 Task: Use LinkedIn's search filters to find people associated with Gujarat University, who speak Spanish, work in Management Consulting, and are interested in mentorship.
Action: Mouse moved to (679, 92)
Screenshot: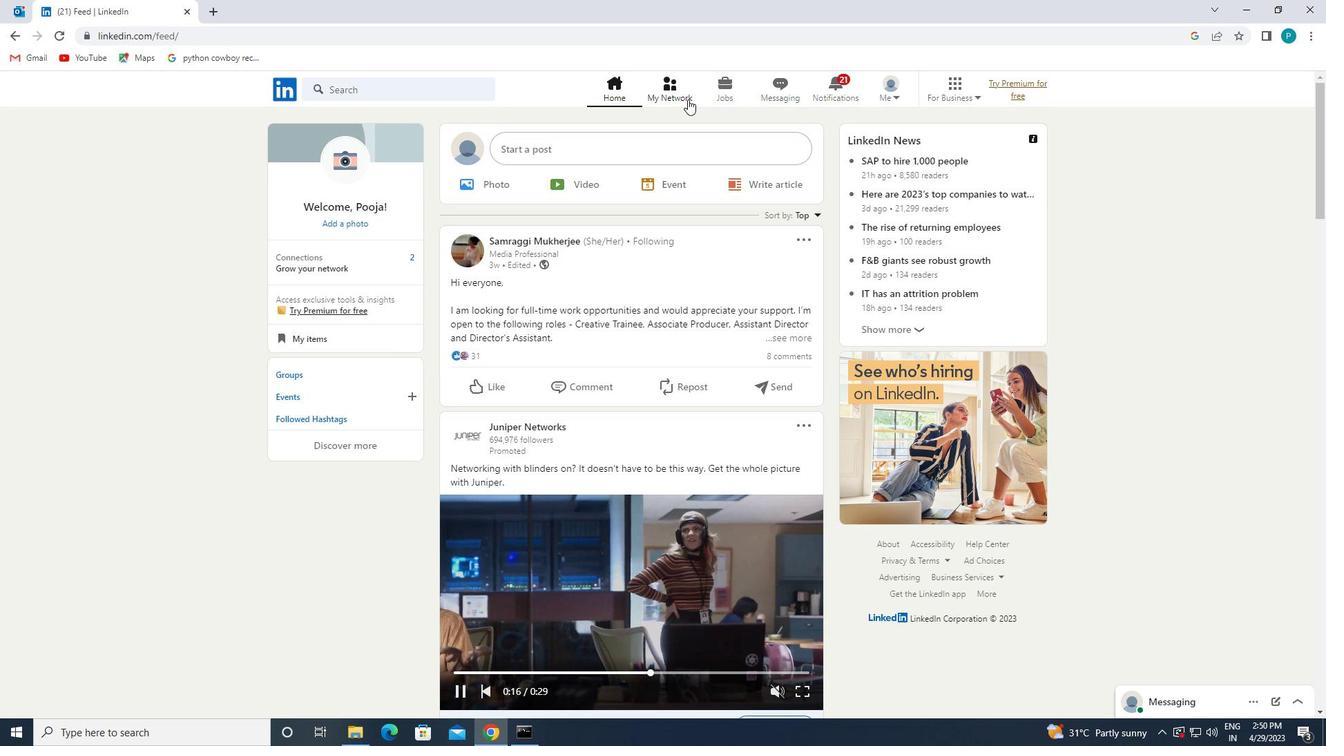 
Action: Mouse pressed left at (679, 92)
Screenshot: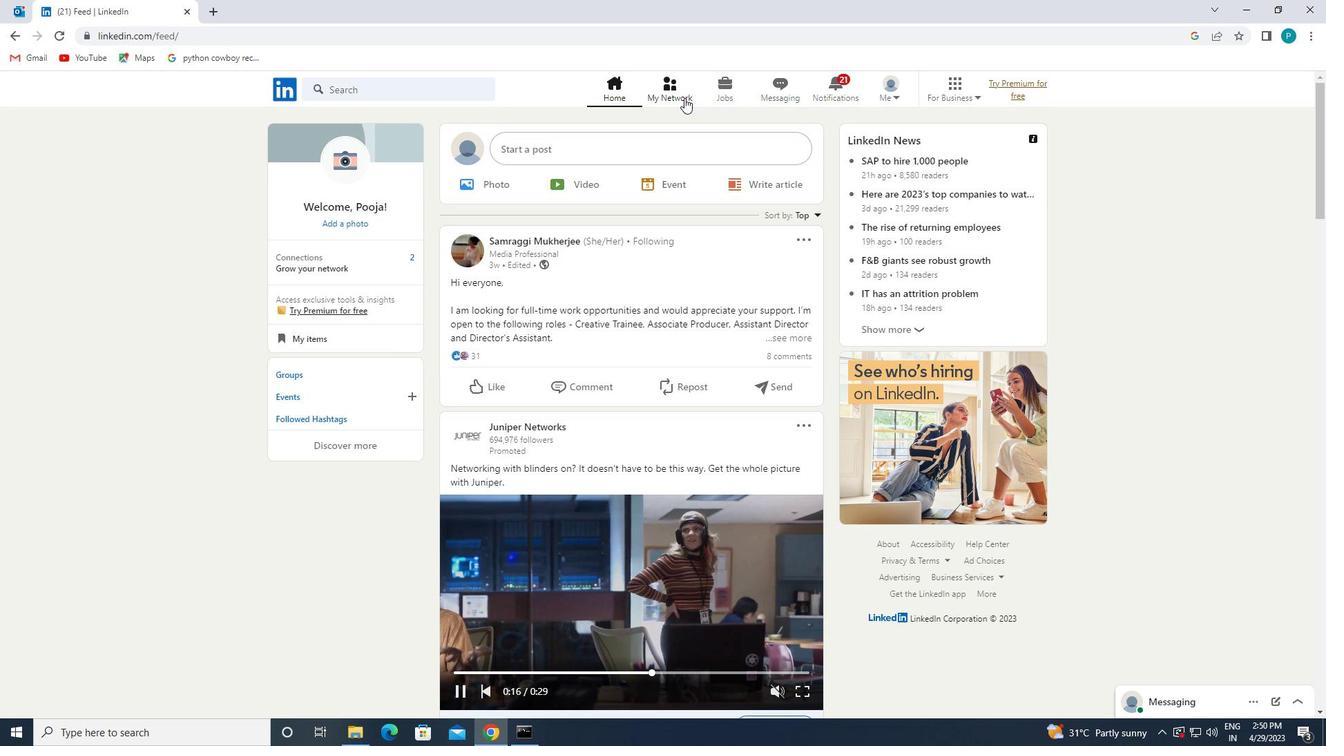 
Action: Mouse moved to (462, 161)
Screenshot: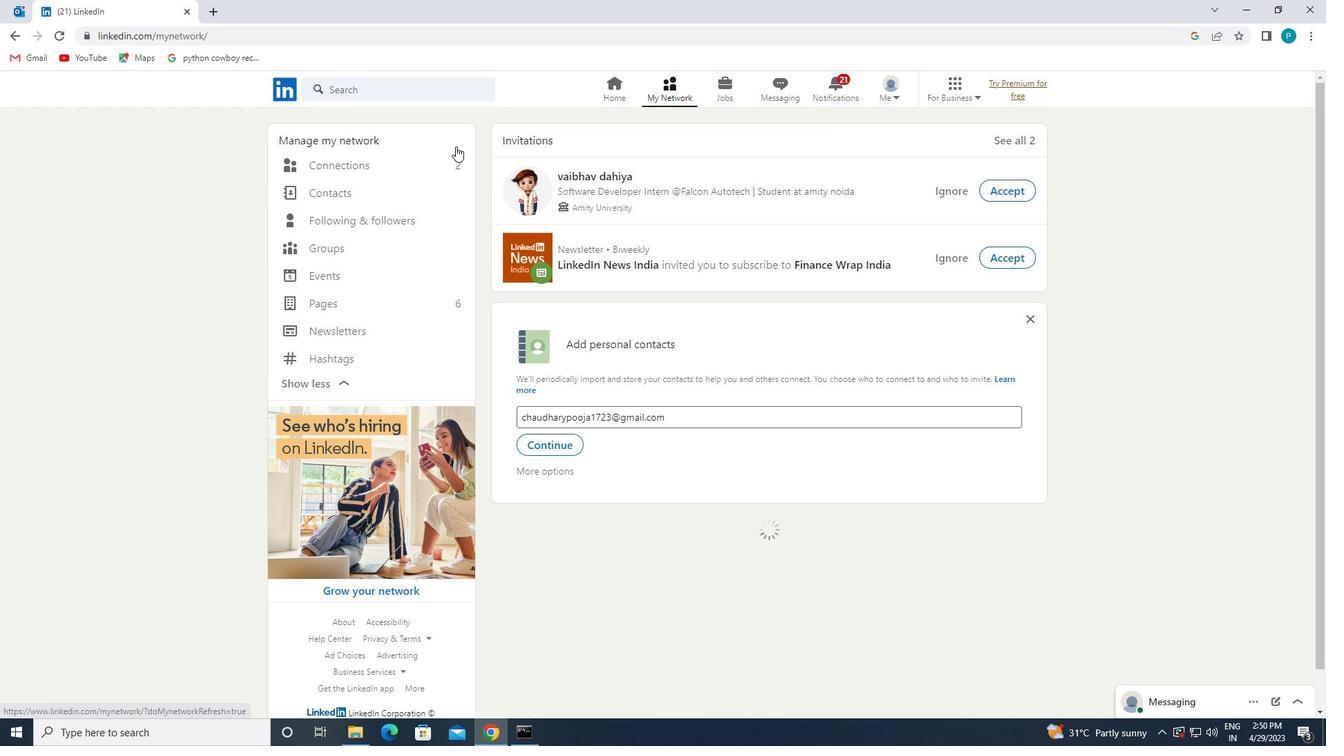 
Action: Mouse pressed left at (462, 161)
Screenshot: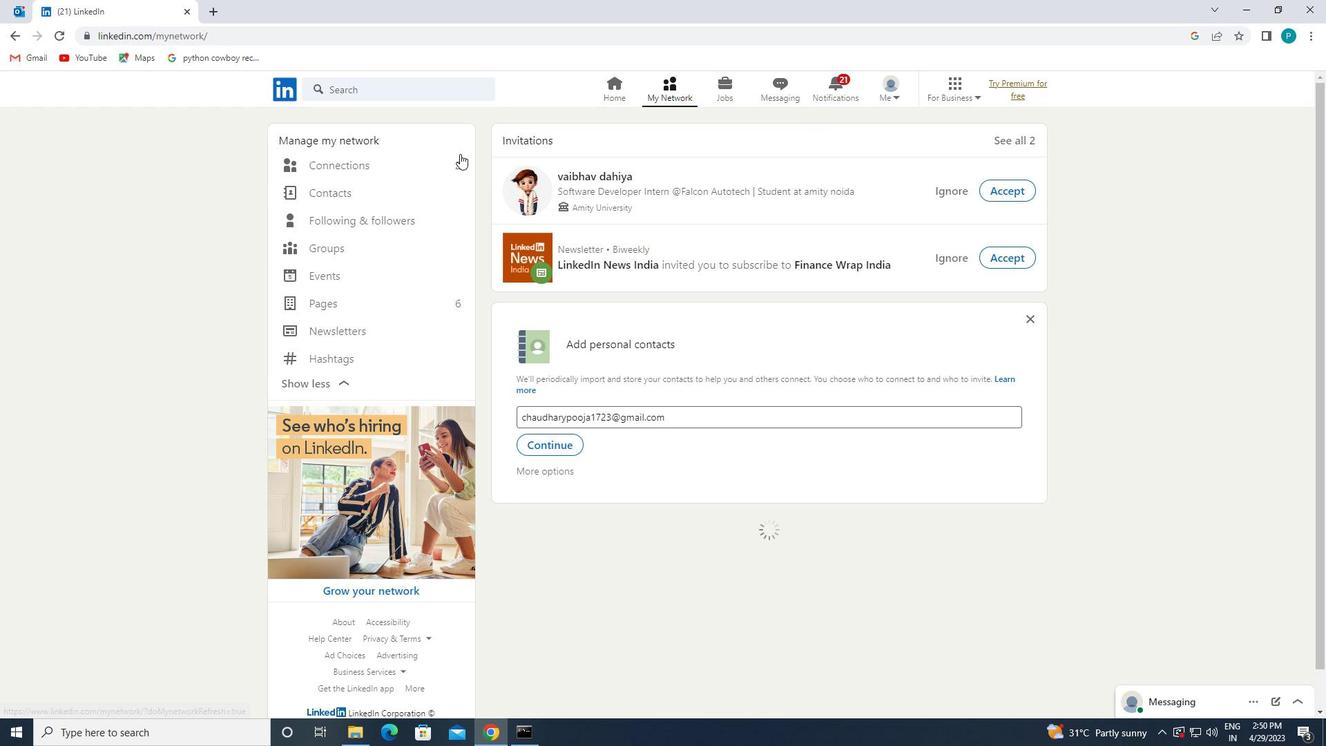 
Action: Mouse moved to (462, 161)
Screenshot: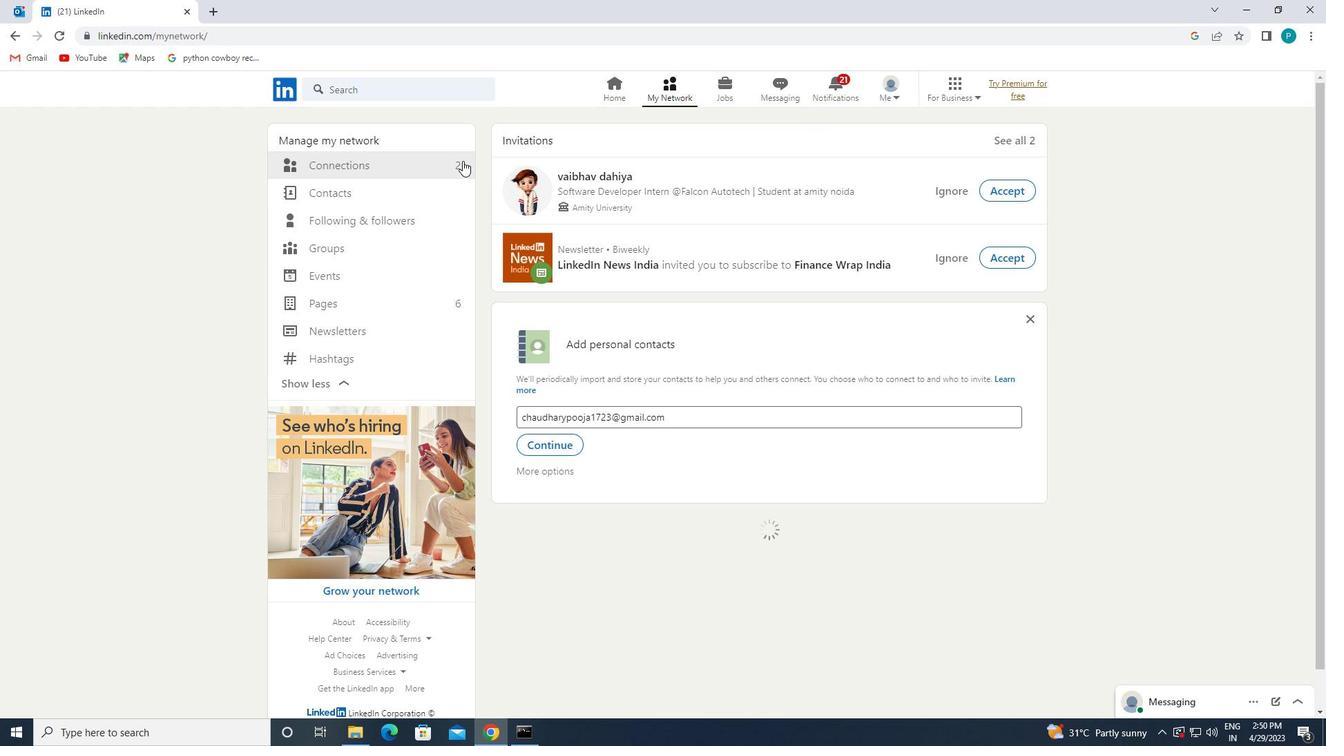 
Action: Mouse pressed left at (462, 161)
Screenshot: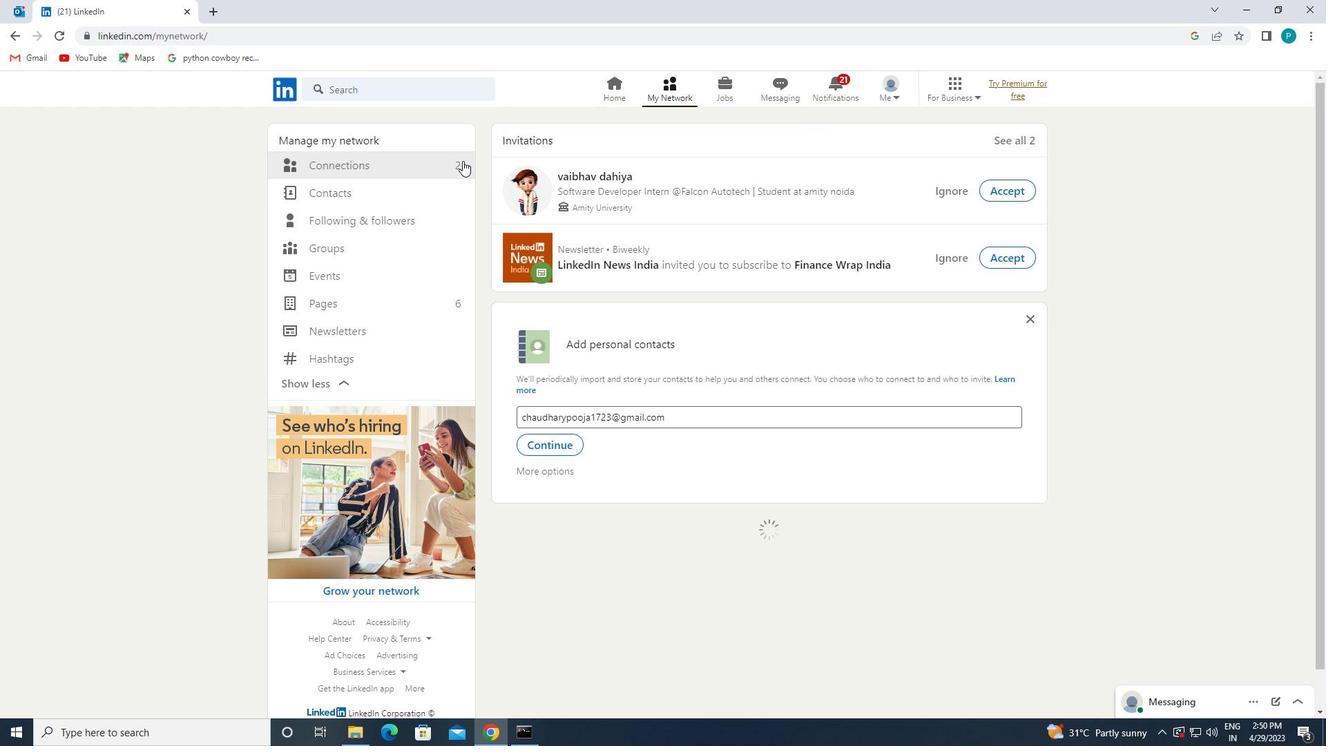 
Action: Mouse pressed left at (462, 161)
Screenshot: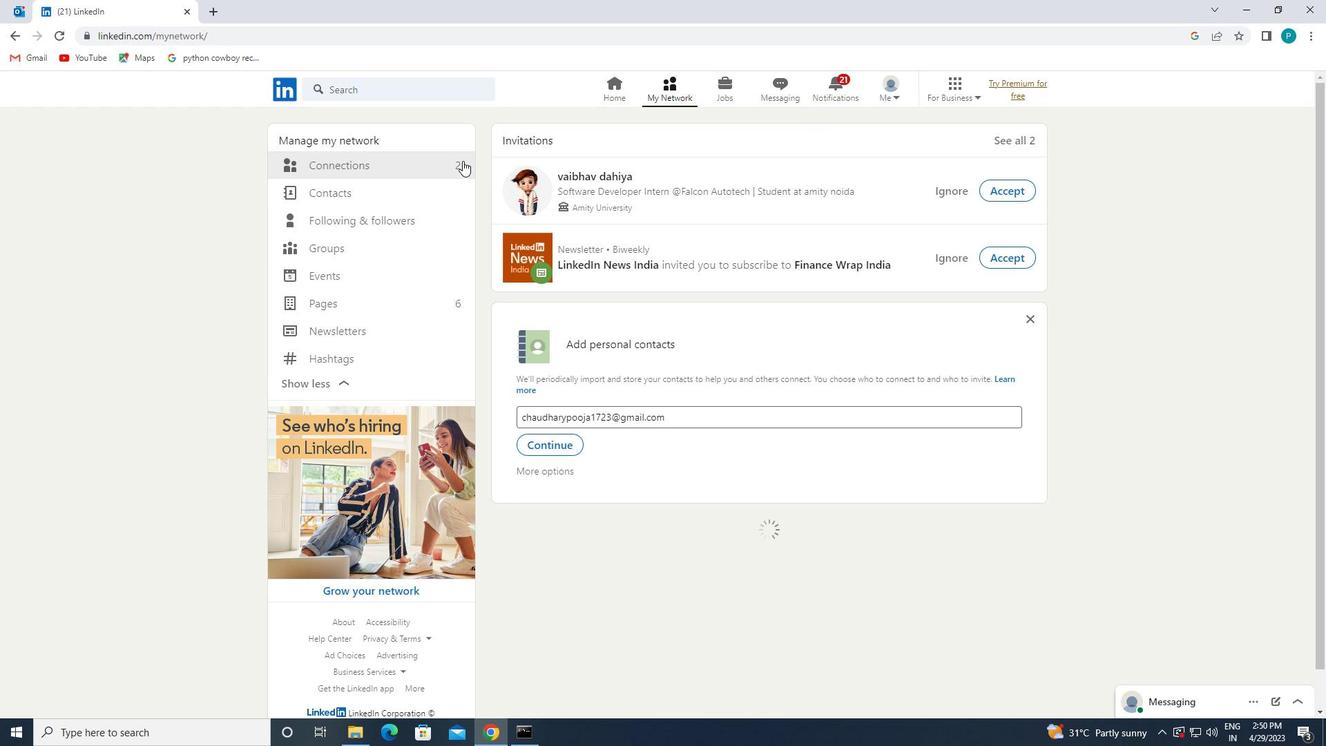 
Action: Mouse moved to (416, 161)
Screenshot: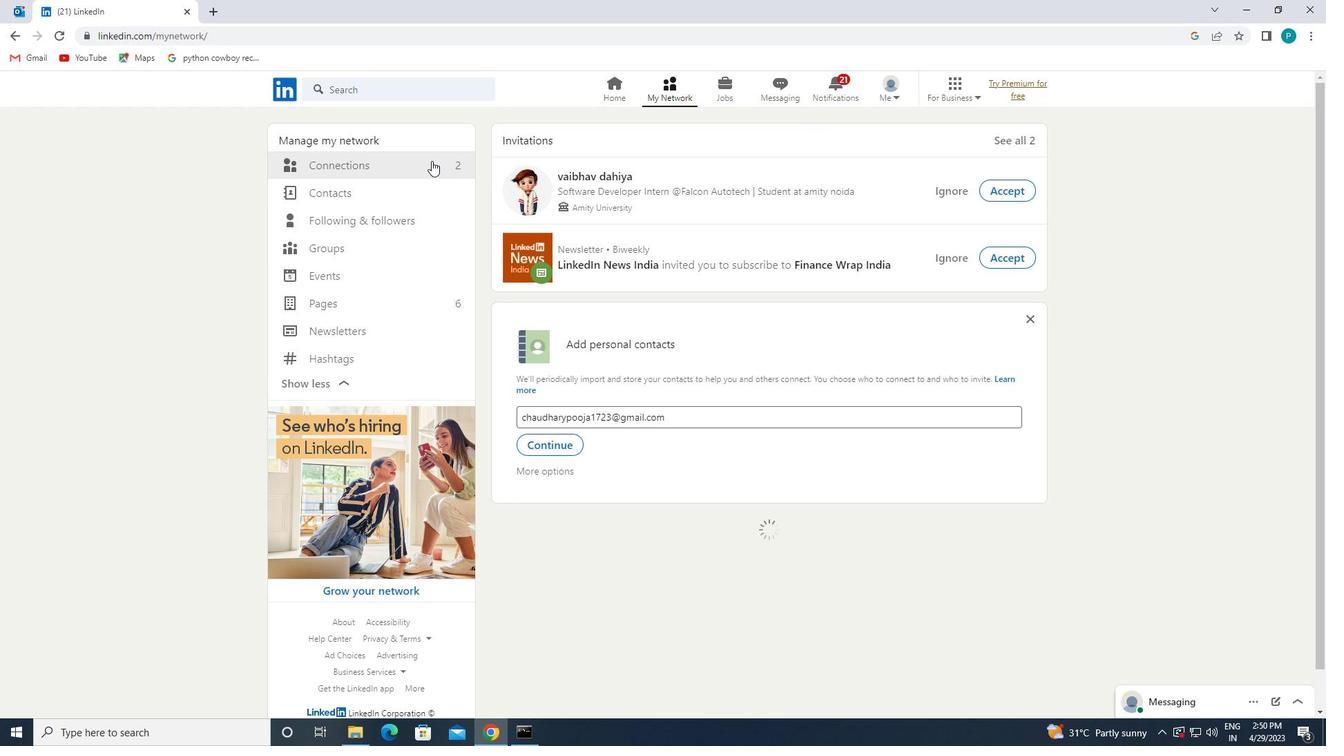 
Action: Mouse pressed left at (416, 161)
Screenshot: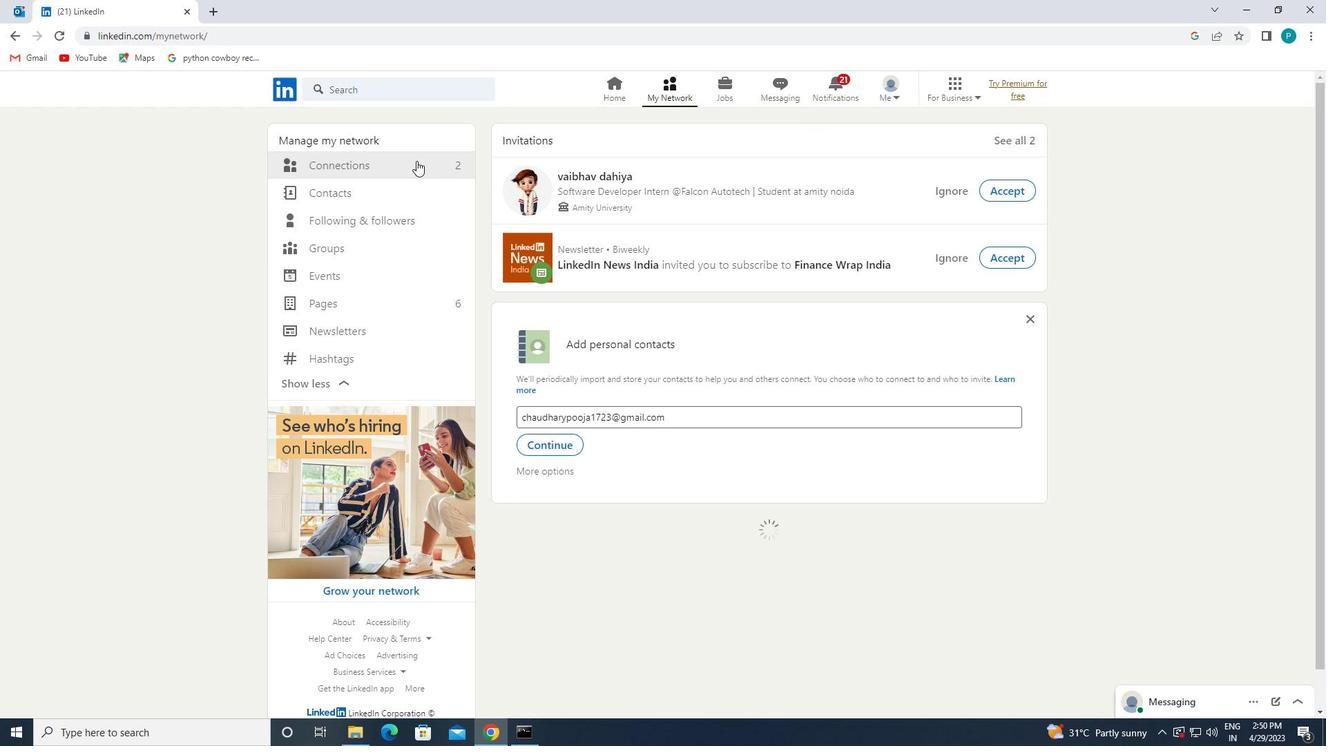 
Action: Mouse moved to (416, 161)
Screenshot: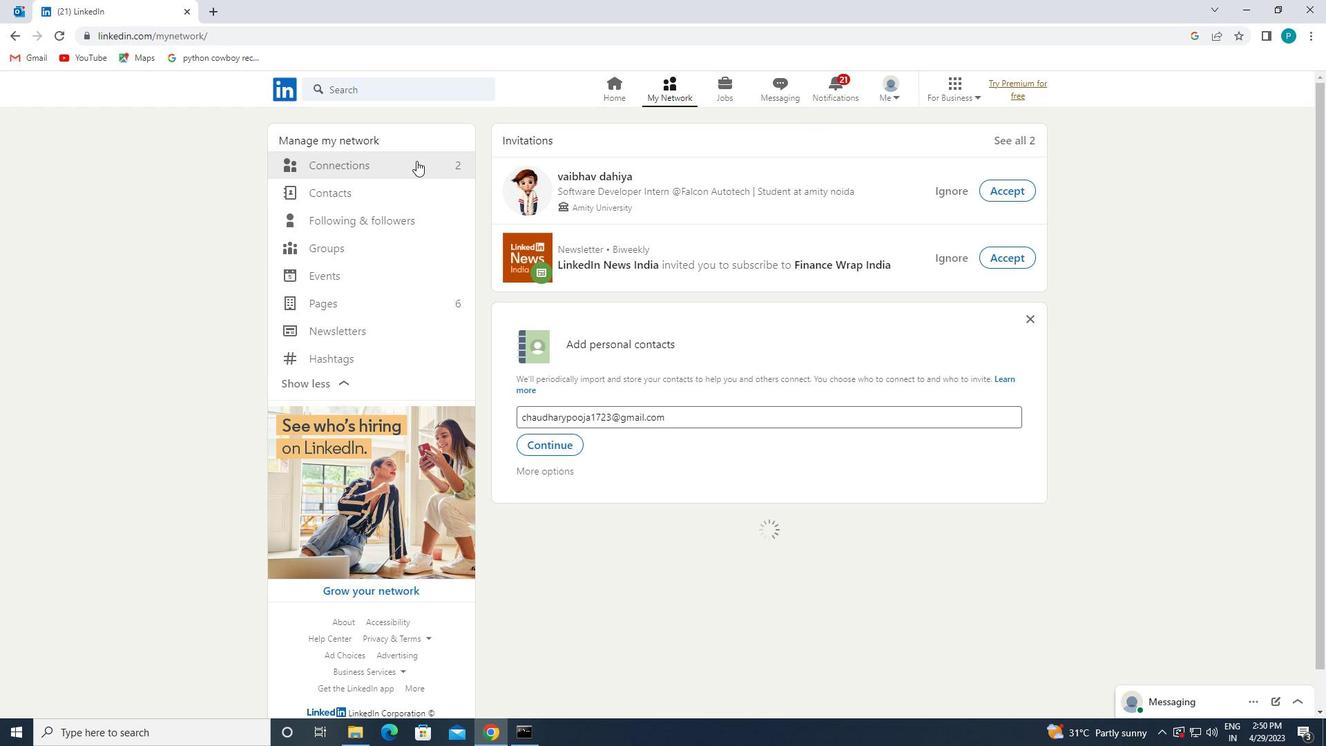 
Action: Mouse pressed left at (416, 161)
Screenshot: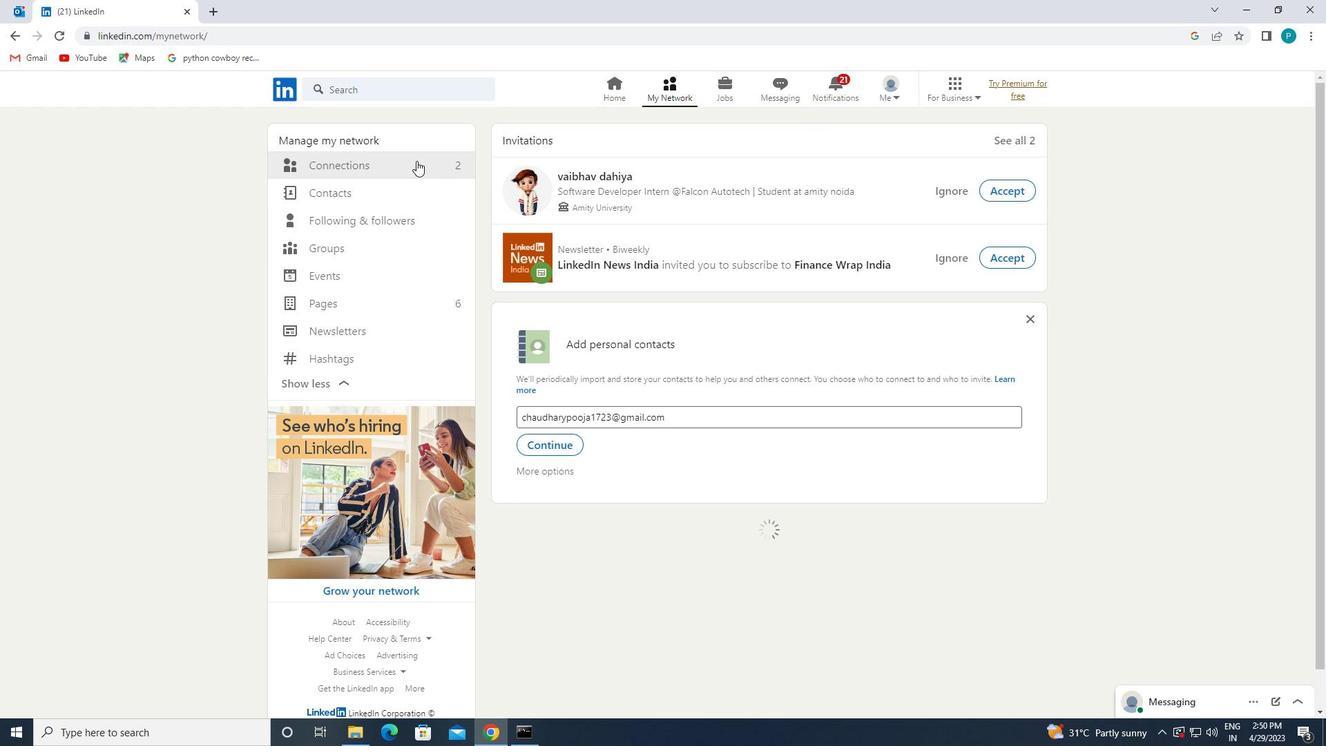 
Action: Mouse moved to (737, 163)
Screenshot: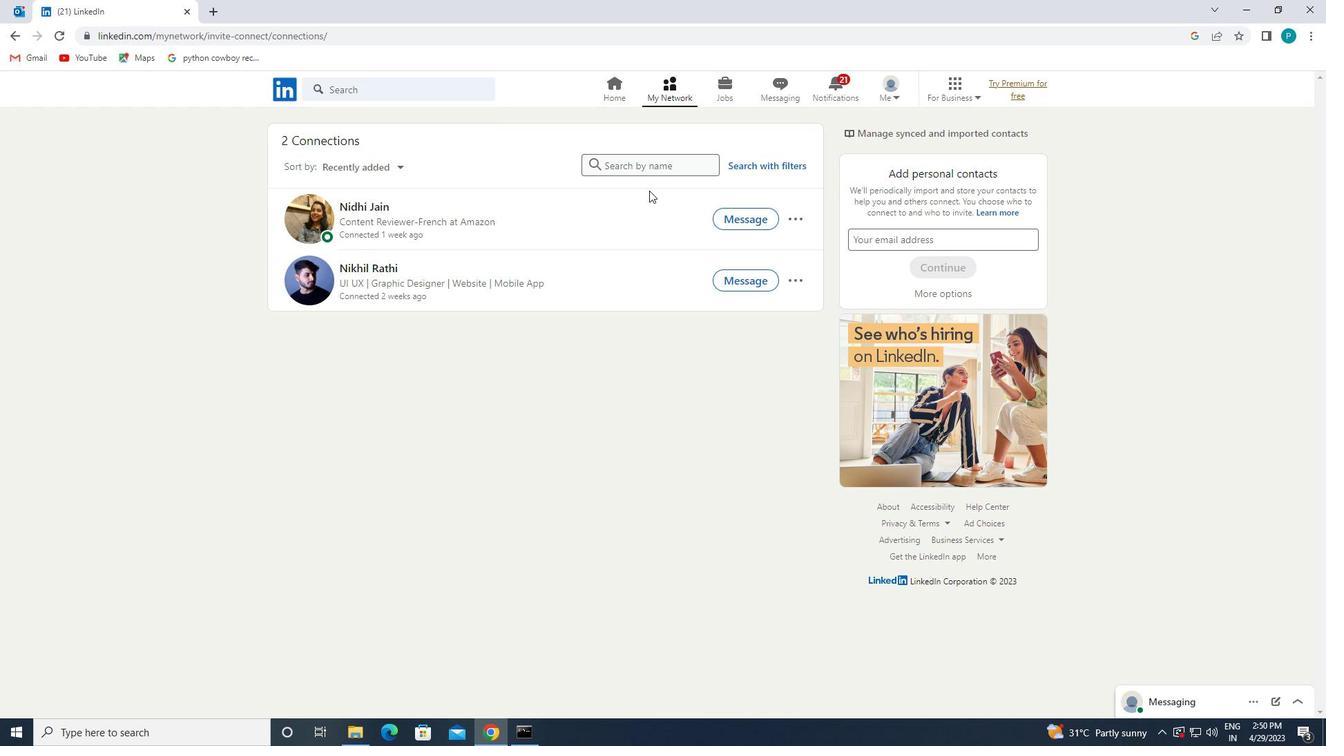 
Action: Mouse pressed left at (737, 163)
Screenshot: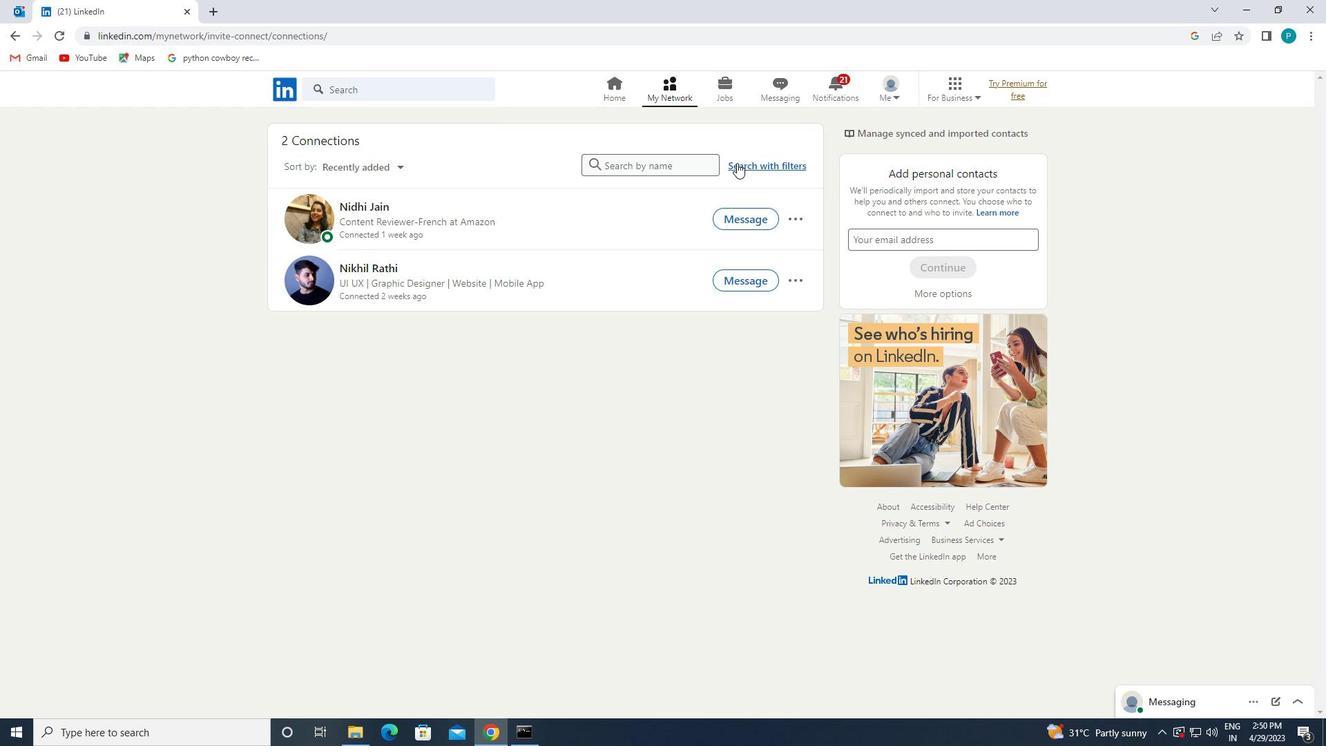 
Action: Mouse moved to (714, 125)
Screenshot: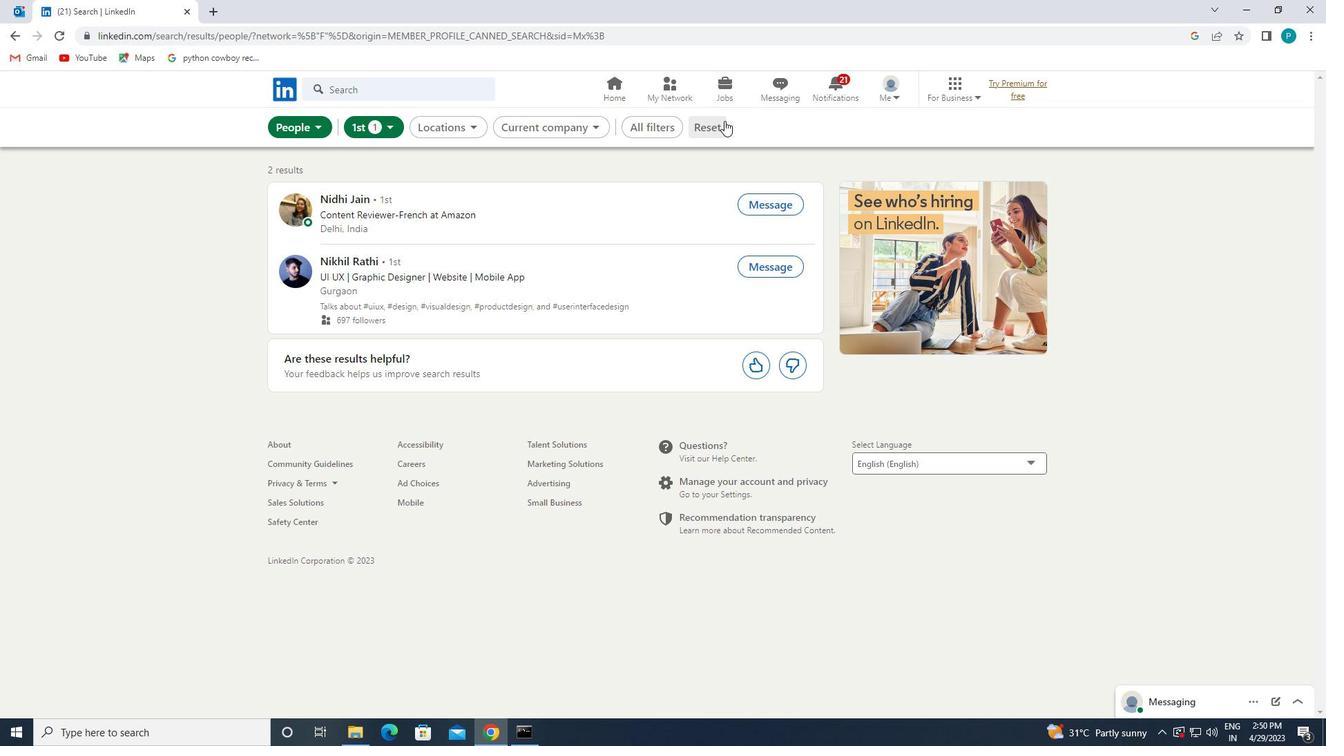 
Action: Mouse pressed left at (714, 125)
Screenshot: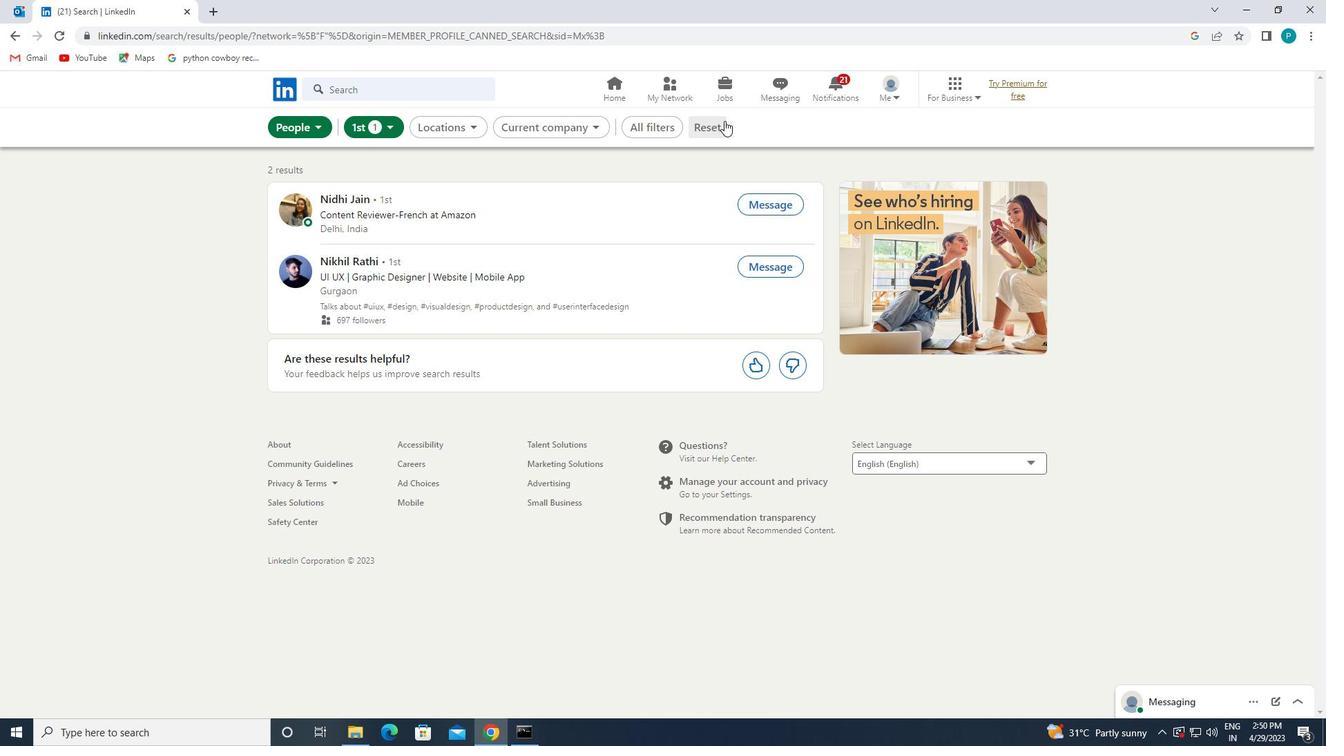 
Action: Mouse moved to (680, 137)
Screenshot: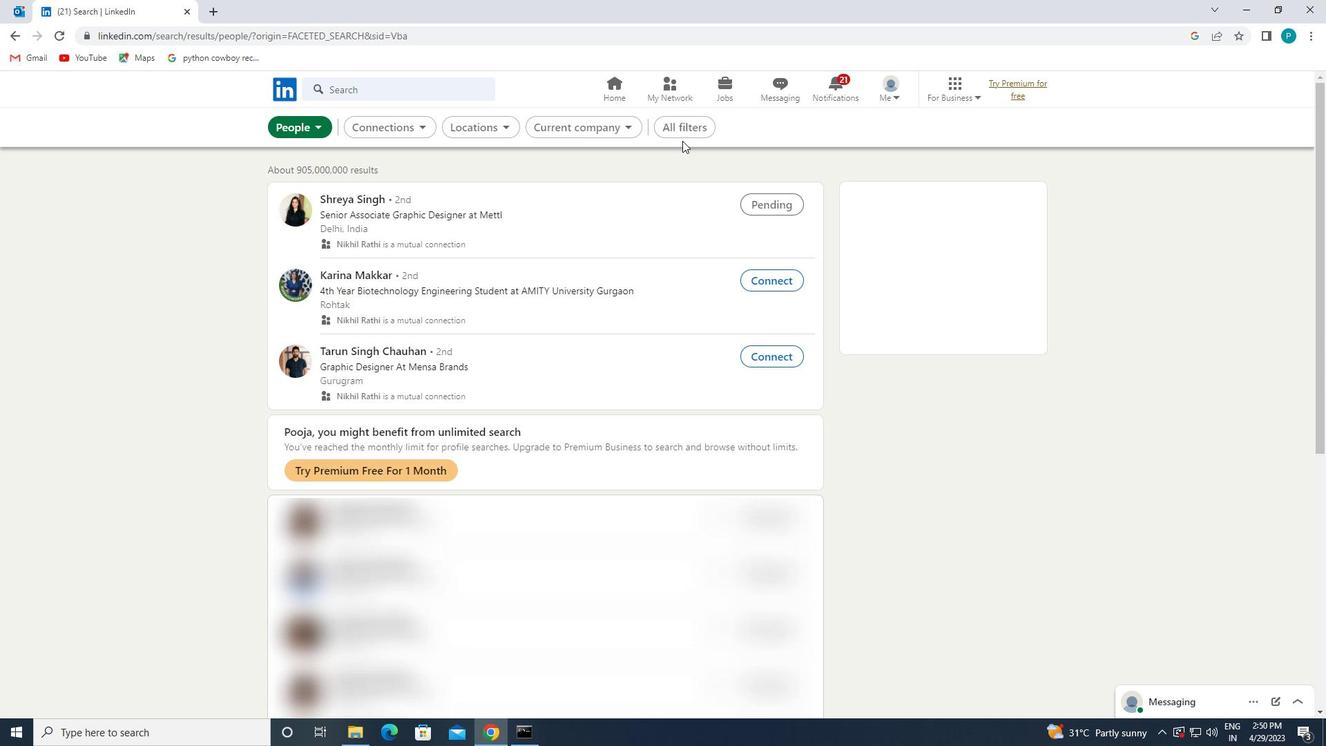 
Action: Mouse pressed left at (680, 137)
Screenshot: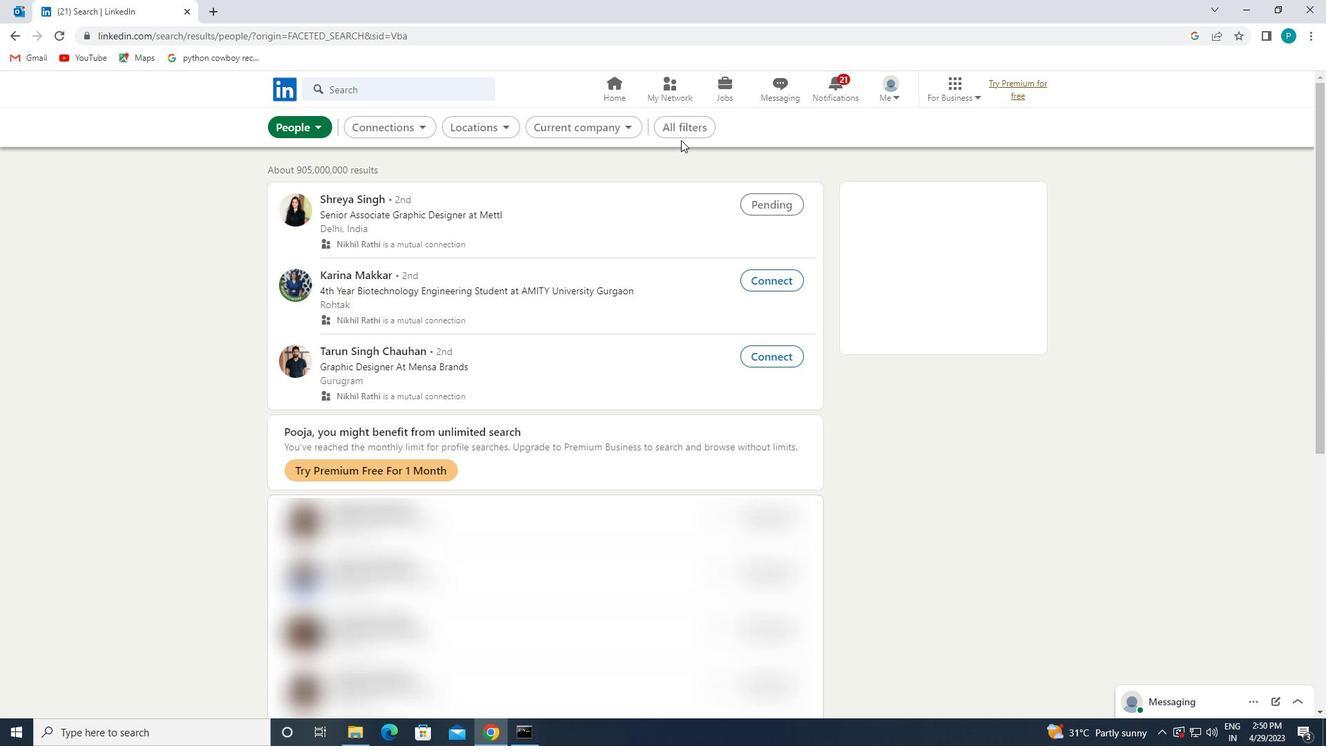 
Action: Mouse moved to (1141, 313)
Screenshot: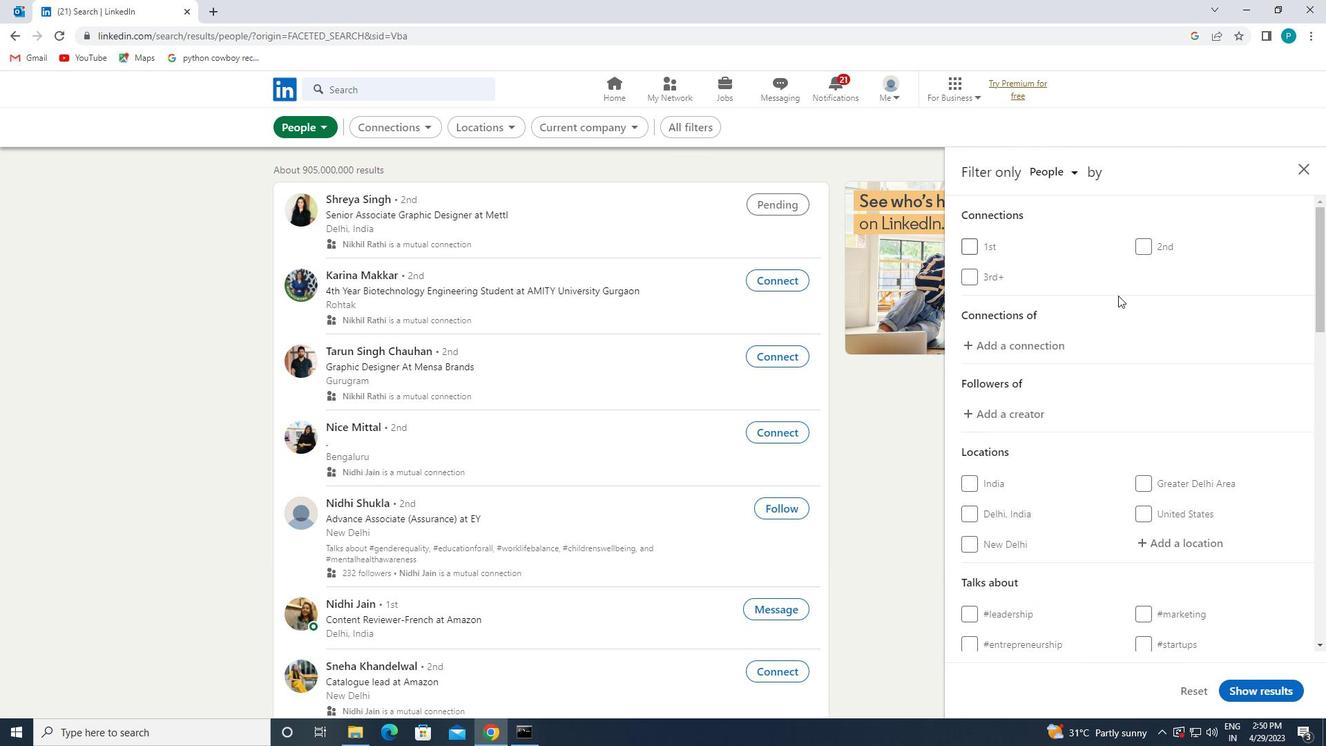 
Action: Mouse scrolled (1141, 312) with delta (0, 0)
Screenshot: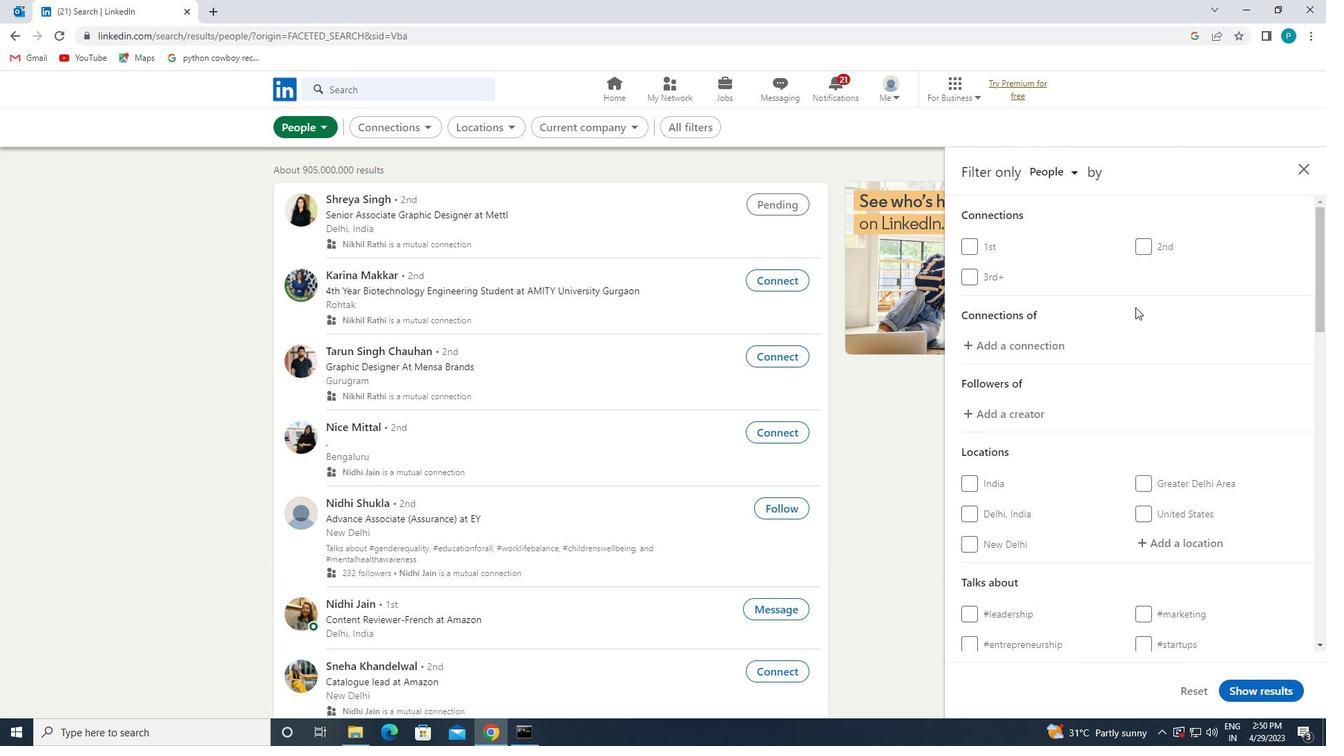 
Action: Mouse scrolled (1141, 312) with delta (0, 0)
Screenshot: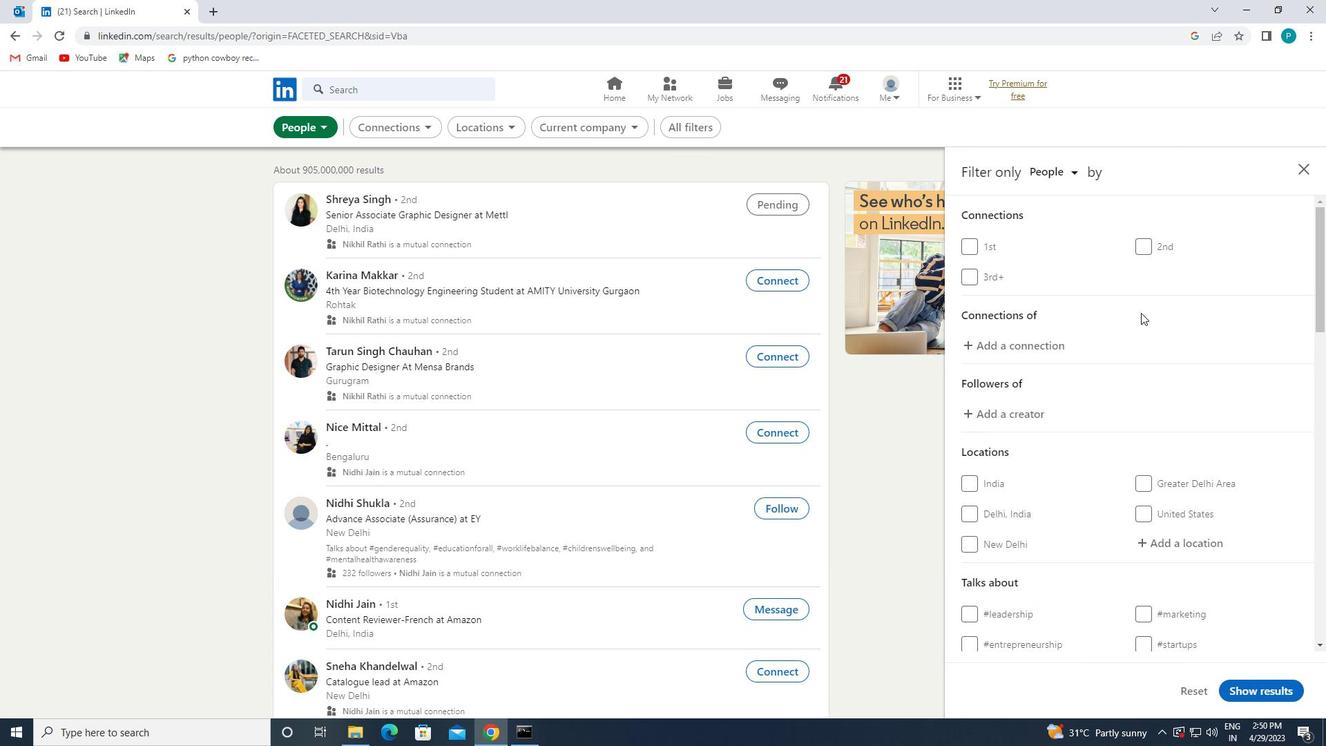 
Action: Mouse moved to (1196, 398)
Screenshot: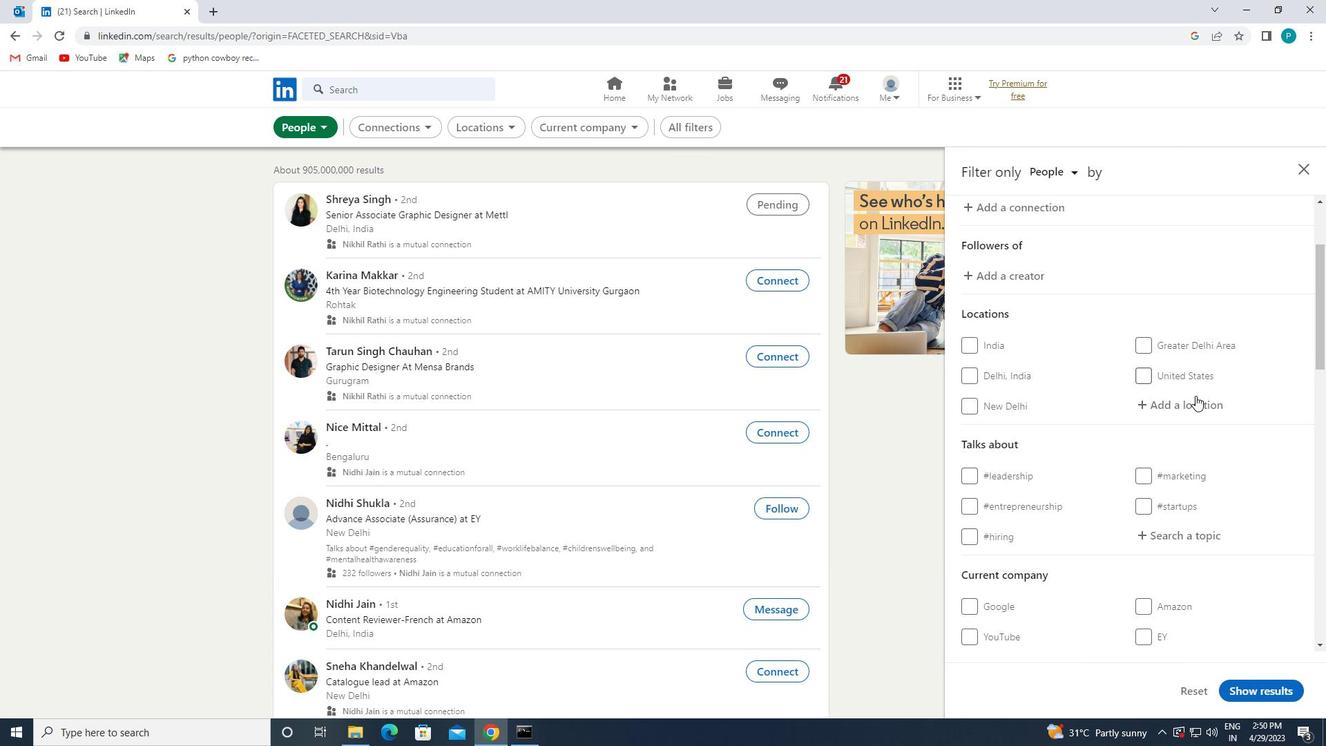 
Action: Mouse pressed left at (1196, 398)
Screenshot: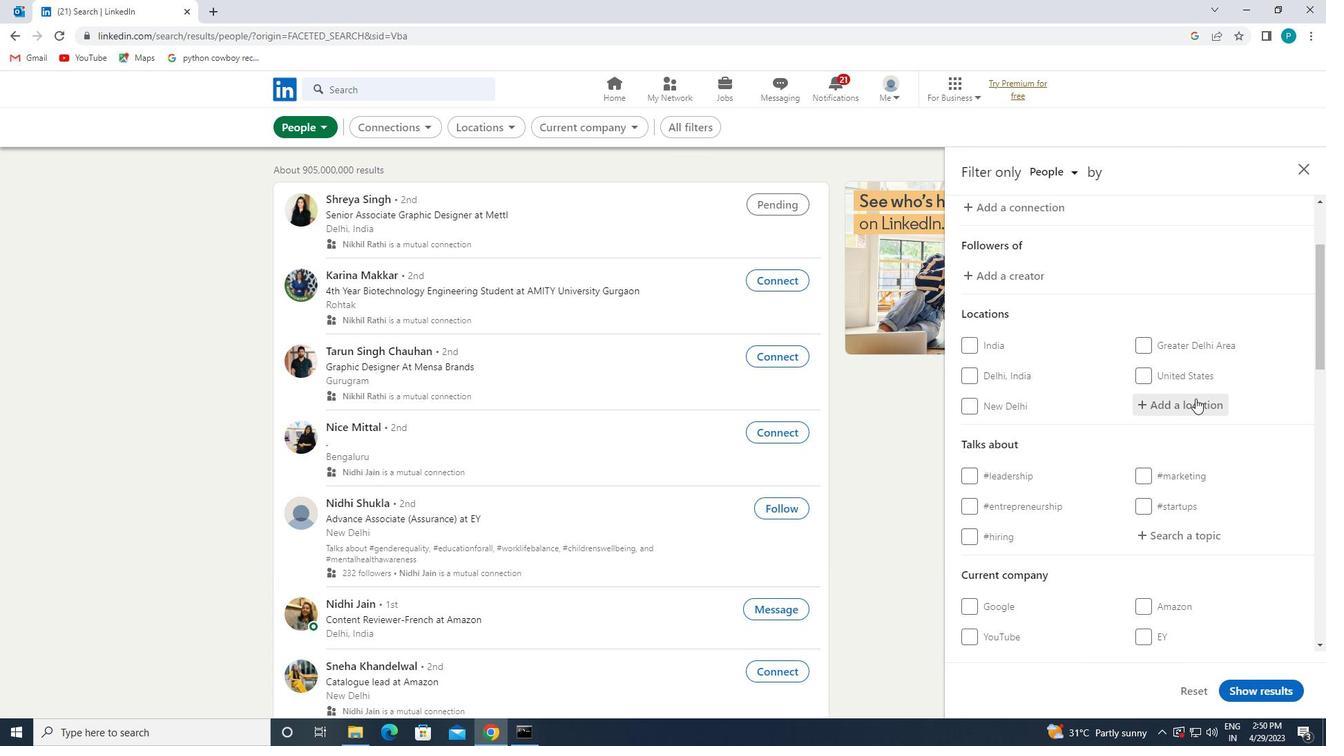 
Action: Mouse moved to (1191, 398)
Screenshot: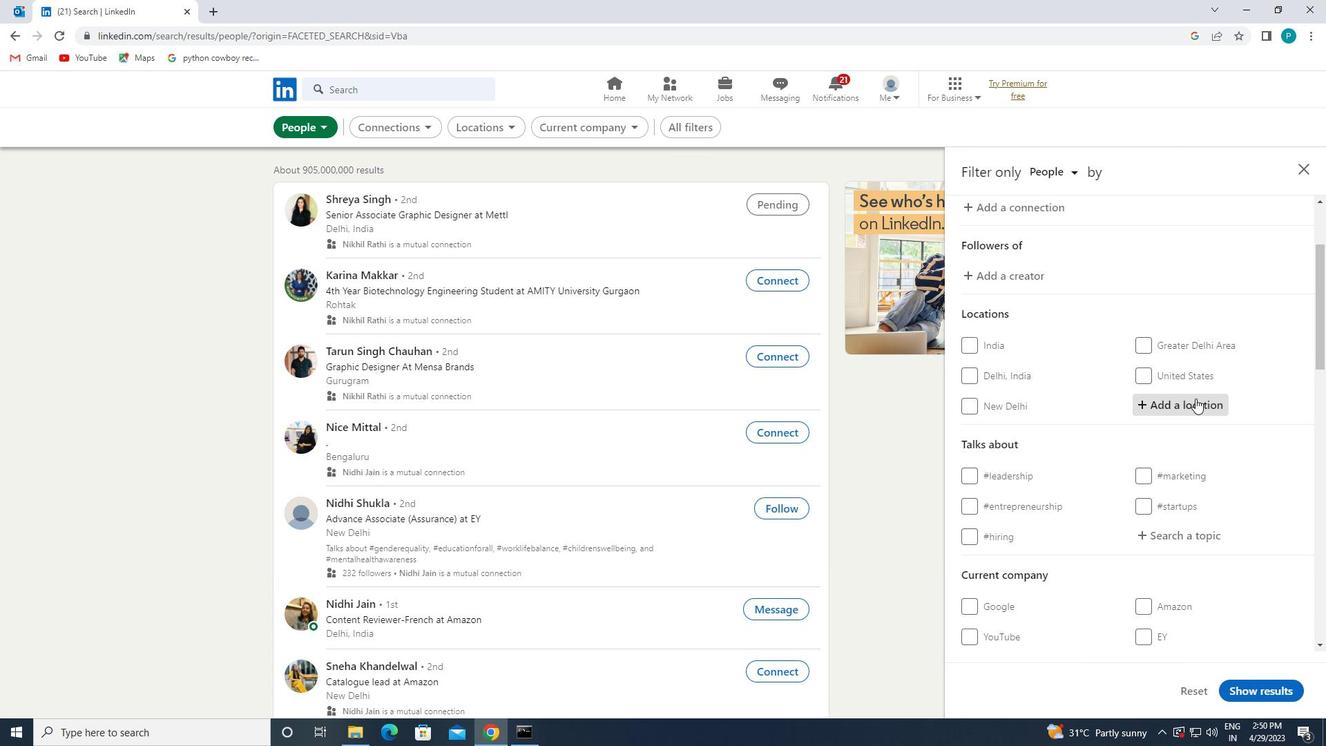 
Action: Key pressed <Key.caps_lock>s<Key.caps_lock>hangmei
Screenshot: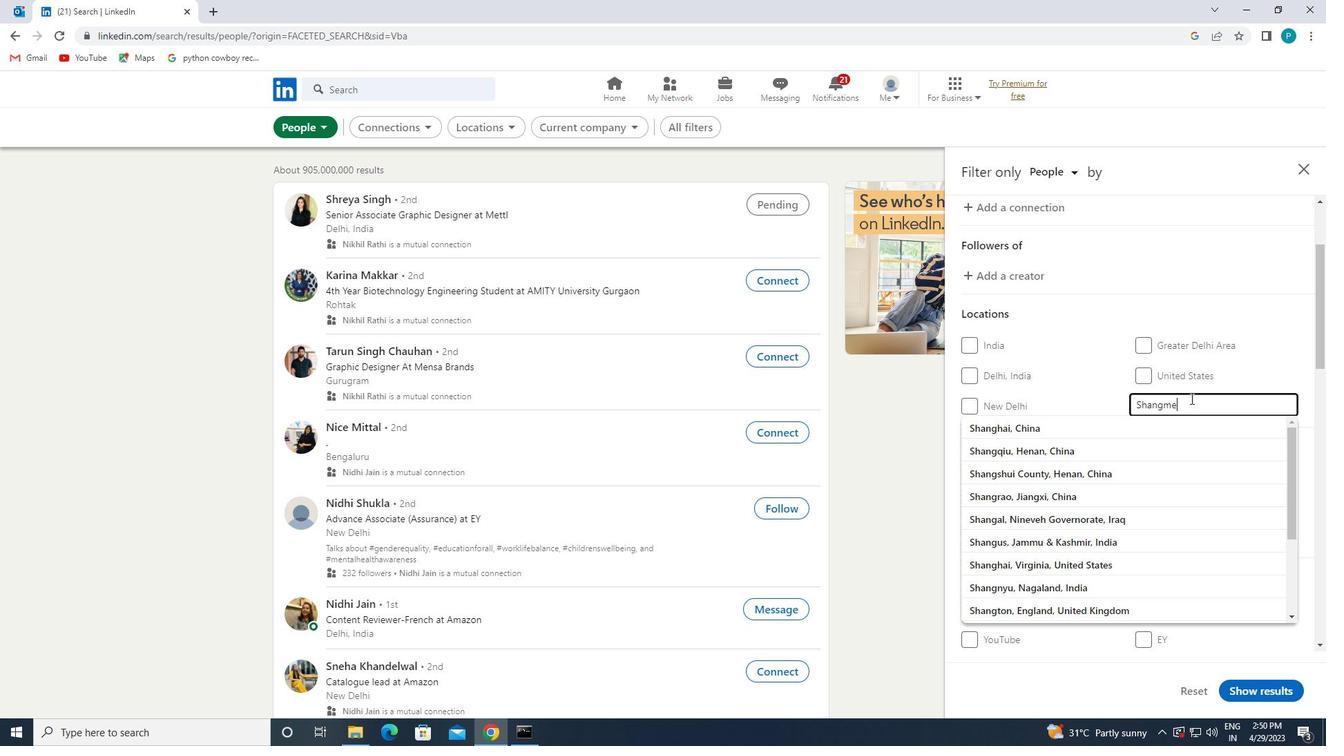 
Action: Mouse scrolled (1191, 398) with delta (0, 0)
Screenshot: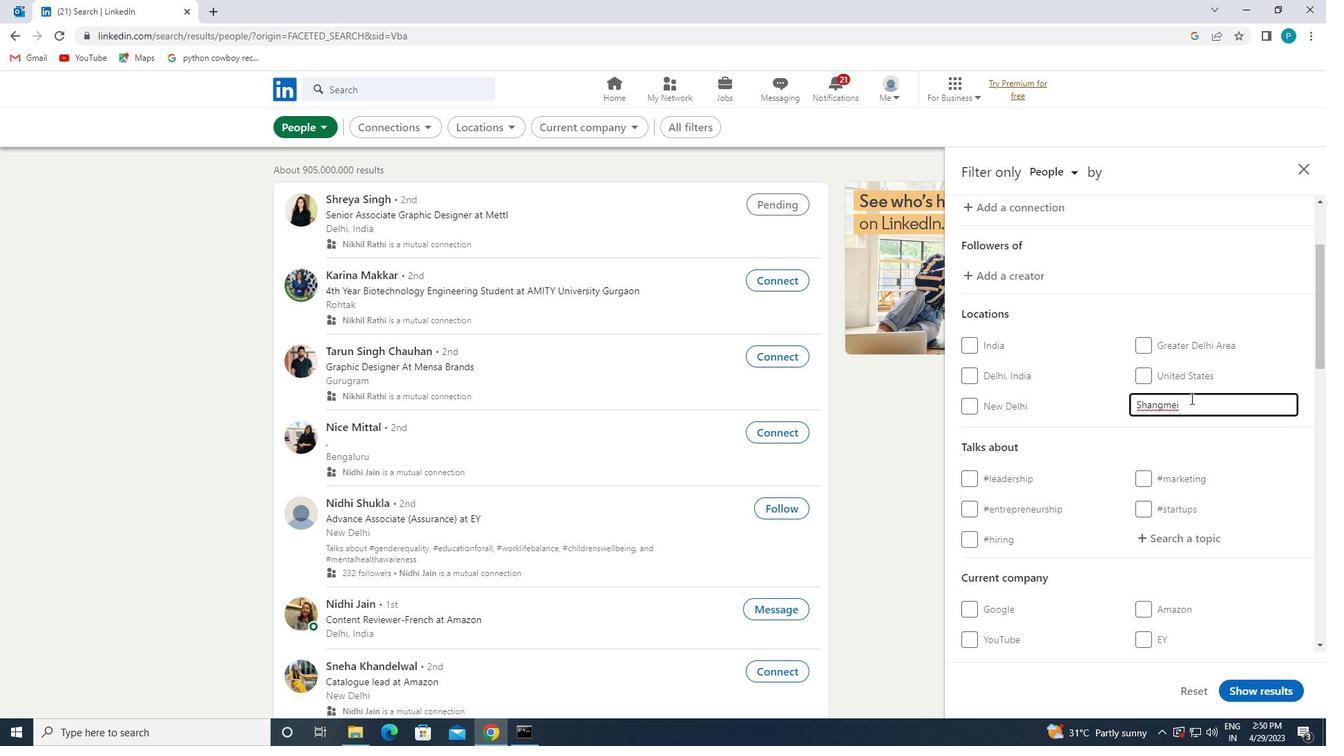 
Action: Mouse moved to (1191, 398)
Screenshot: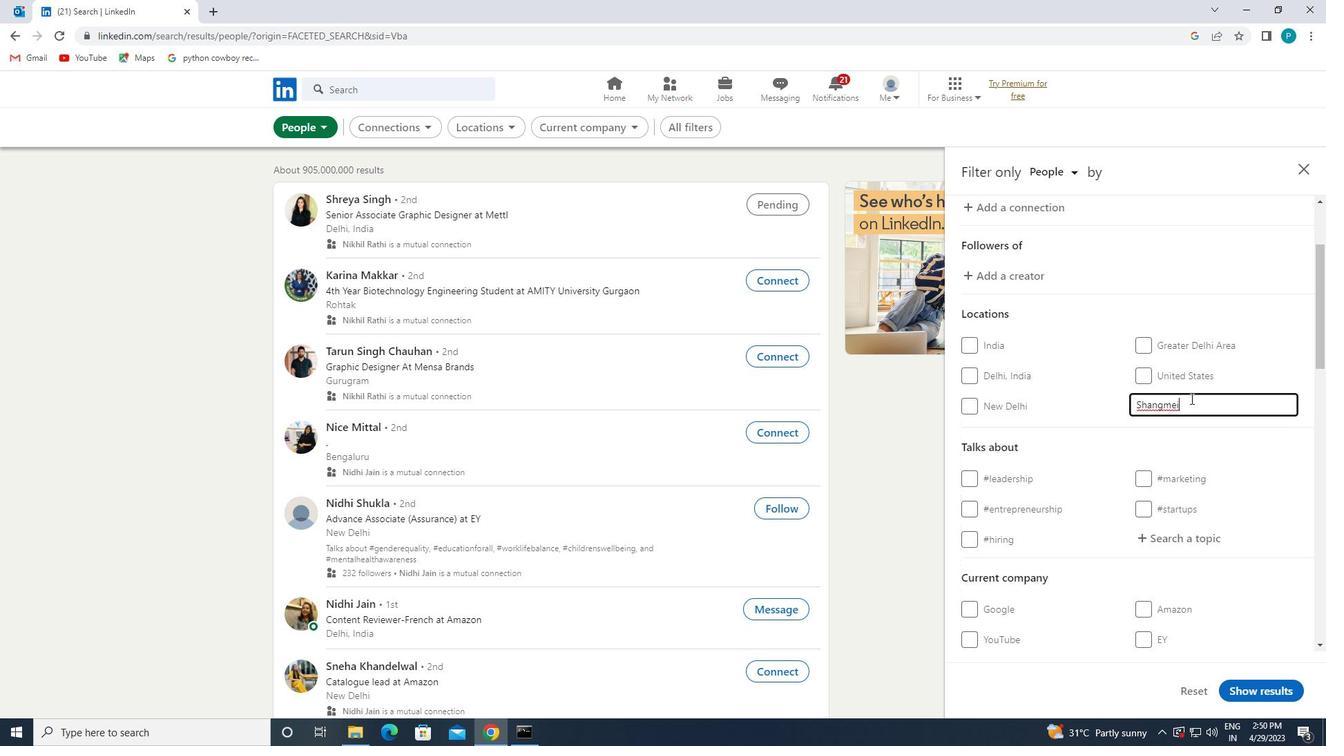
Action: Mouse scrolled (1191, 398) with delta (0, 0)
Screenshot: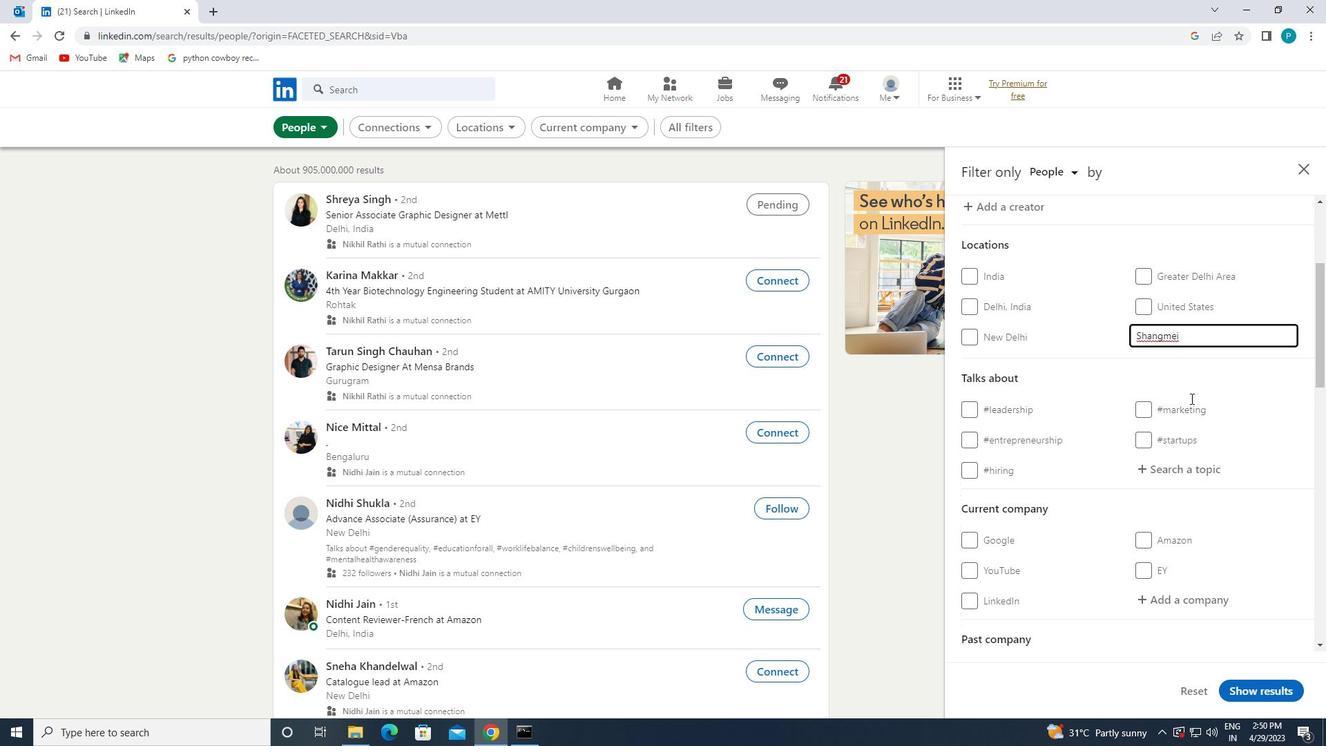 
Action: Mouse pressed left at (1191, 398)
Screenshot: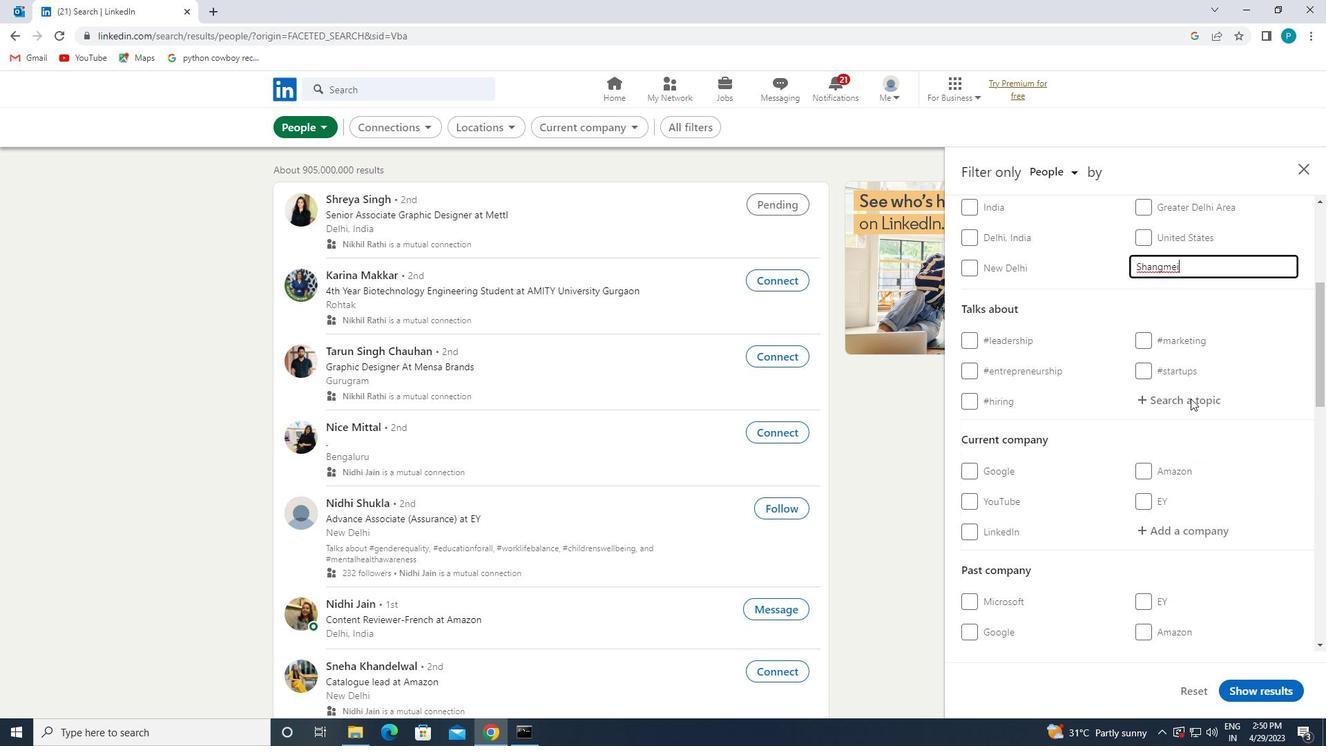 
Action: Key pressed <Key.shift><Key.shift>#MENTR<Key.backspace>ORSHIP
Screenshot: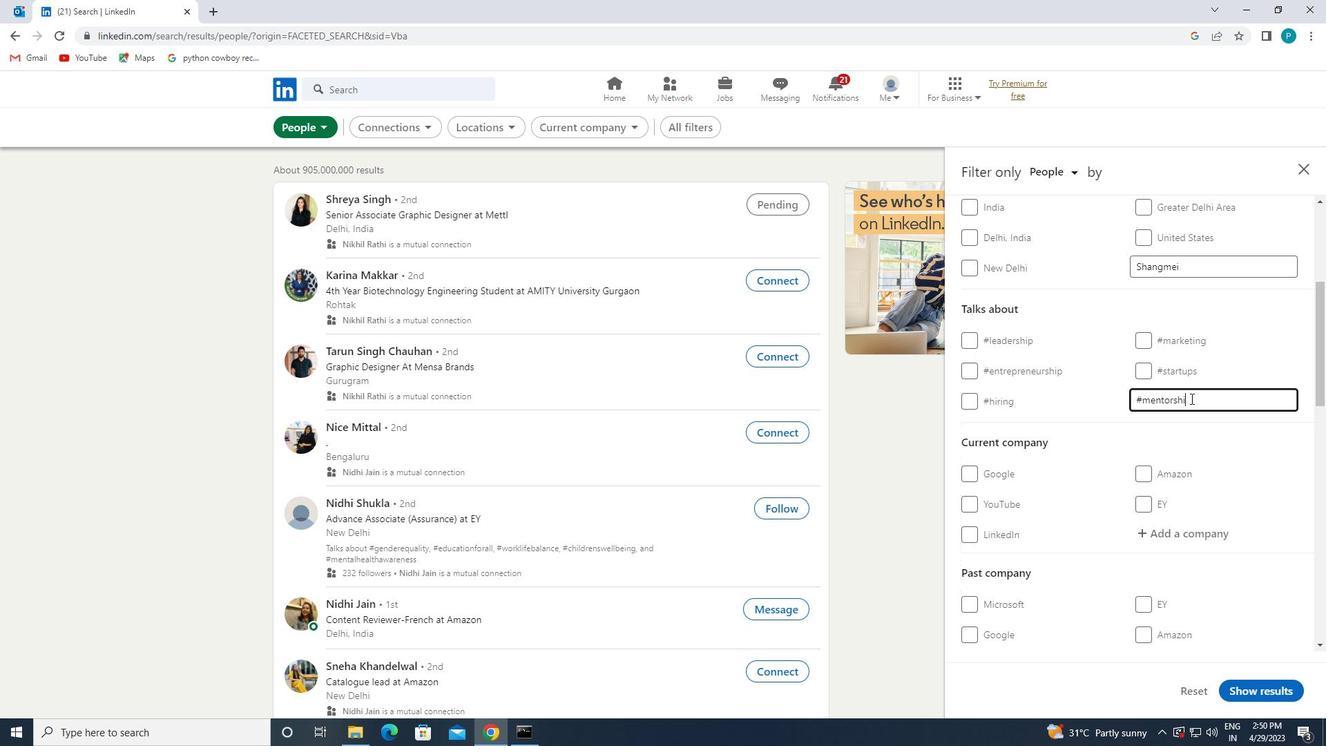 
Action: Mouse moved to (1238, 401)
Screenshot: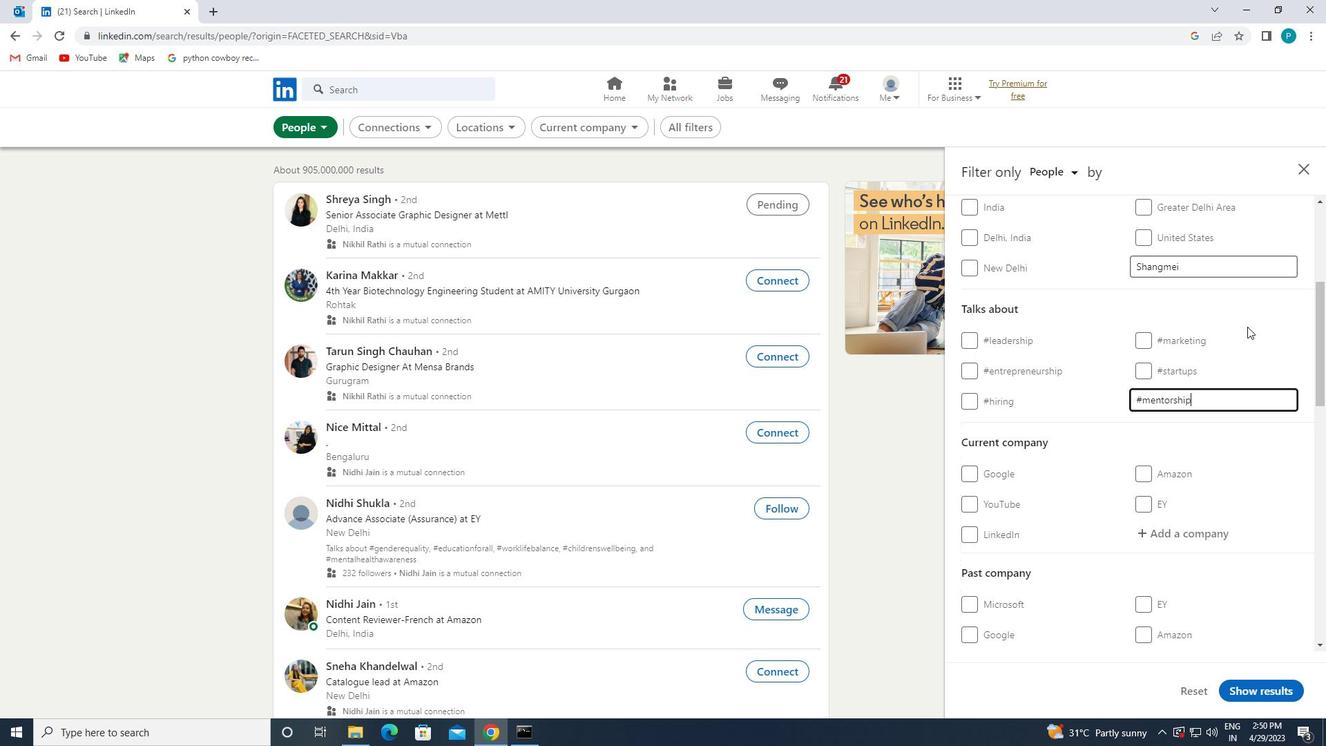
Action: Mouse scrolled (1238, 400) with delta (0, 0)
Screenshot: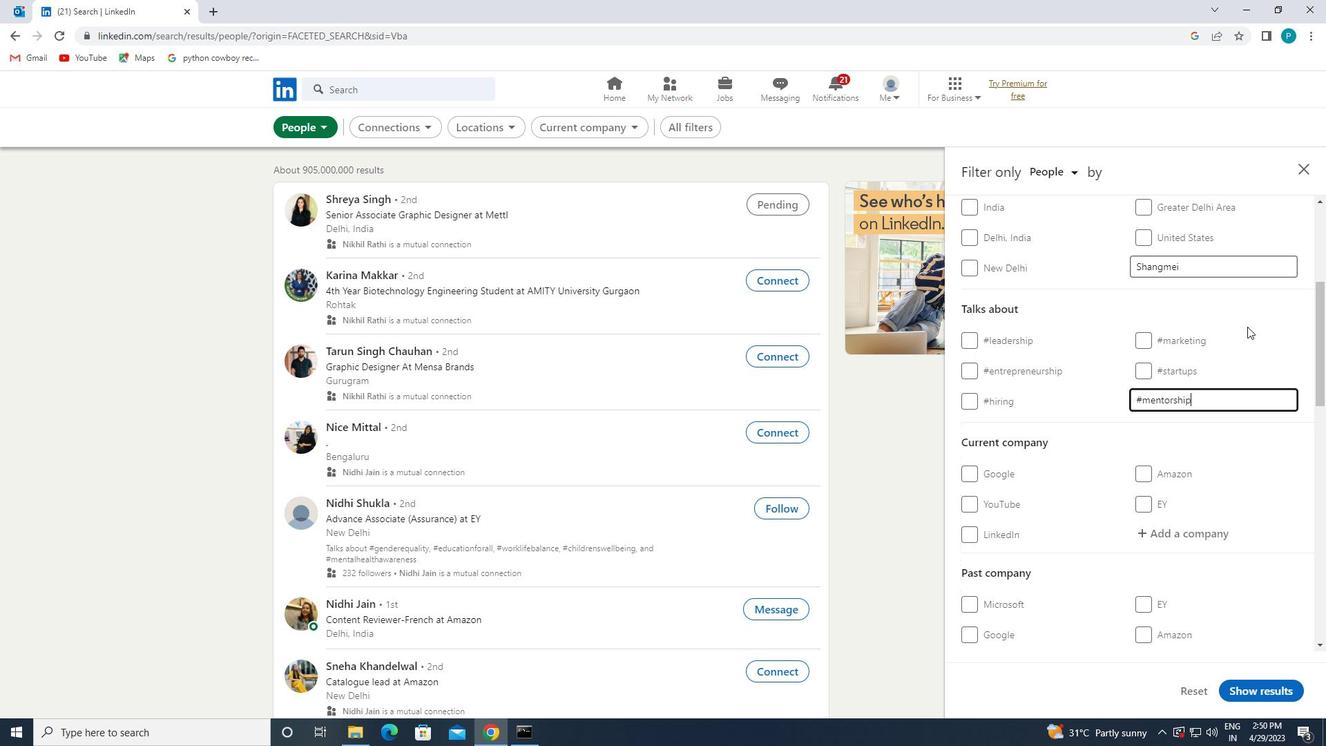 
Action: Mouse moved to (1238, 402)
Screenshot: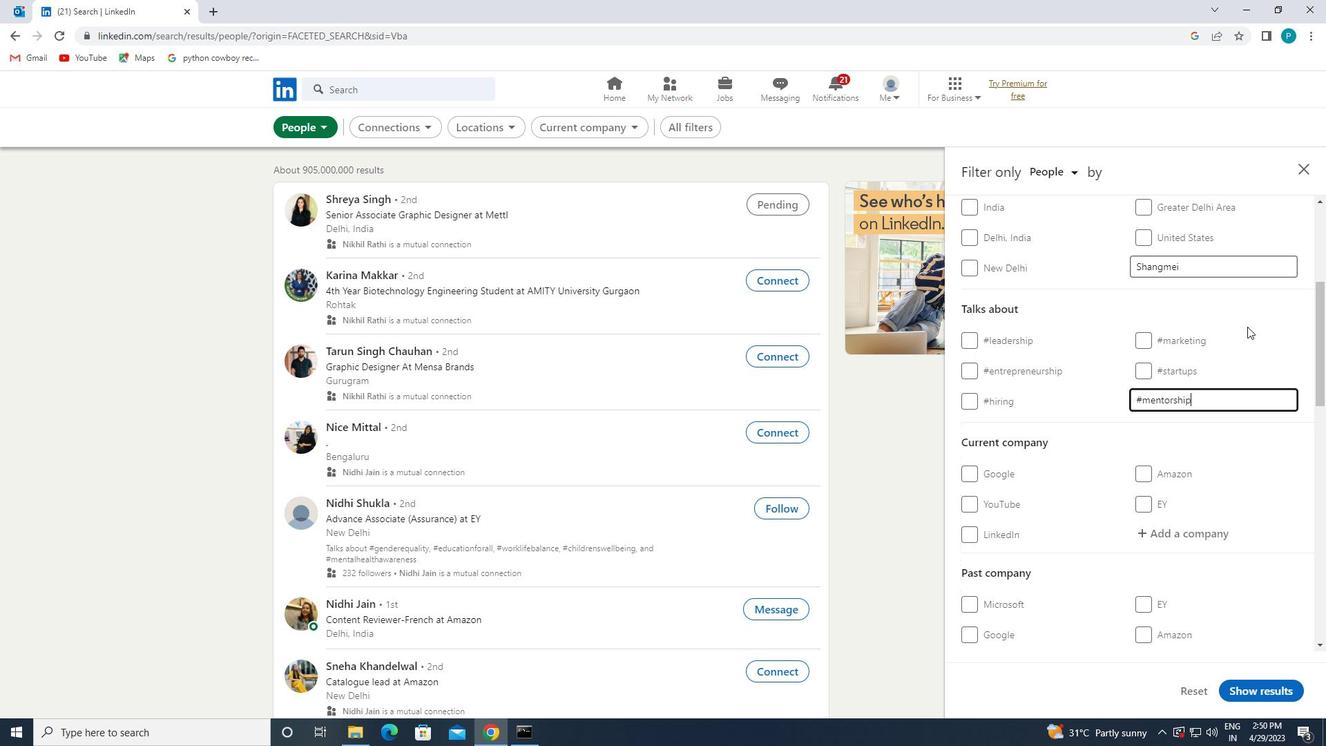 
Action: Mouse scrolled (1238, 401) with delta (0, 0)
Screenshot: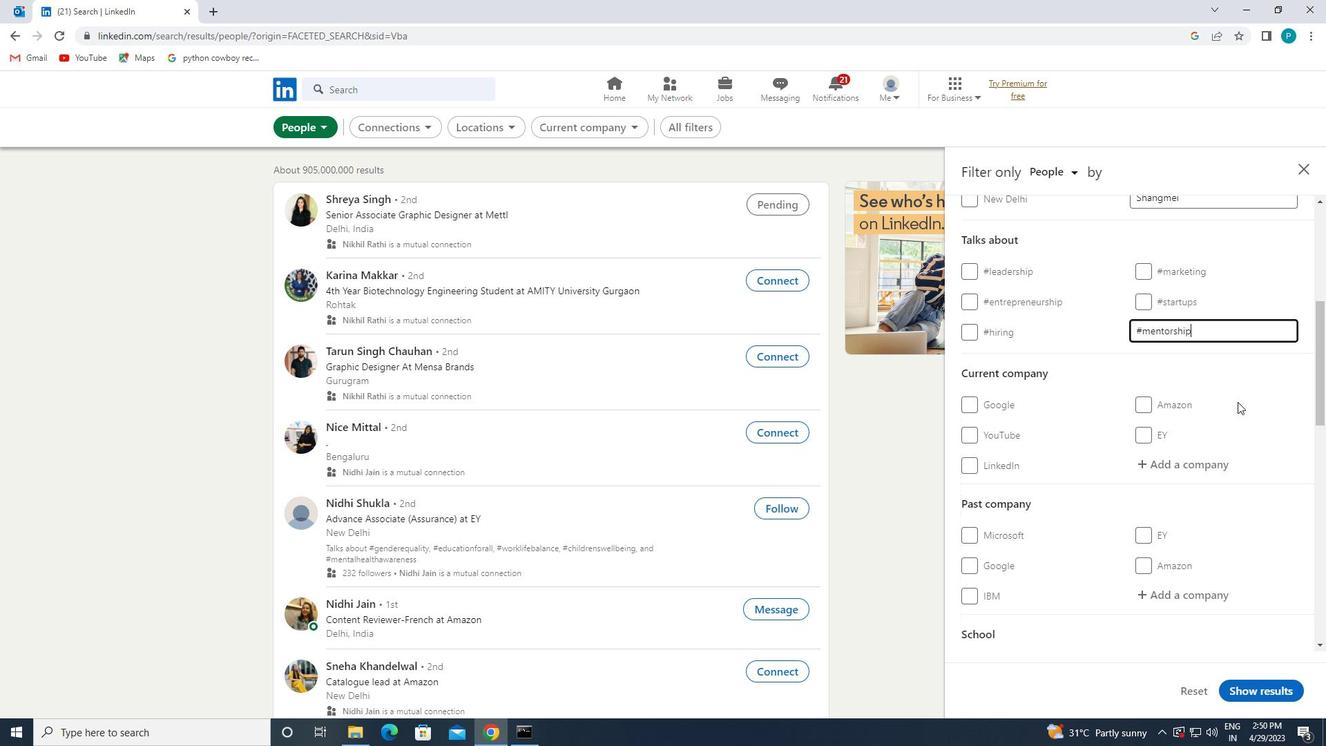 
Action: Mouse moved to (1162, 402)
Screenshot: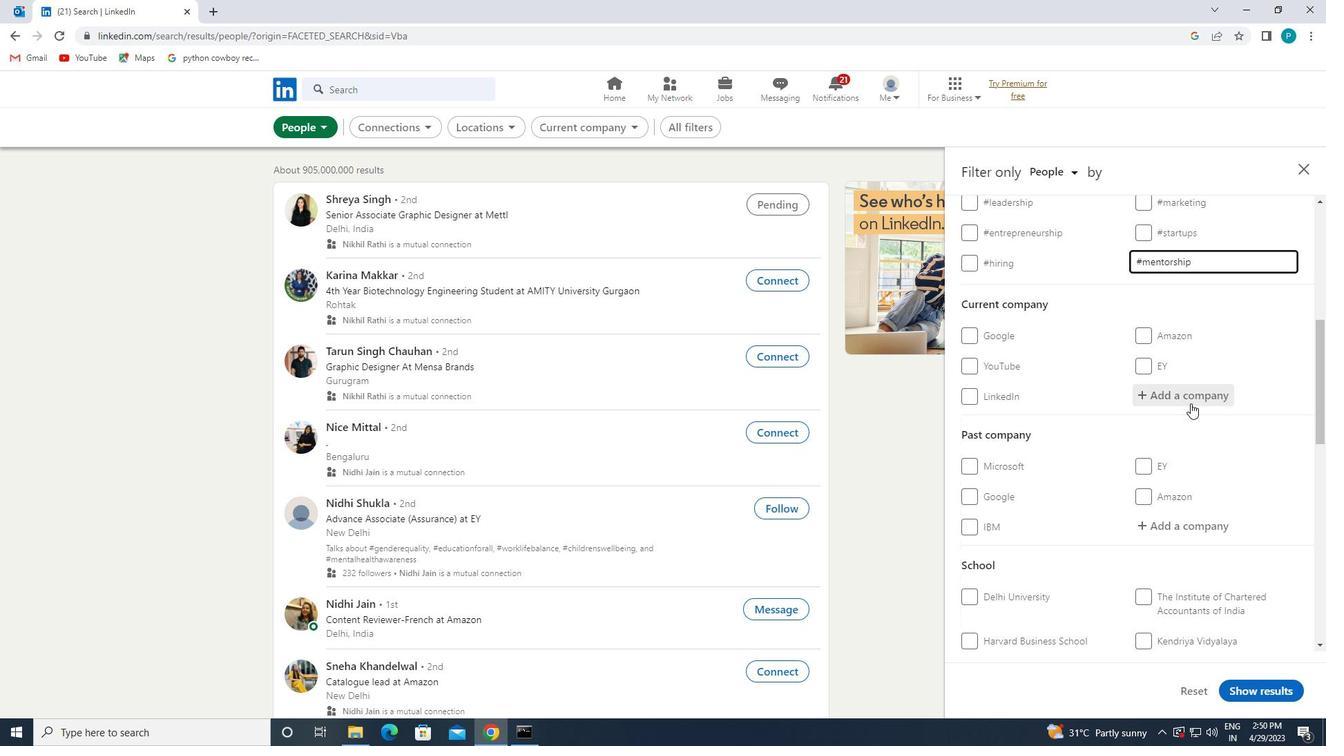 
Action: Mouse scrolled (1162, 401) with delta (0, 0)
Screenshot: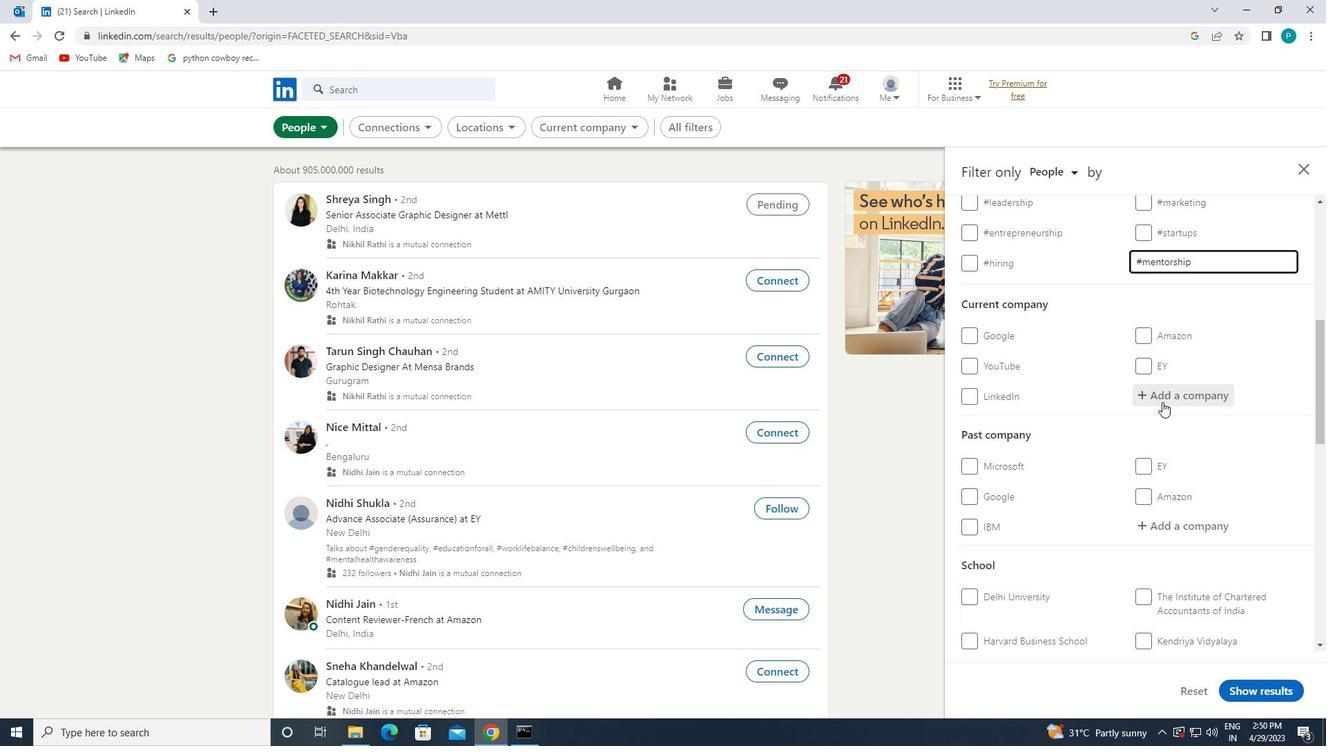 
Action: Mouse scrolled (1162, 401) with delta (0, 0)
Screenshot: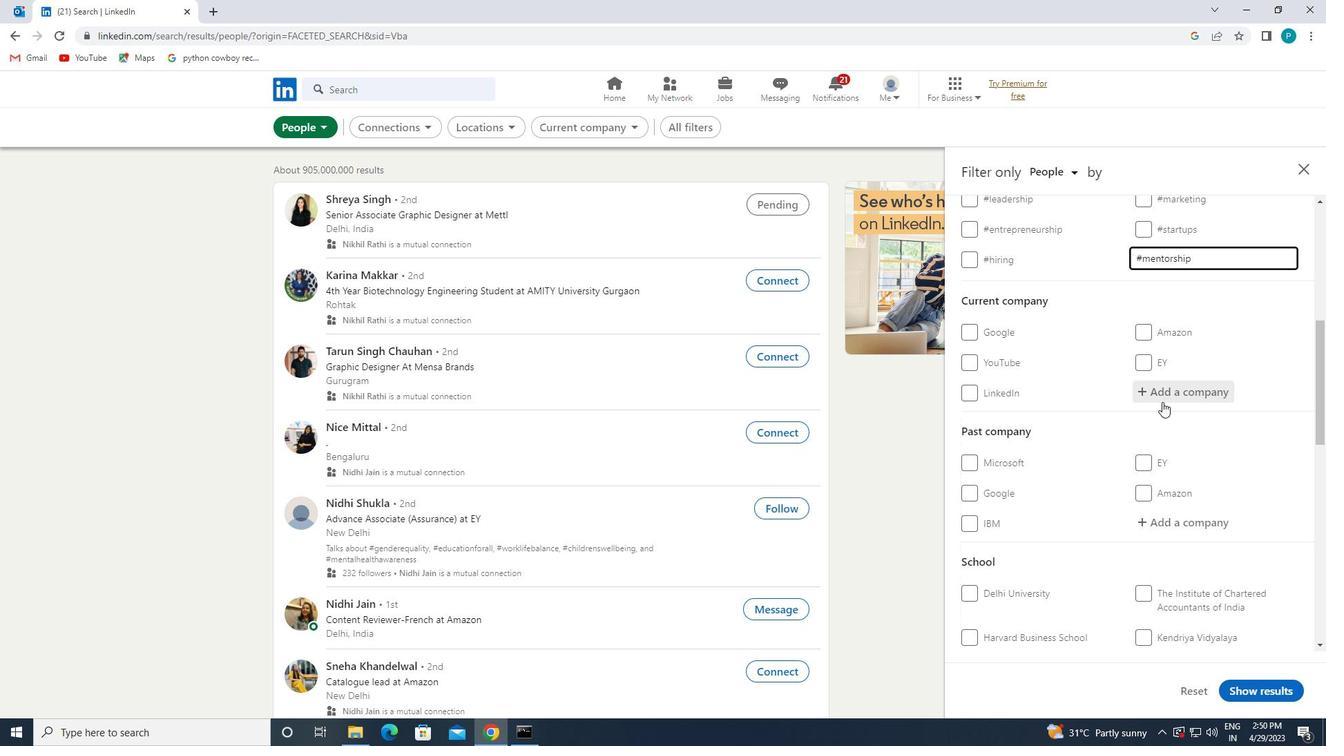 
Action: Mouse moved to (1088, 429)
Screenshot: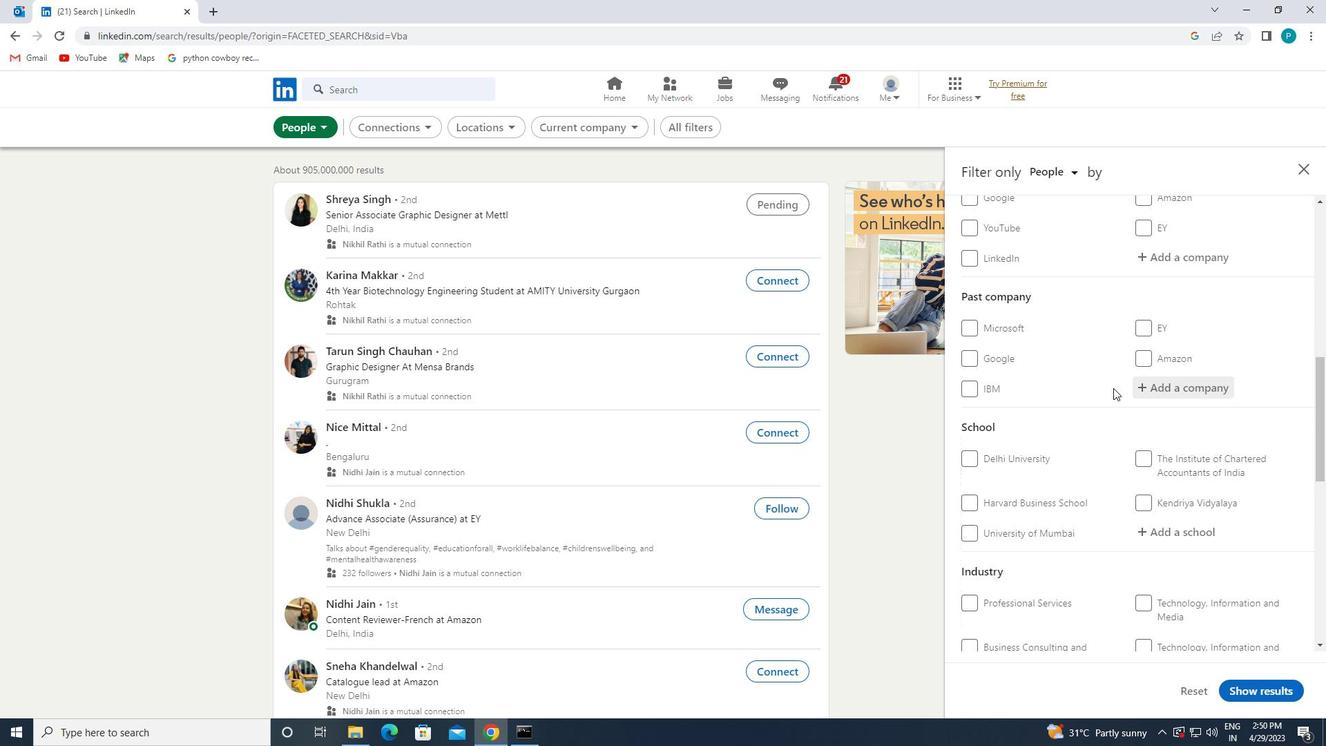 
Action: Mouse scrolled (1088, 428) with delta (0, 0)
Screenshot: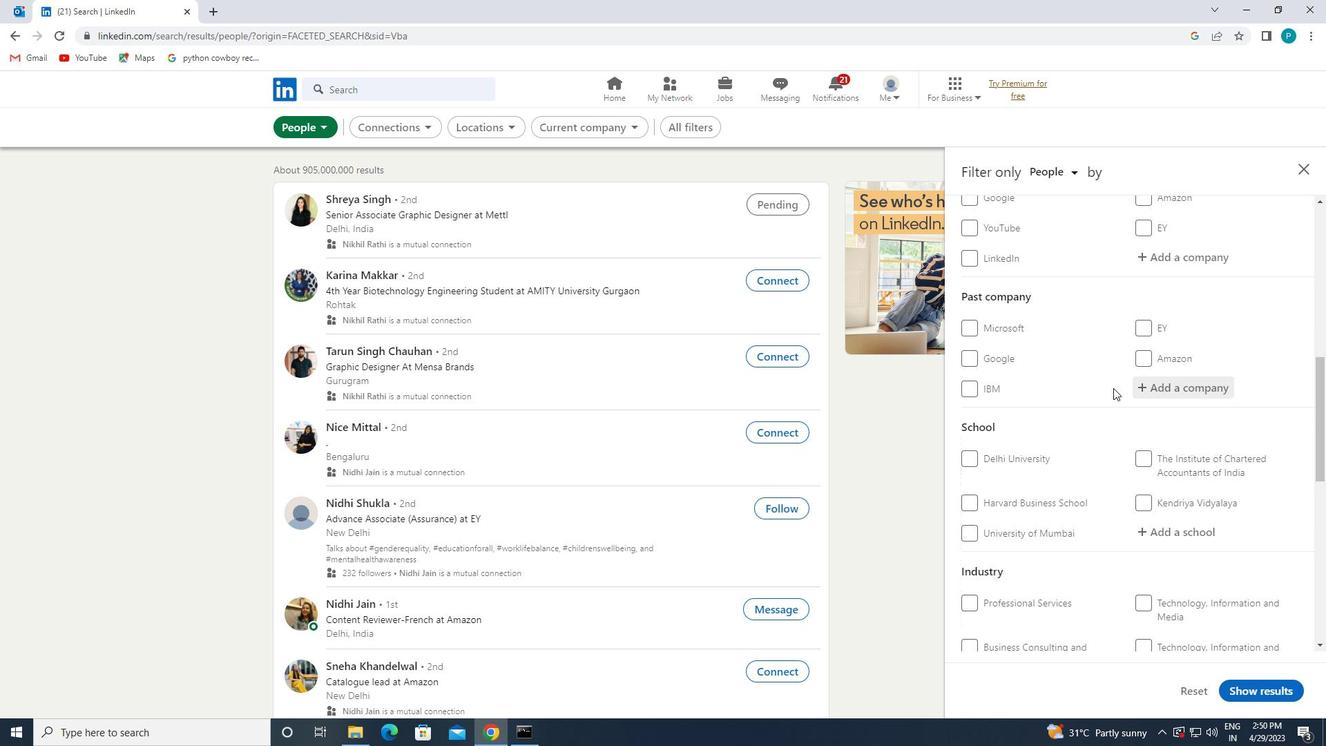 
Action: Mouse moved to (1088, 429)
Screenshot: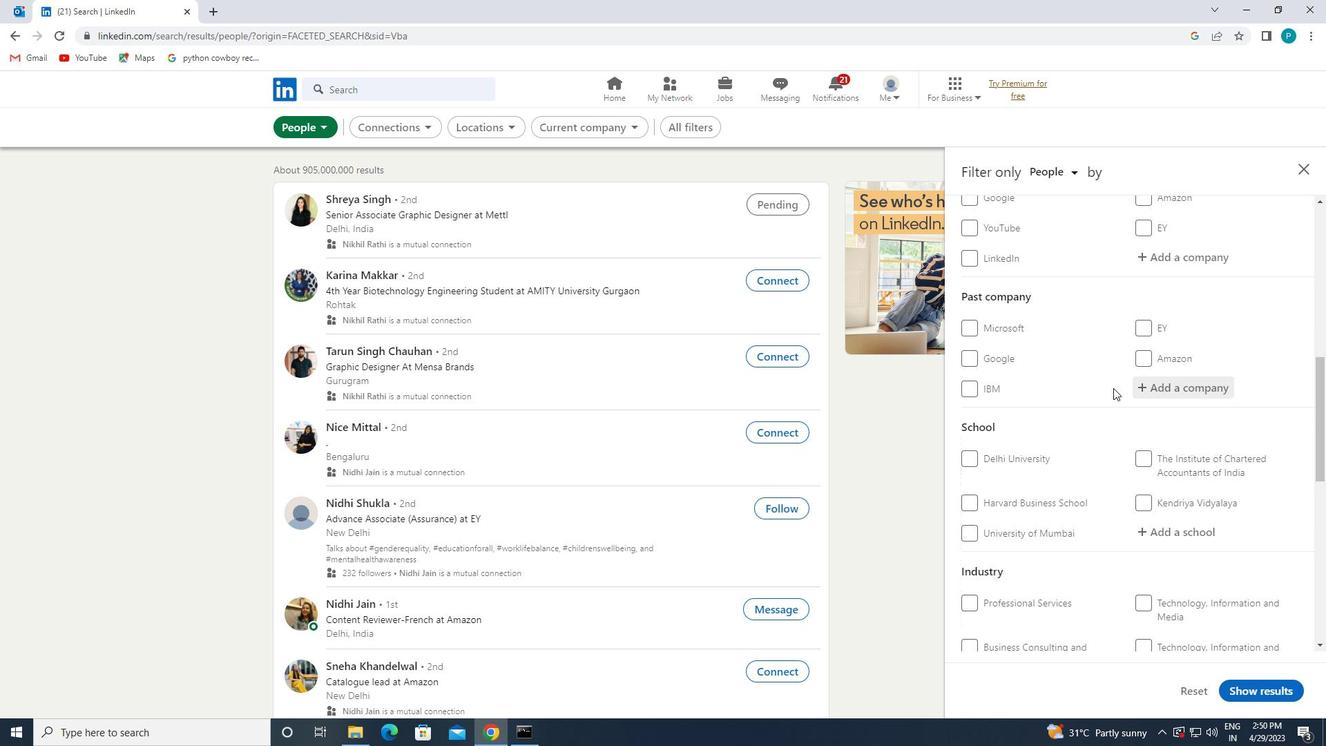 
Action: Mouse scrolled (1088, 428) with delta (0, 0)
Screenshot: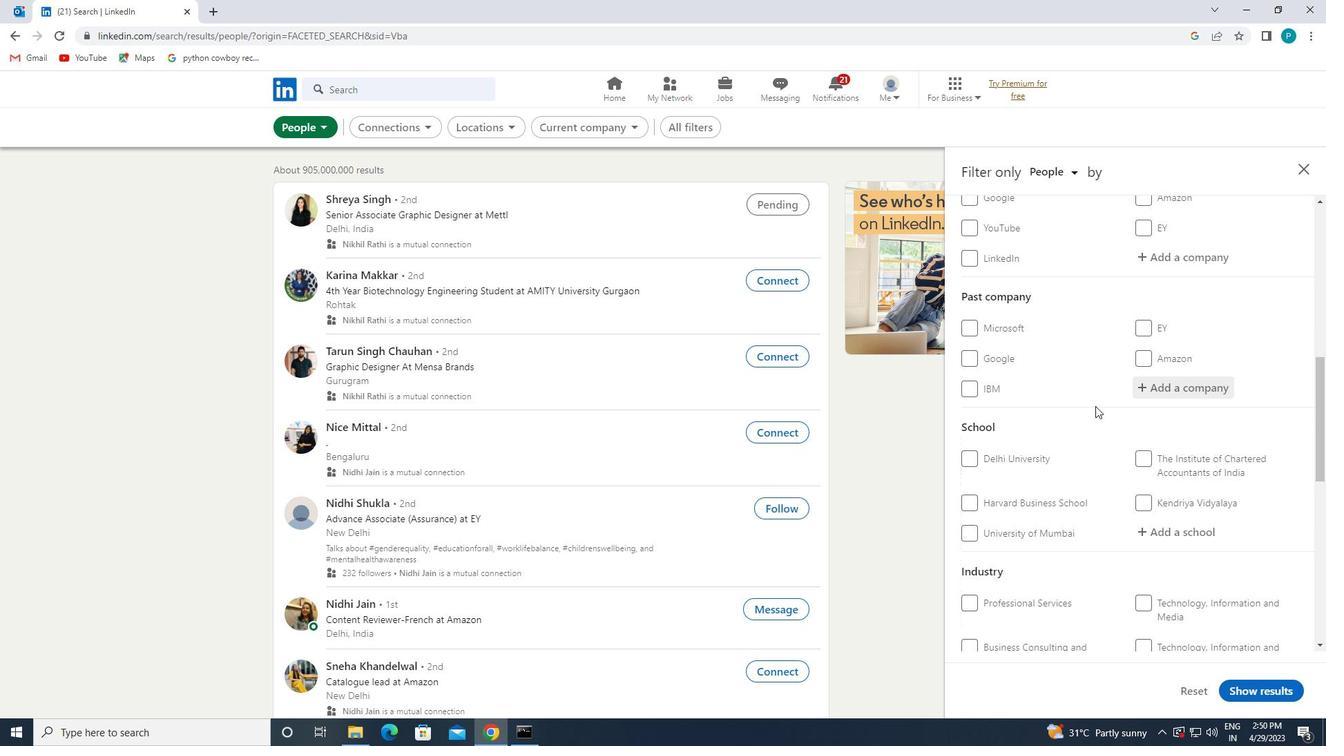 
Action: Mouse scrolled (1088, 428) with delta (0, 0)
Screenshot: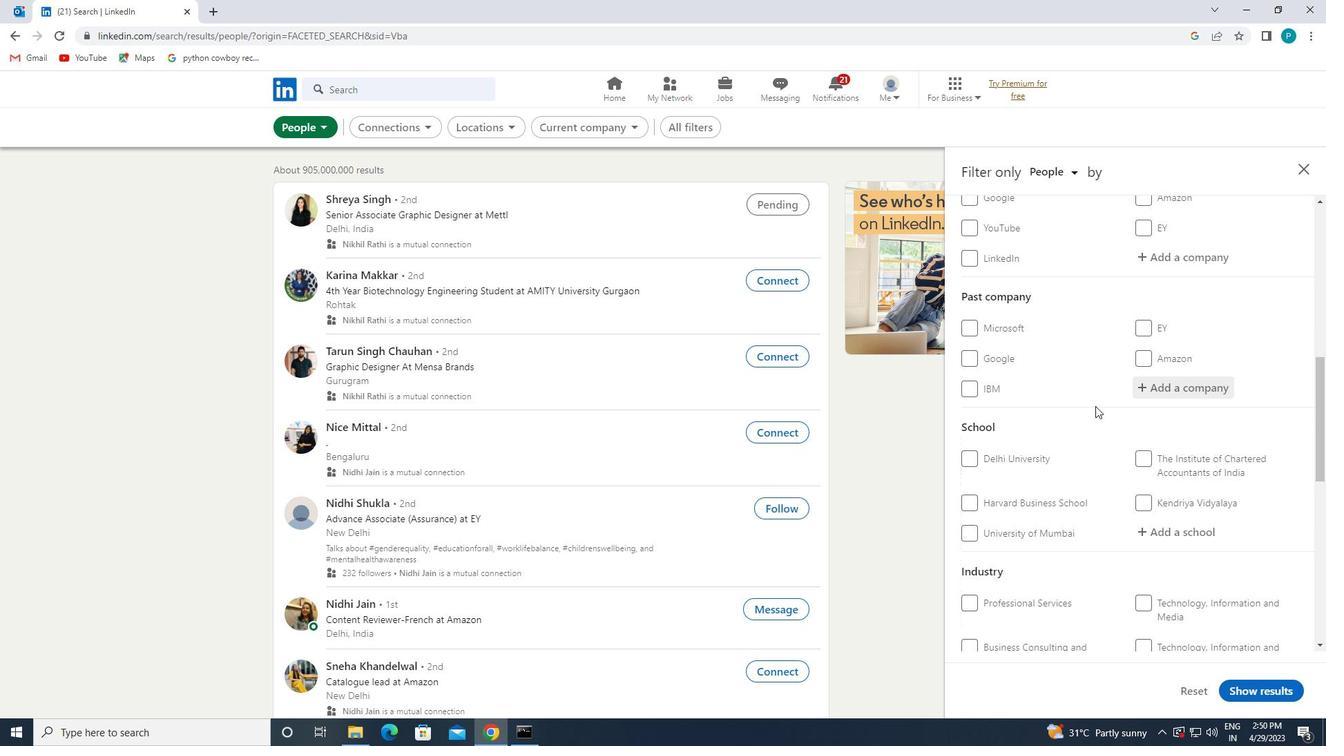 
Action: Mouse scrolled (1088, 428) with delta (0, 0)
Screenshot: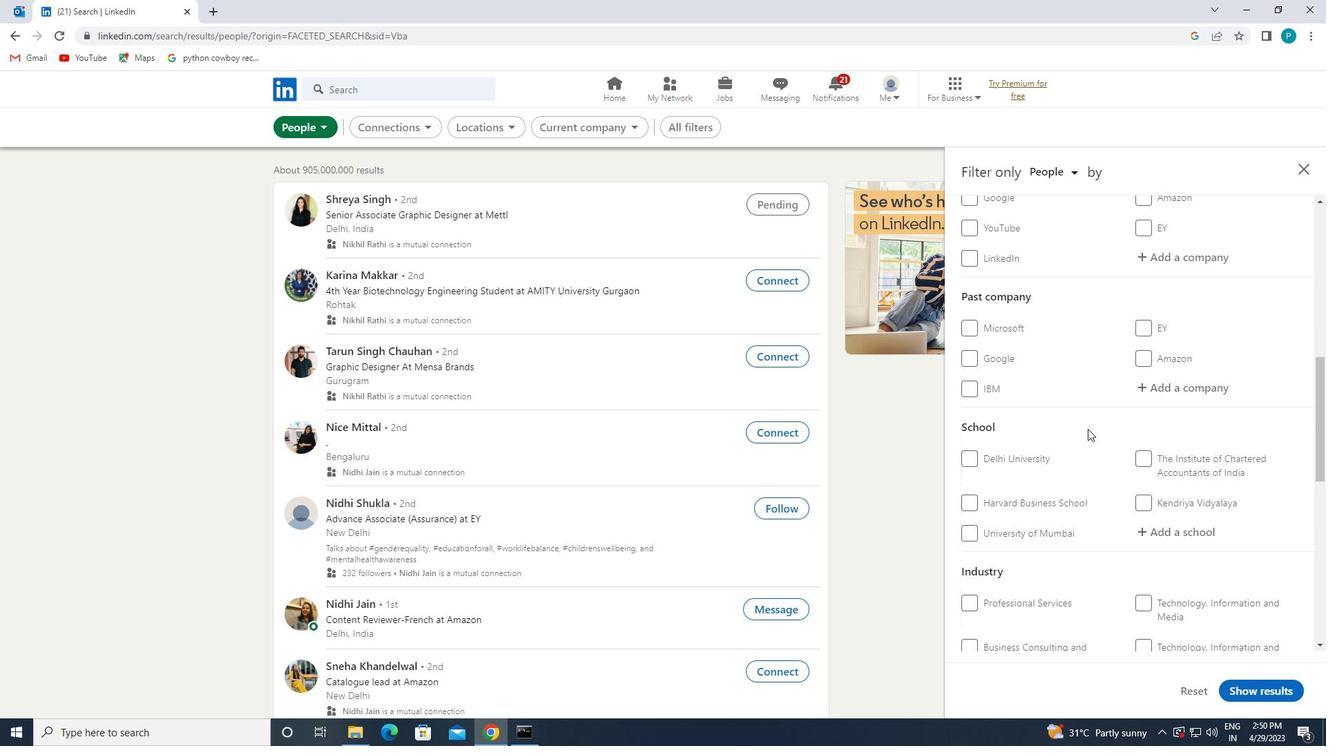 
Action: Mouse moved to (1042, 412)
Screenshot: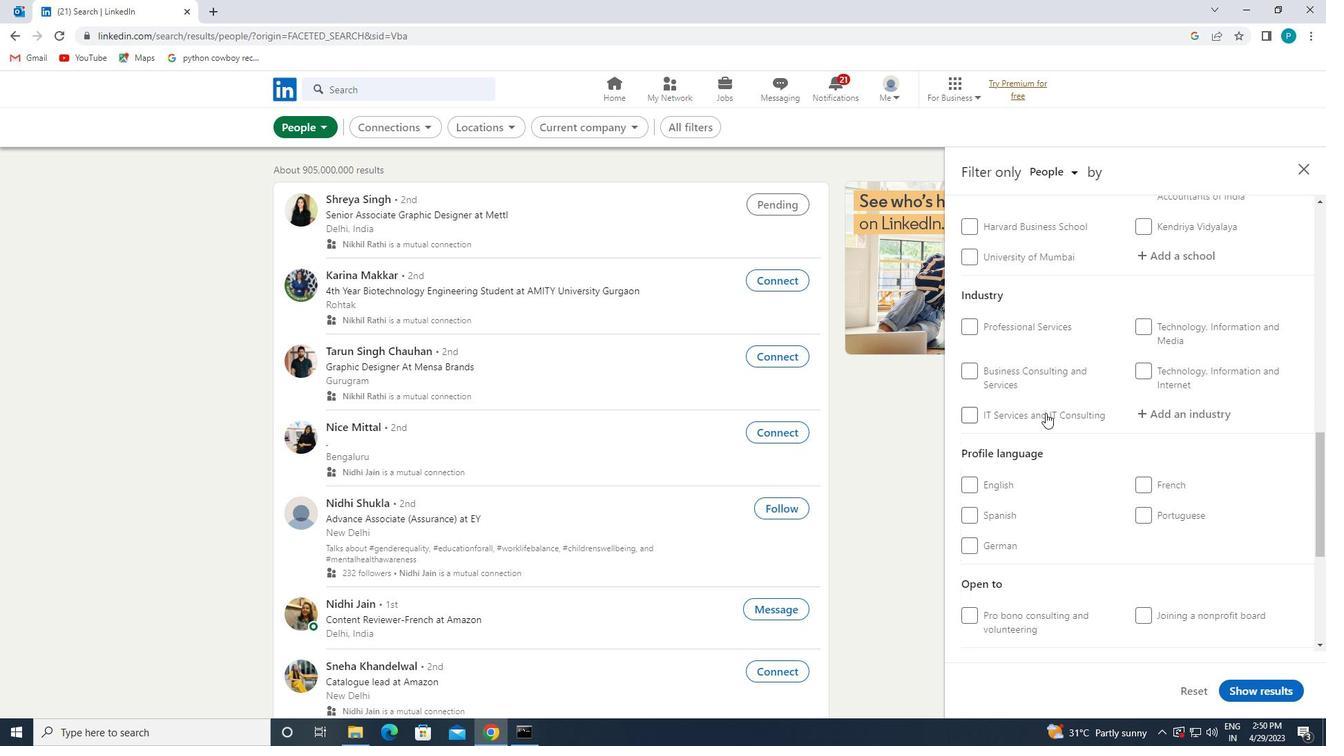 
Action: Mouse scrolled (1042, 411) with delta (0, 0)
Screenshot: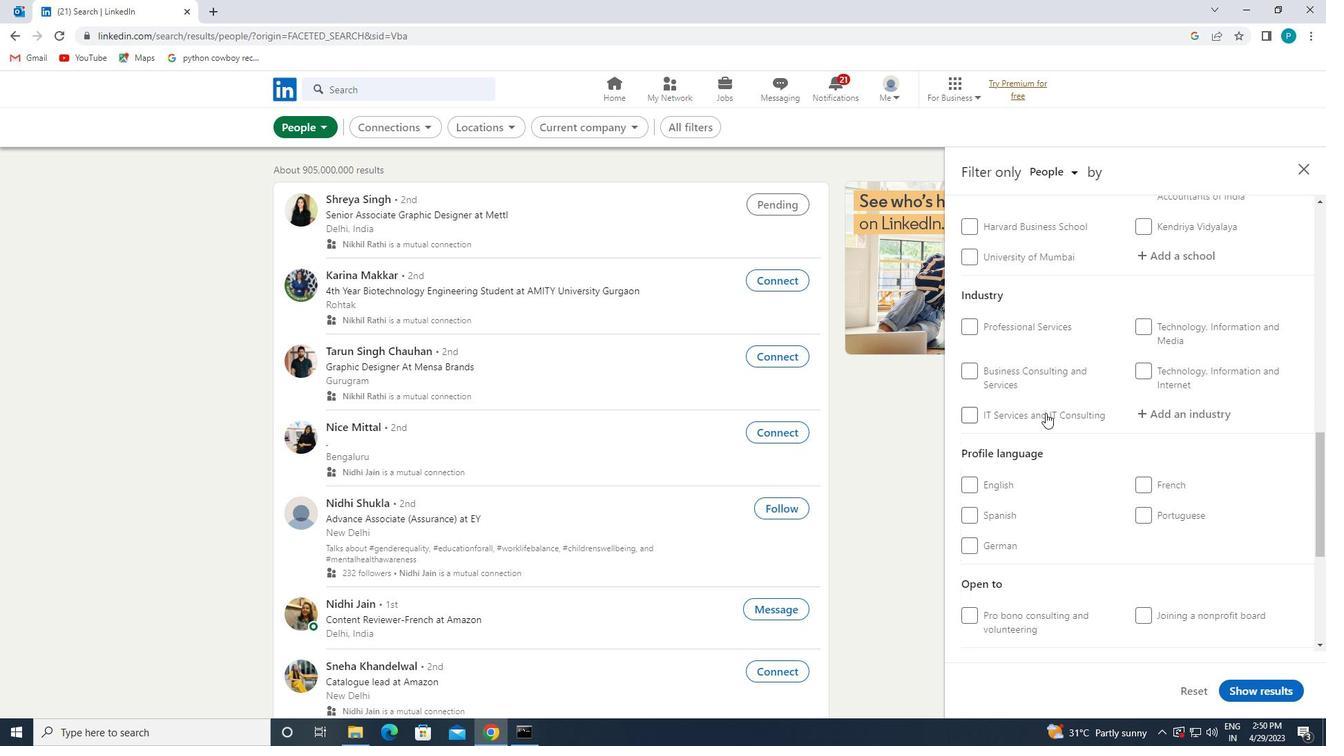 
Action: Mouse moved to (1037, 412)
Screenshot: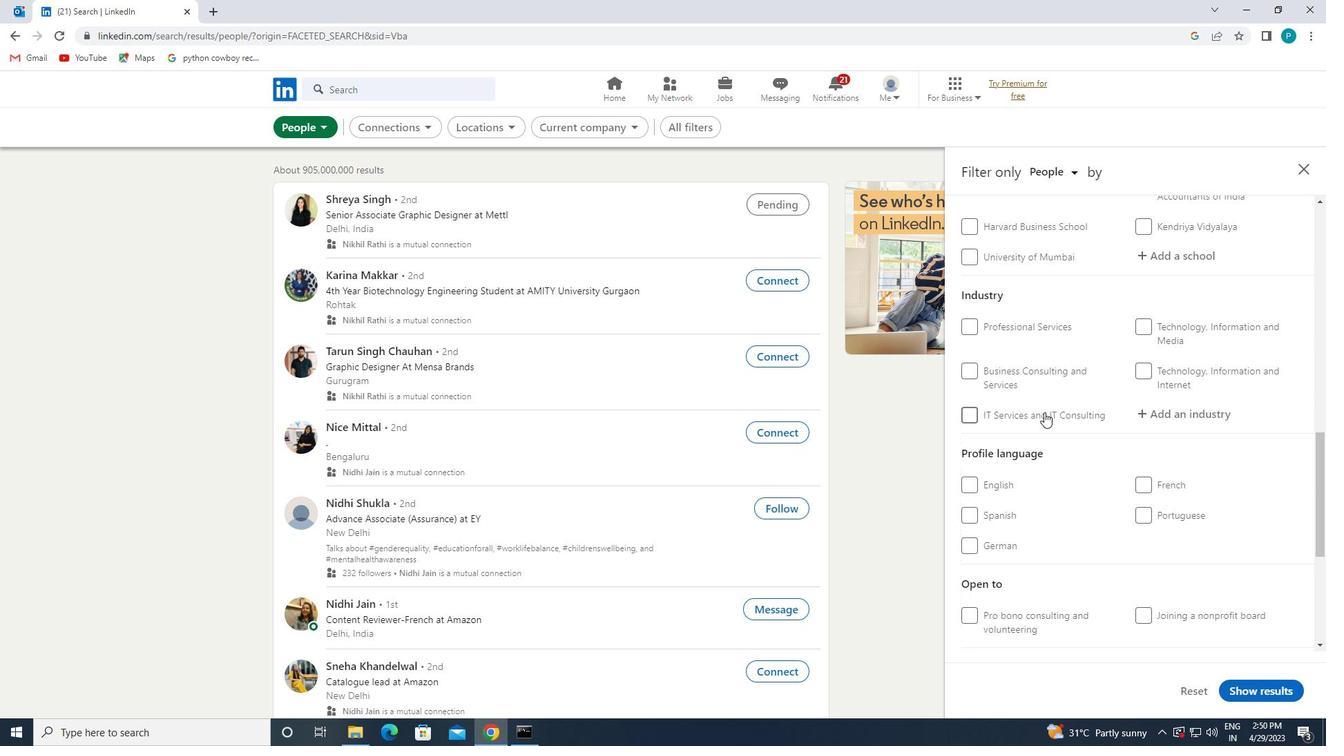 
Action: Mouse scrolled (1037, 411) with delta (0, 0)
Screenshot: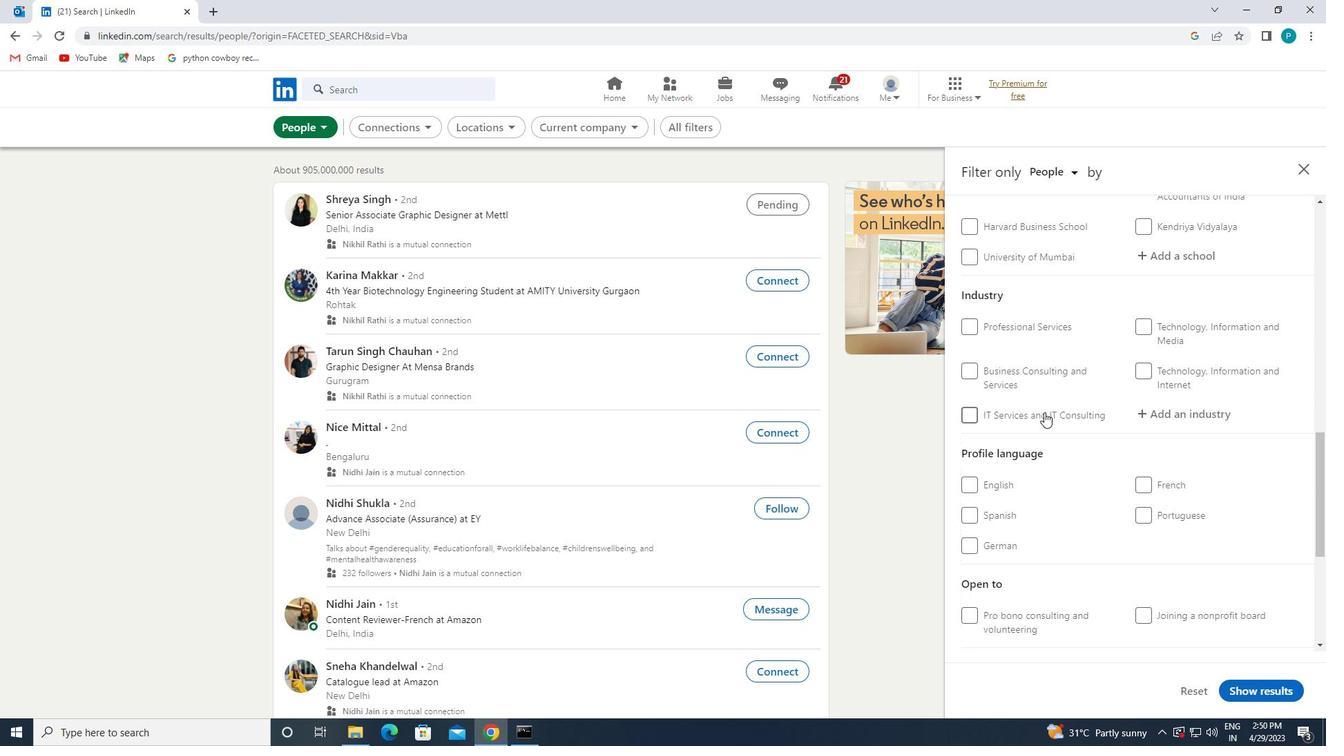 
Action: Mouse moved to (985, 380)
Screenshot: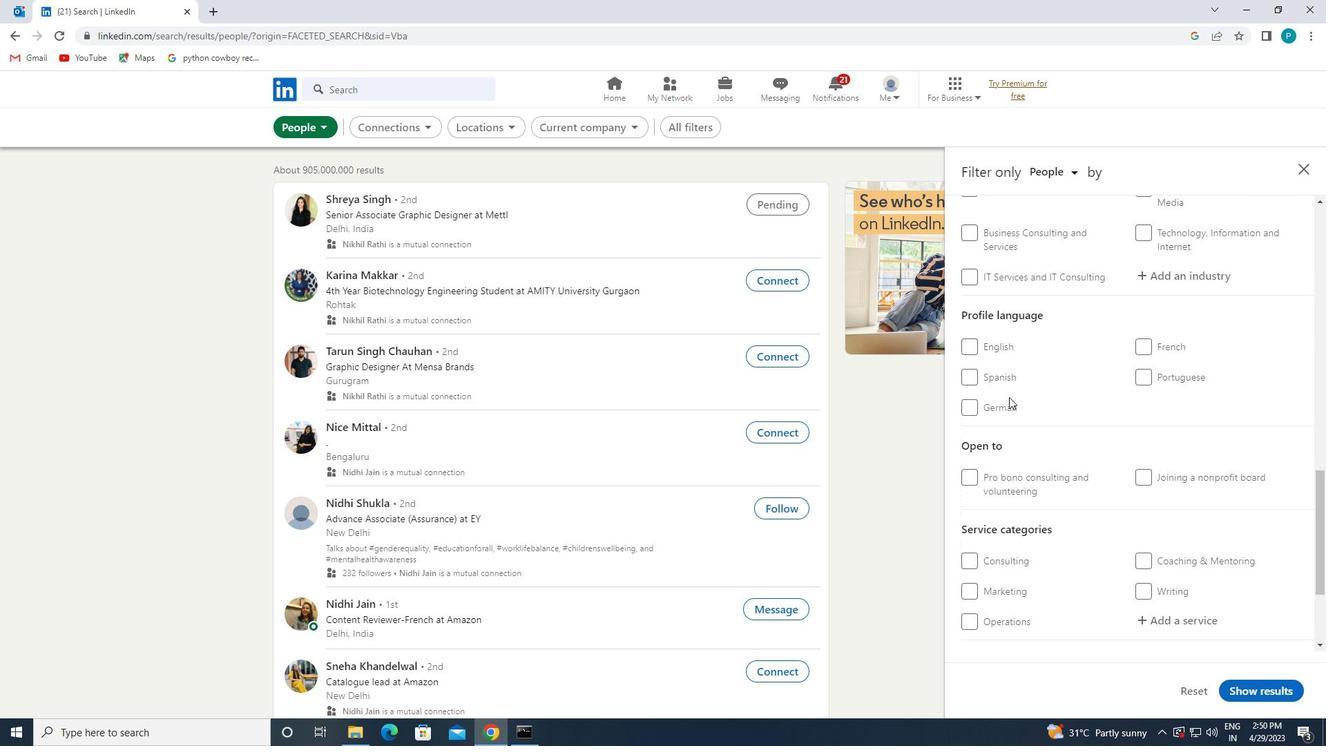 
Action: Mouse pressed left at (985, 380)
Screenshot: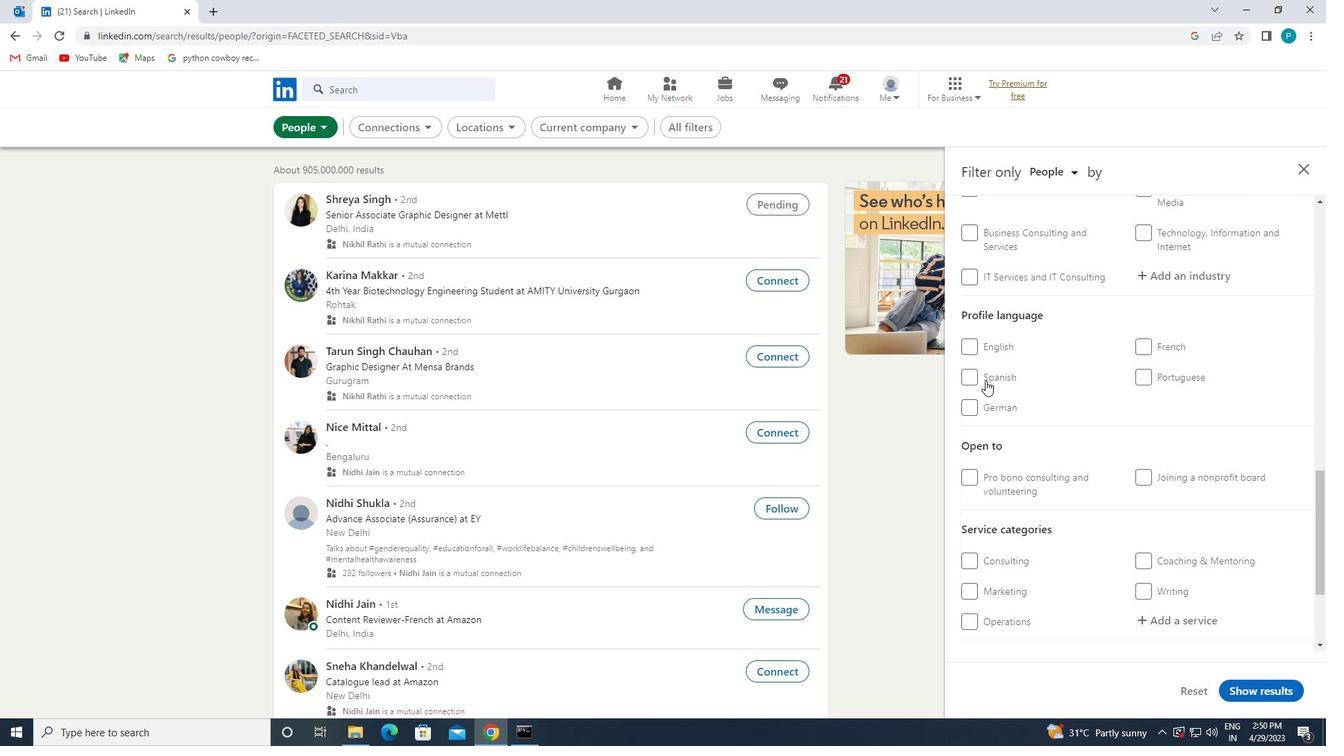 
Action: Mouse moved to (1089, 402)
Screenshot: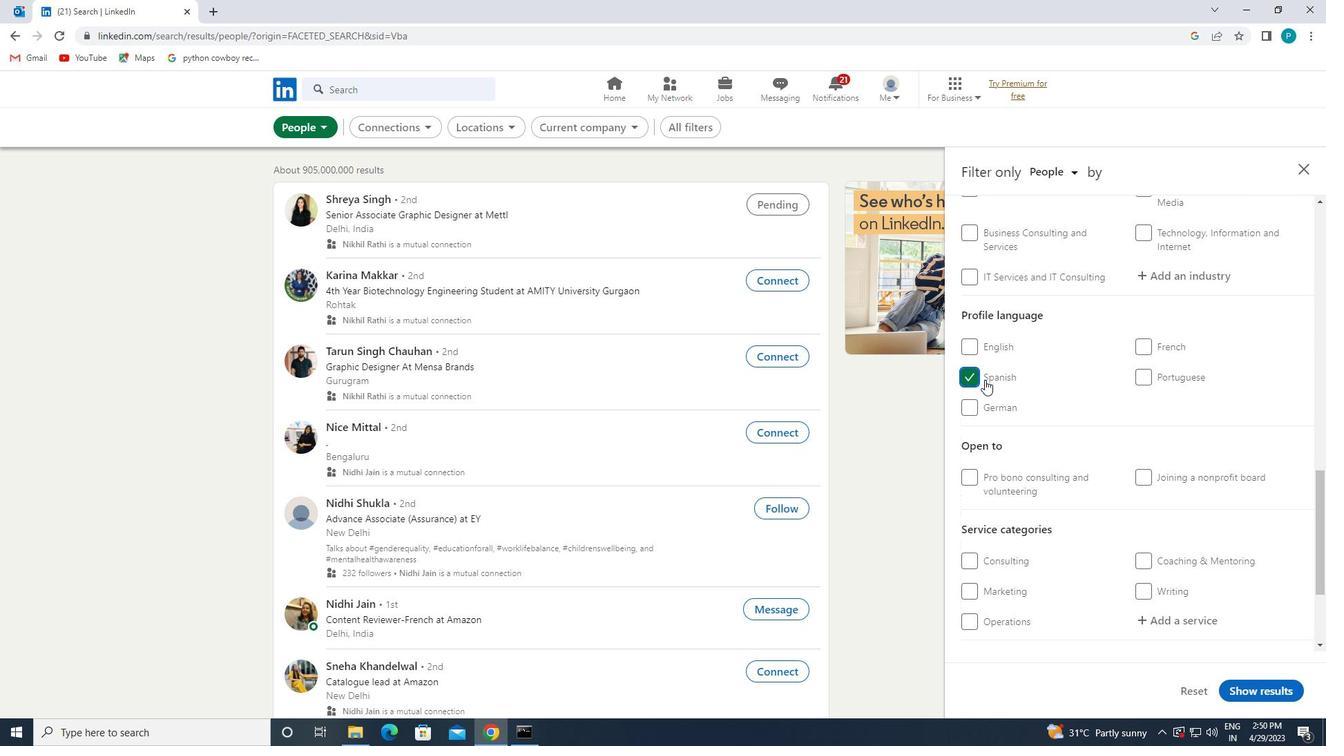 
Action: Mouse scrolled (1089, 402) with delta (0, 0)
Screenshot: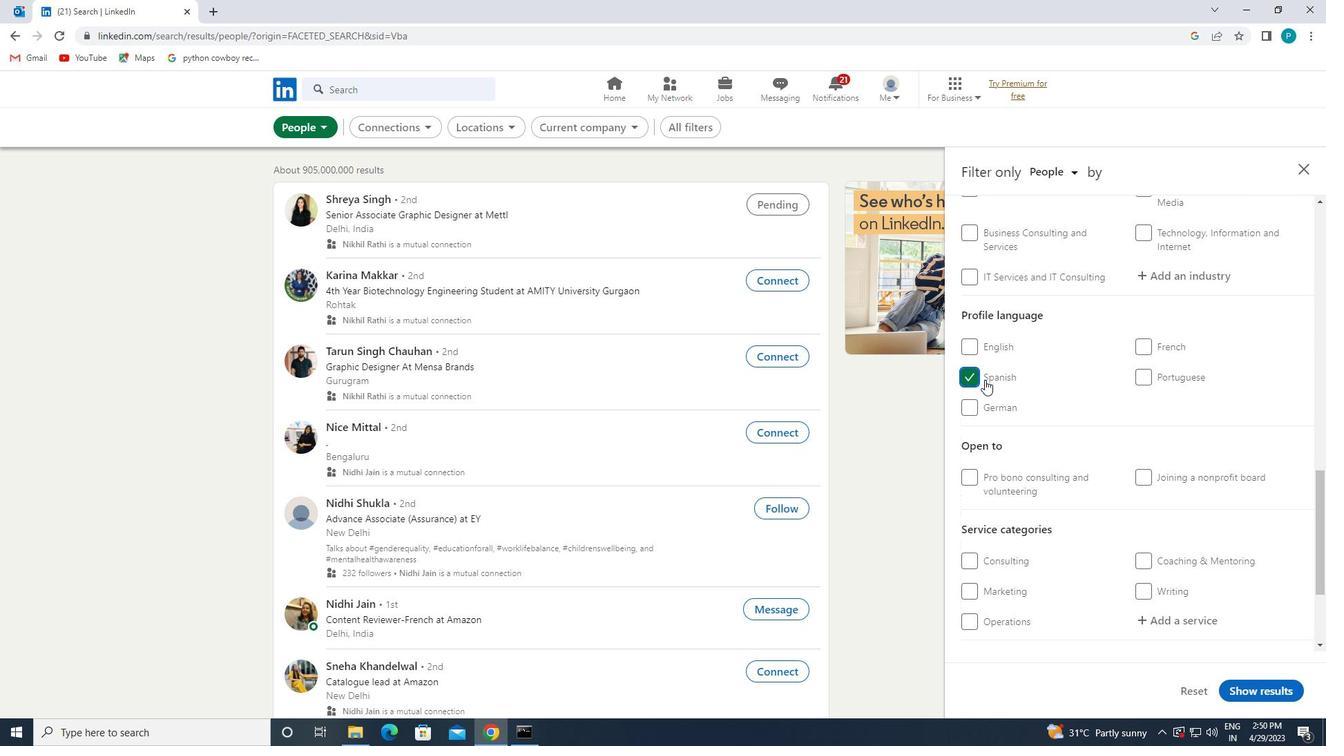 
Action: Mouse scrolled (1089, 402) with delta (0, 0)
Screenshot: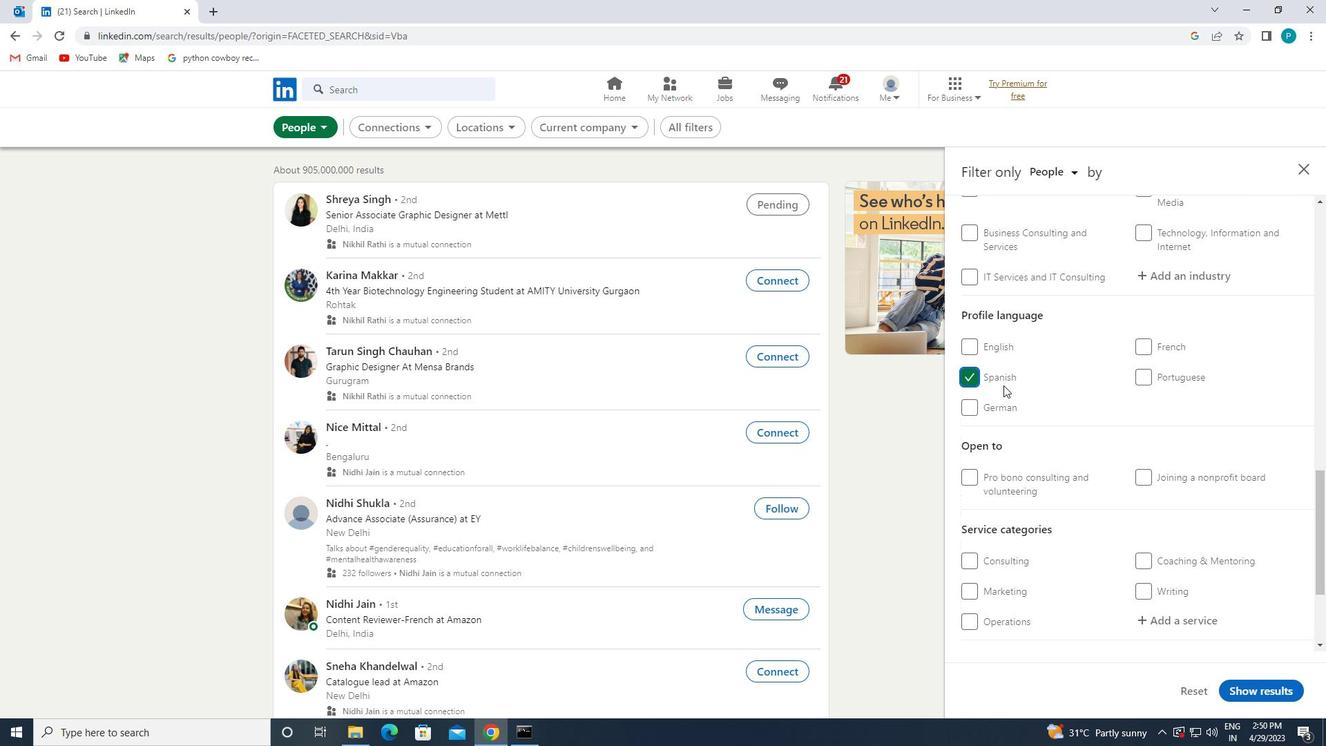 
Action: Mouse scrolled (1089, 402) with delta (0, 0)
Screenshot: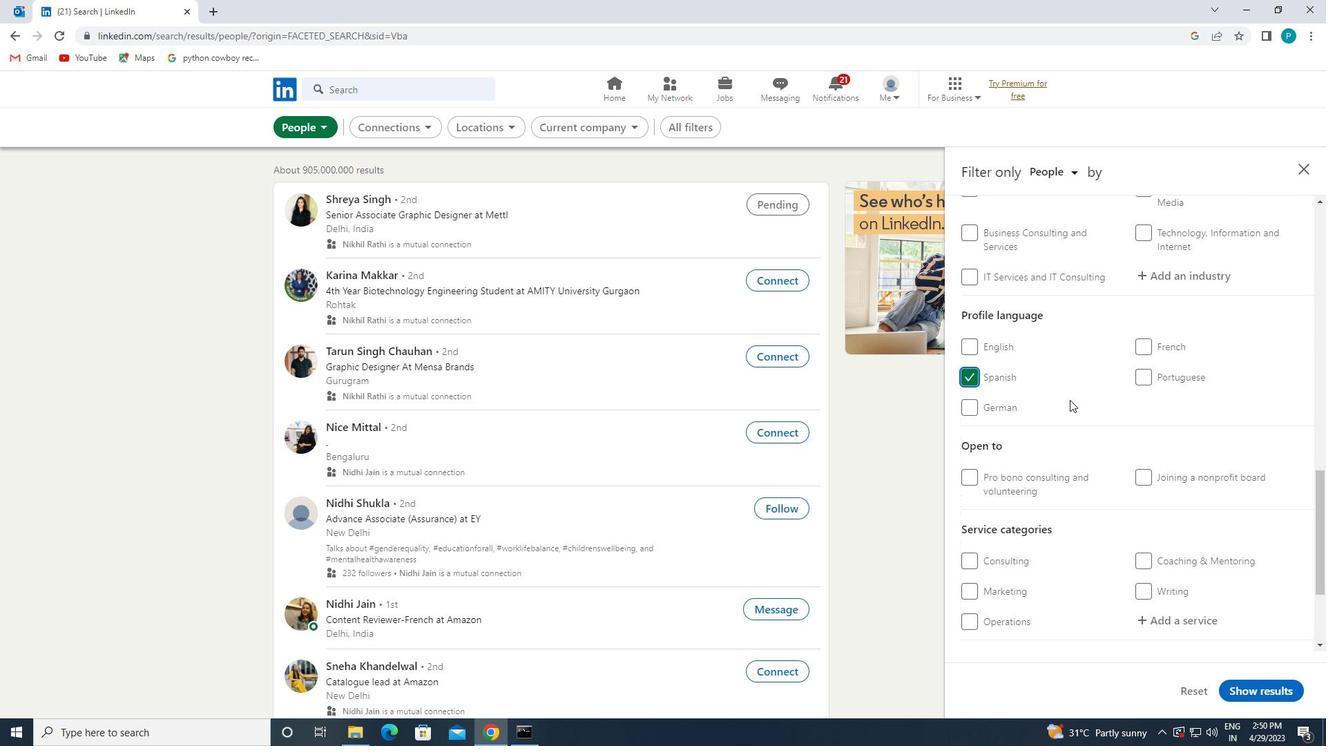 
Action: Mouse moved to (1152, 404)
Screenshot: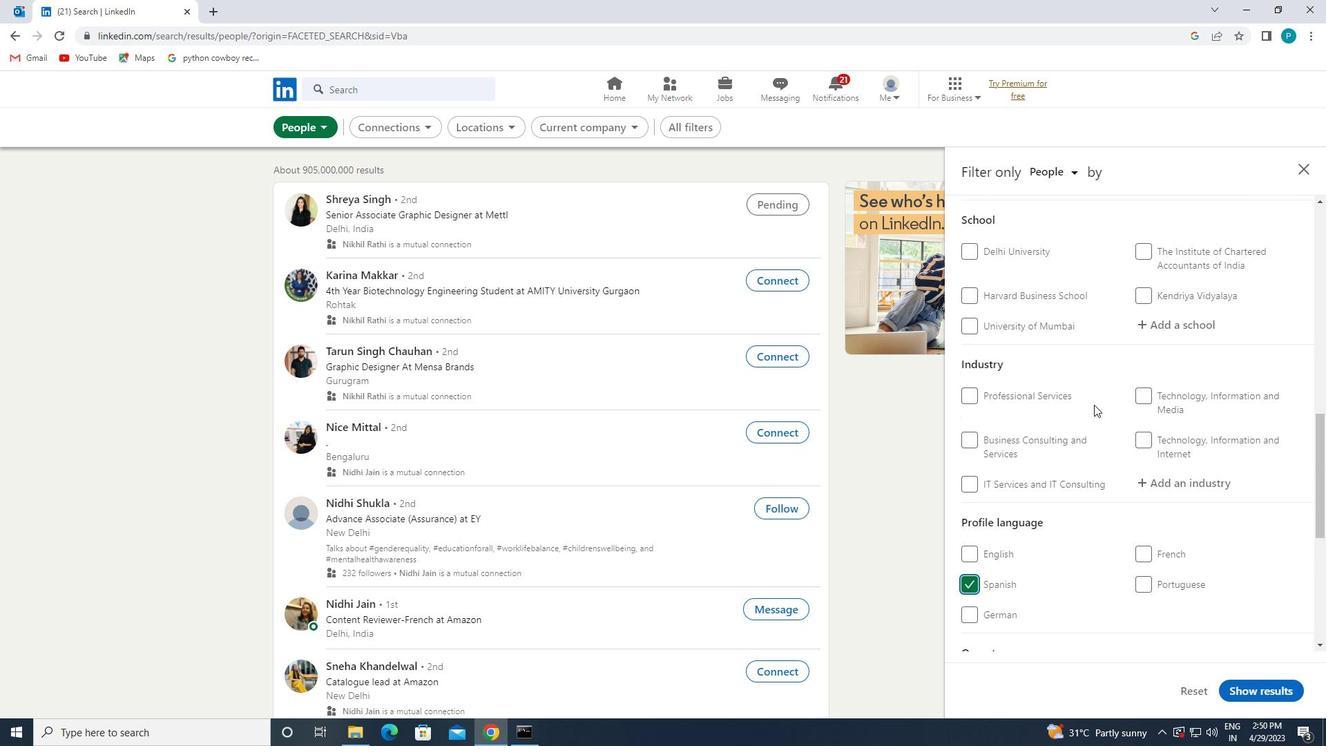 
Action: Mouse scrolled (1152, 404) with delta (0, 0)
Screenshot: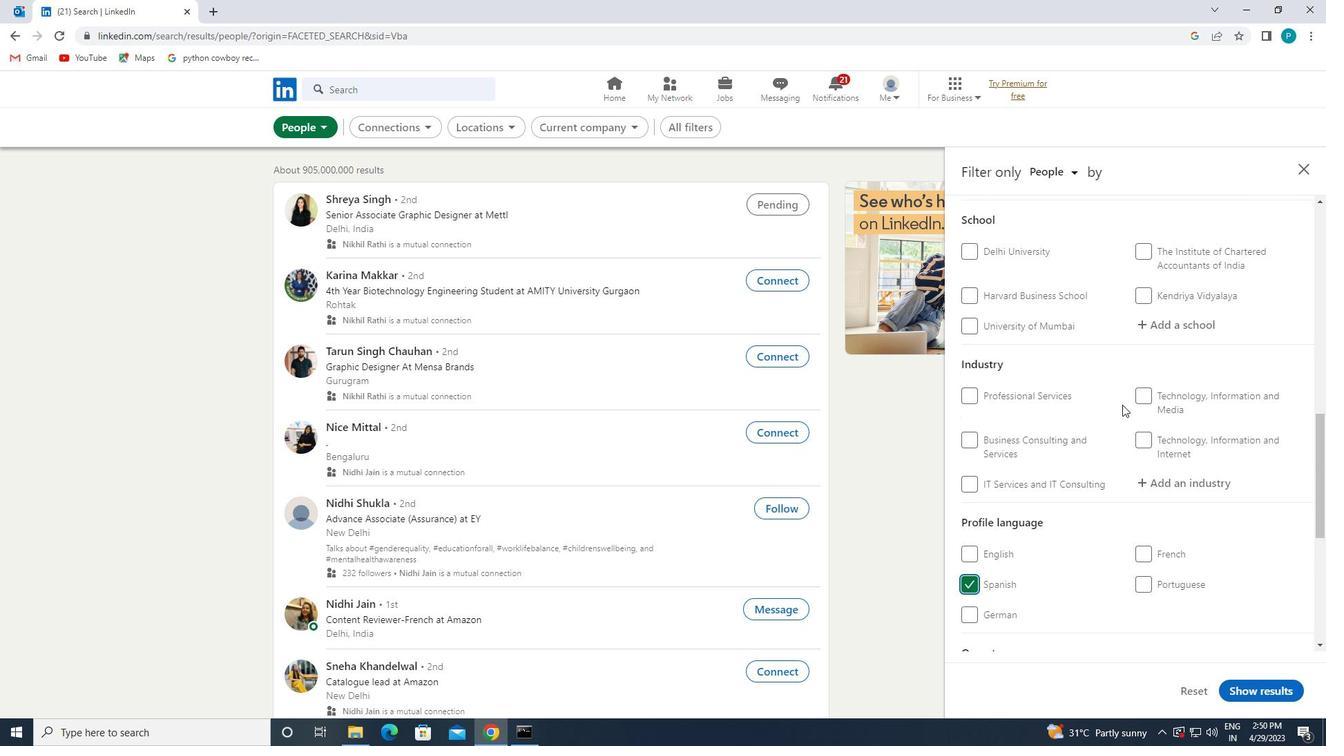 
Action: Mouse scrolled (1152, 404) with delta (0, 0)
Screenshot: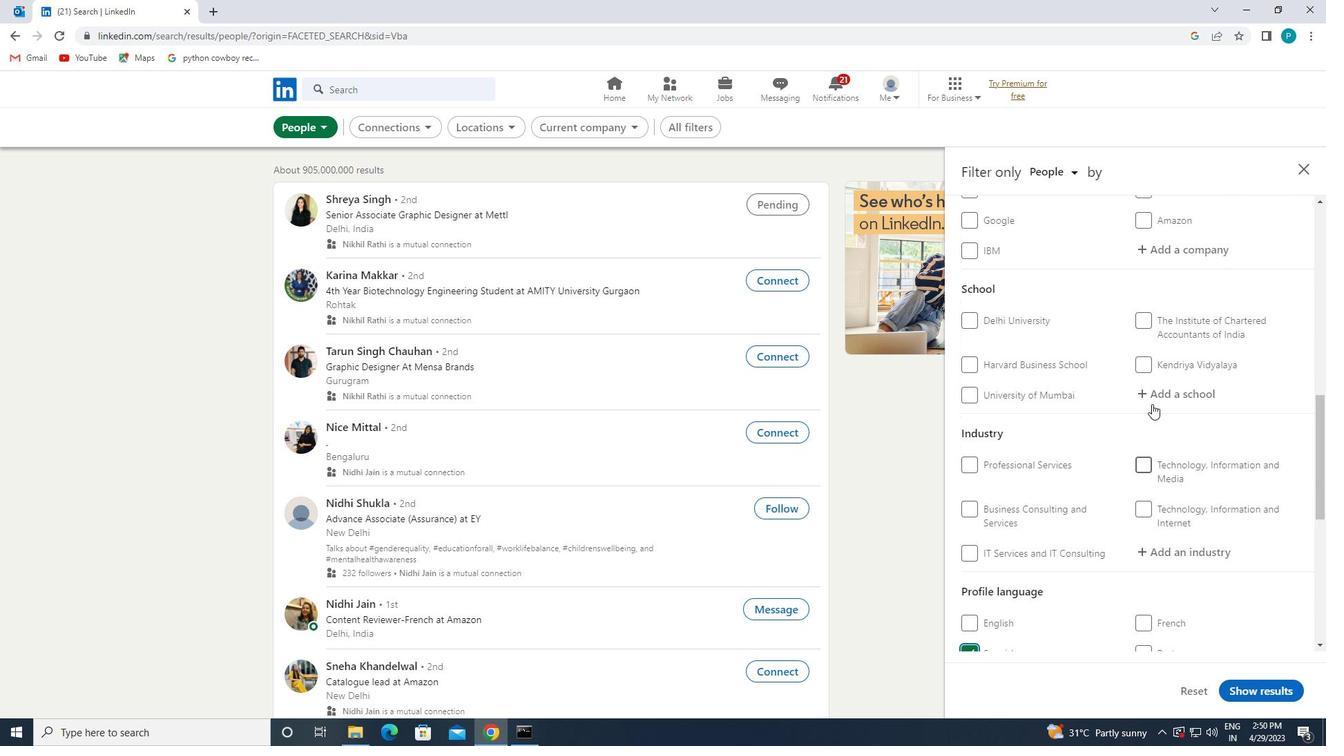 
Action: Mouse scrolled (1152, 404) with delta (0, 0)
Screenshot: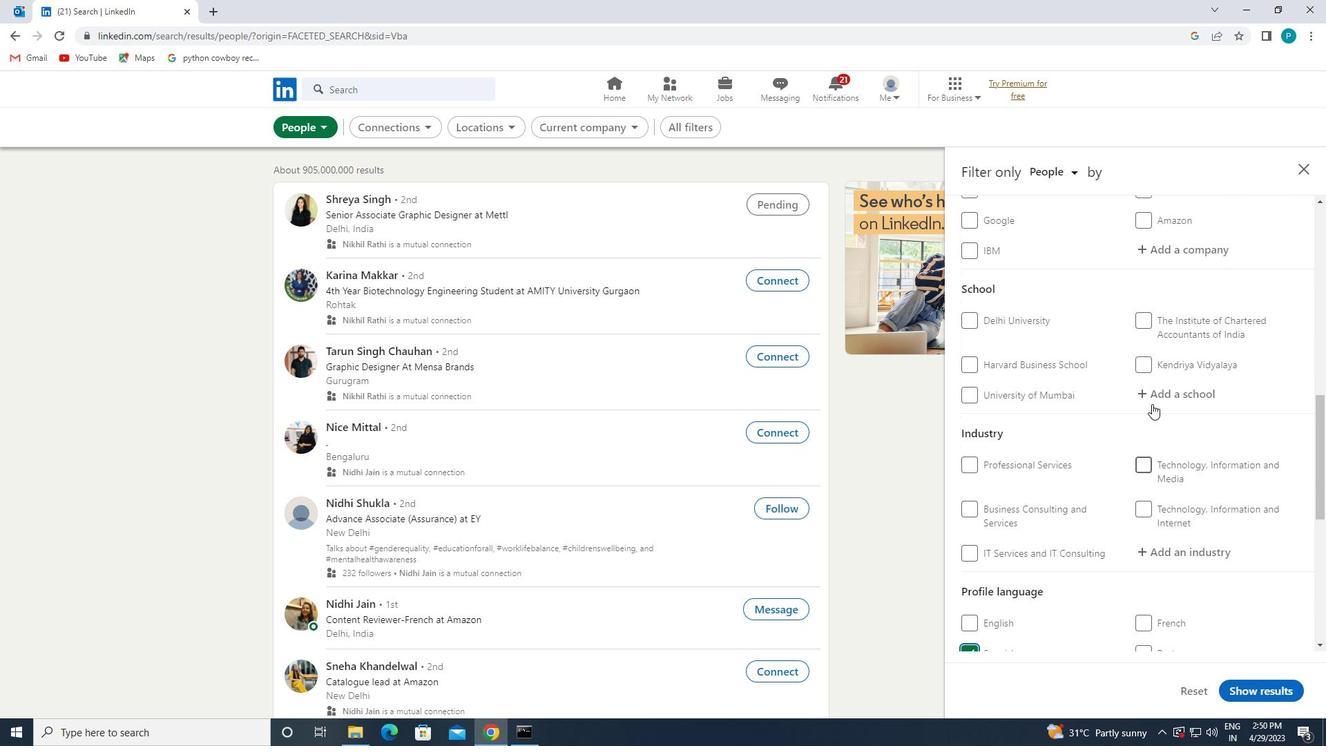 
Action: Mouse scrolled (1152, 404) with delta (0, 0)
Screenshot: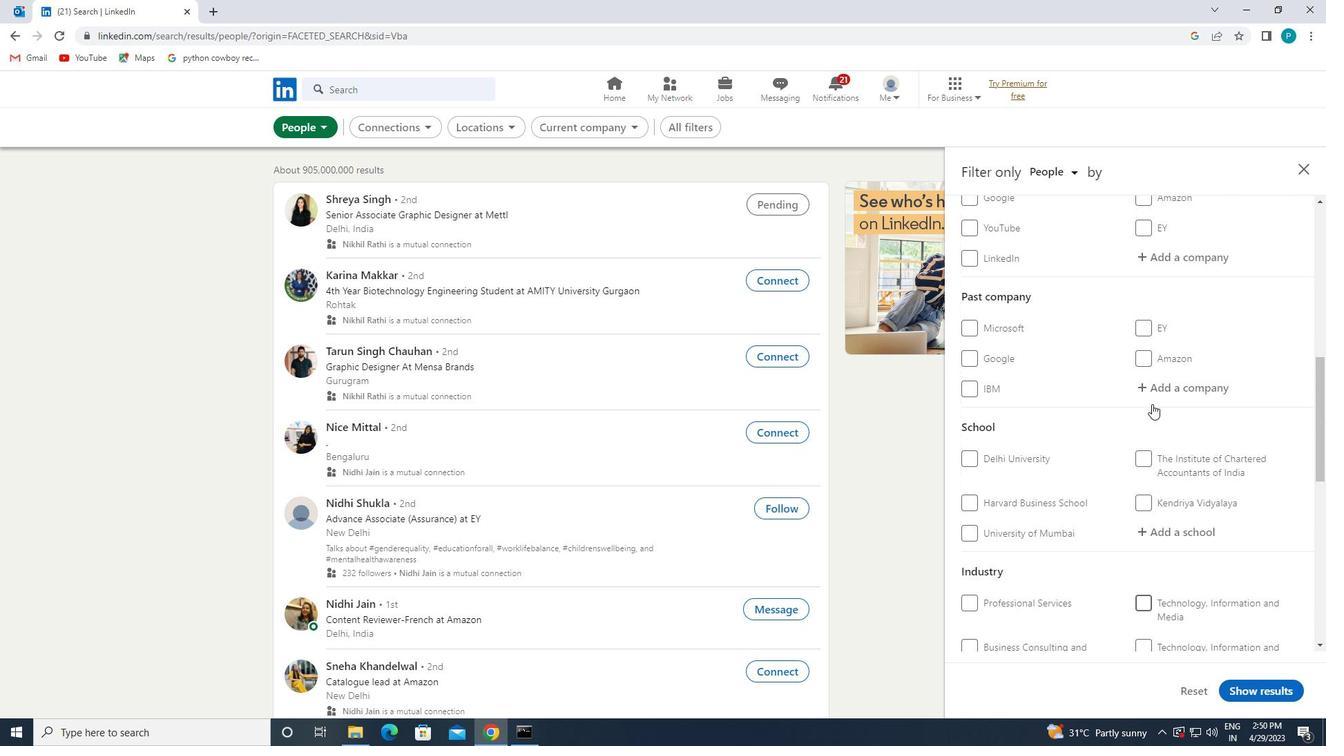
Action: Mouse scrolled (1152, 404) with delta (0, 0)
Screenshot: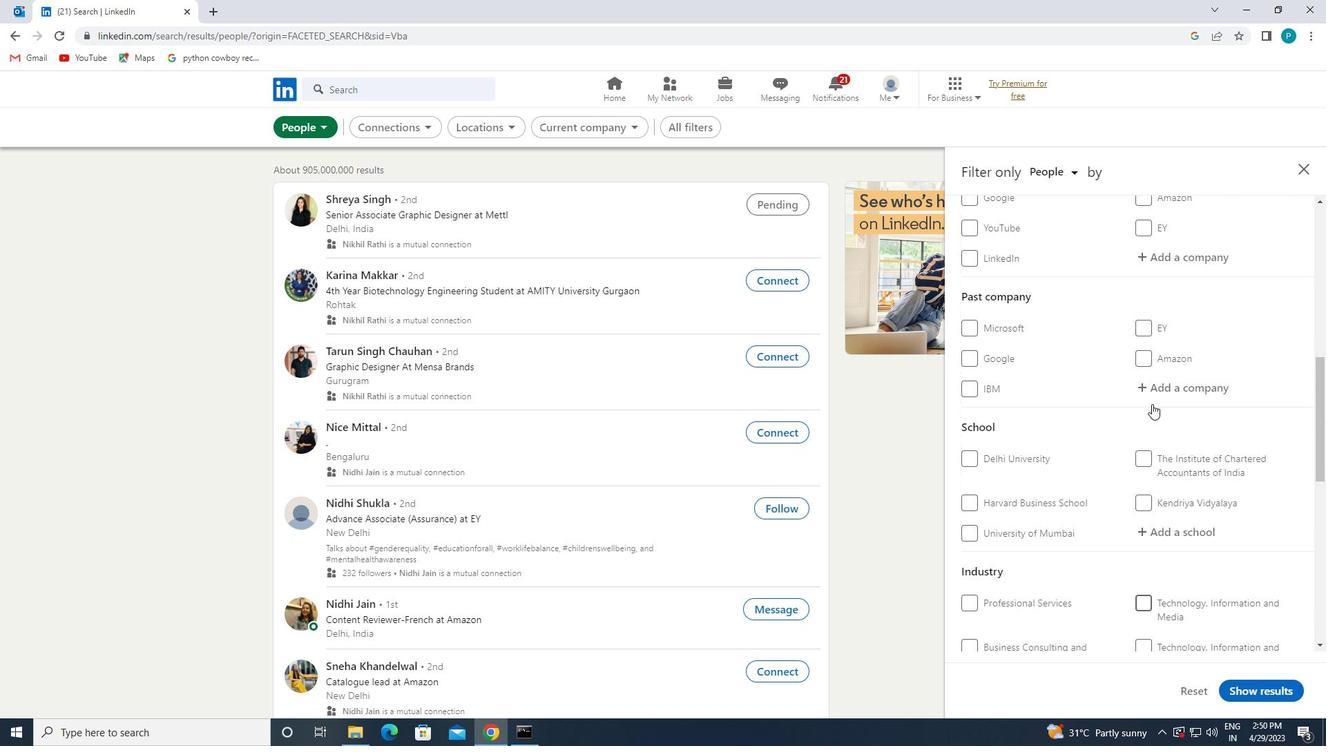 
Action: Mouse pressed left at (1152, 404)
Screenshot: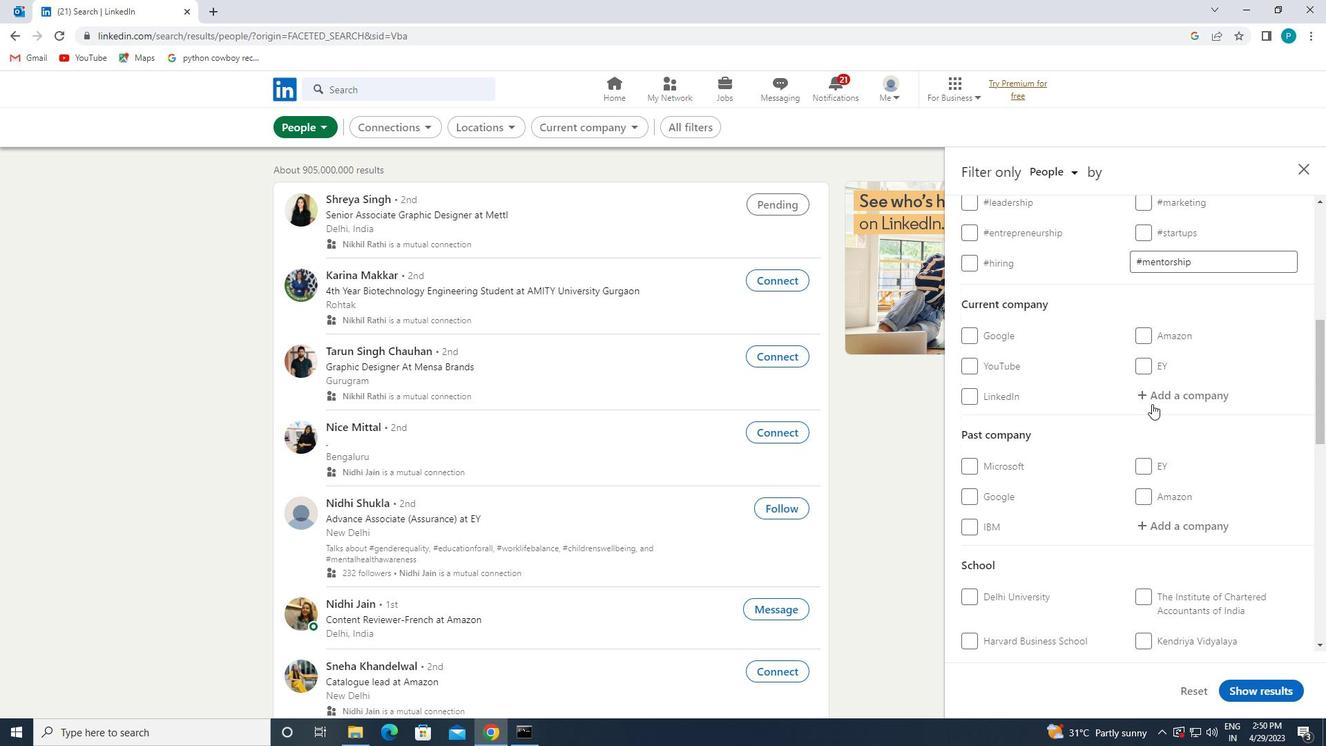 
Action: Mouse moved to (1152, 403)
Screenshot: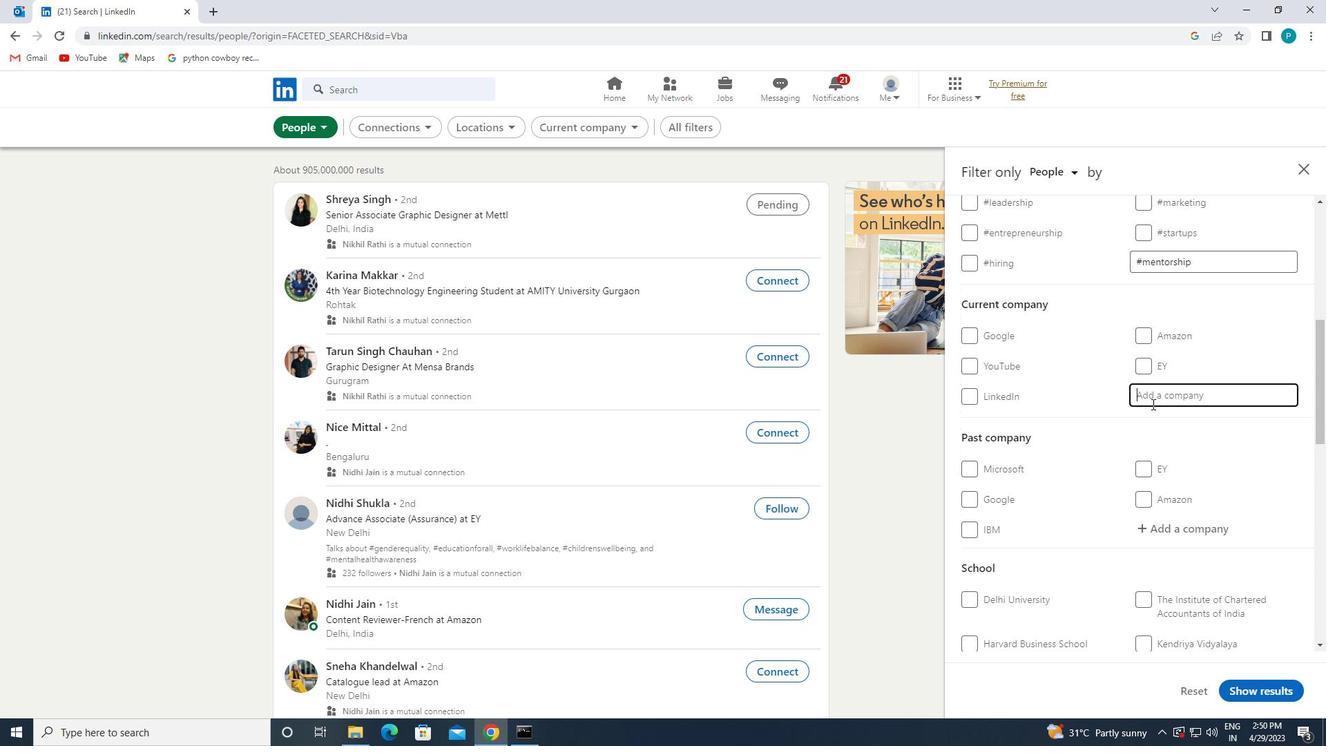 
Action: Key pressed <Key.caps_lock>B<Key.caps_lock>RIGADE
Screenshot: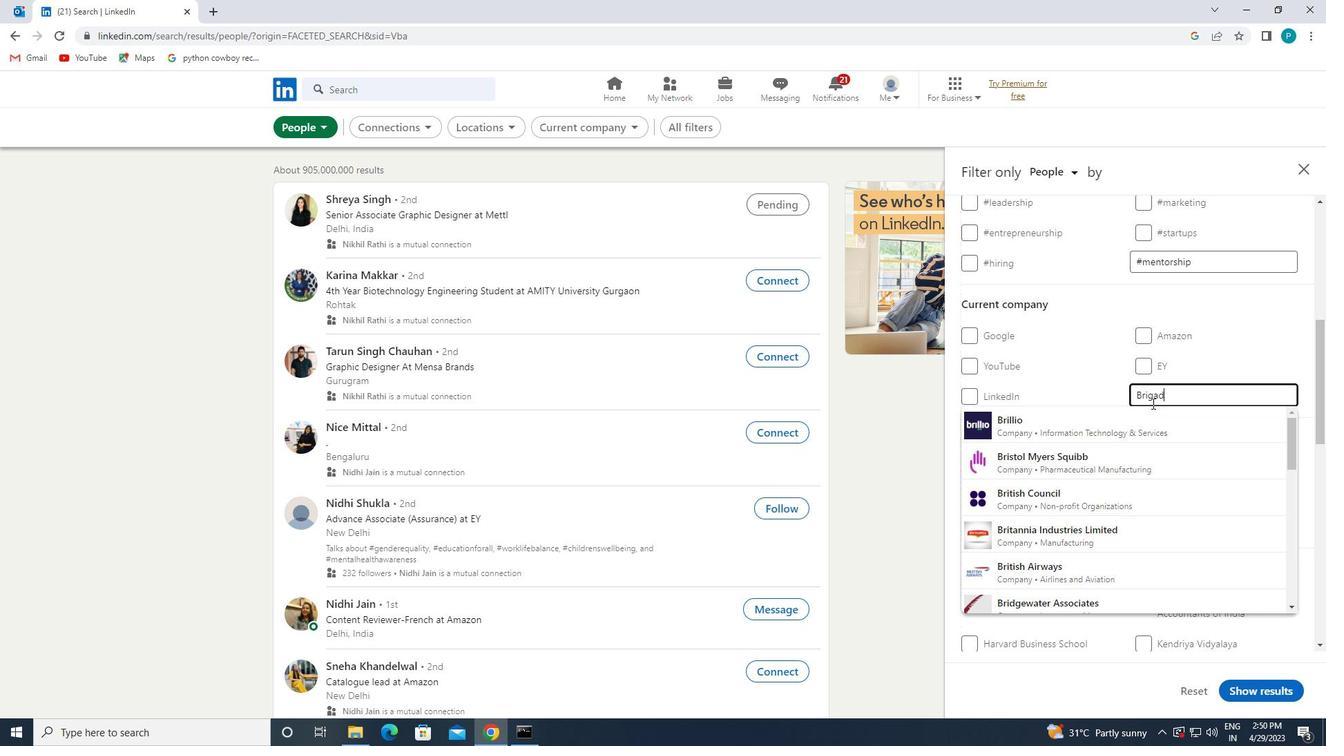 
Action: Mouse moved to (1142, 424)
Screenshot: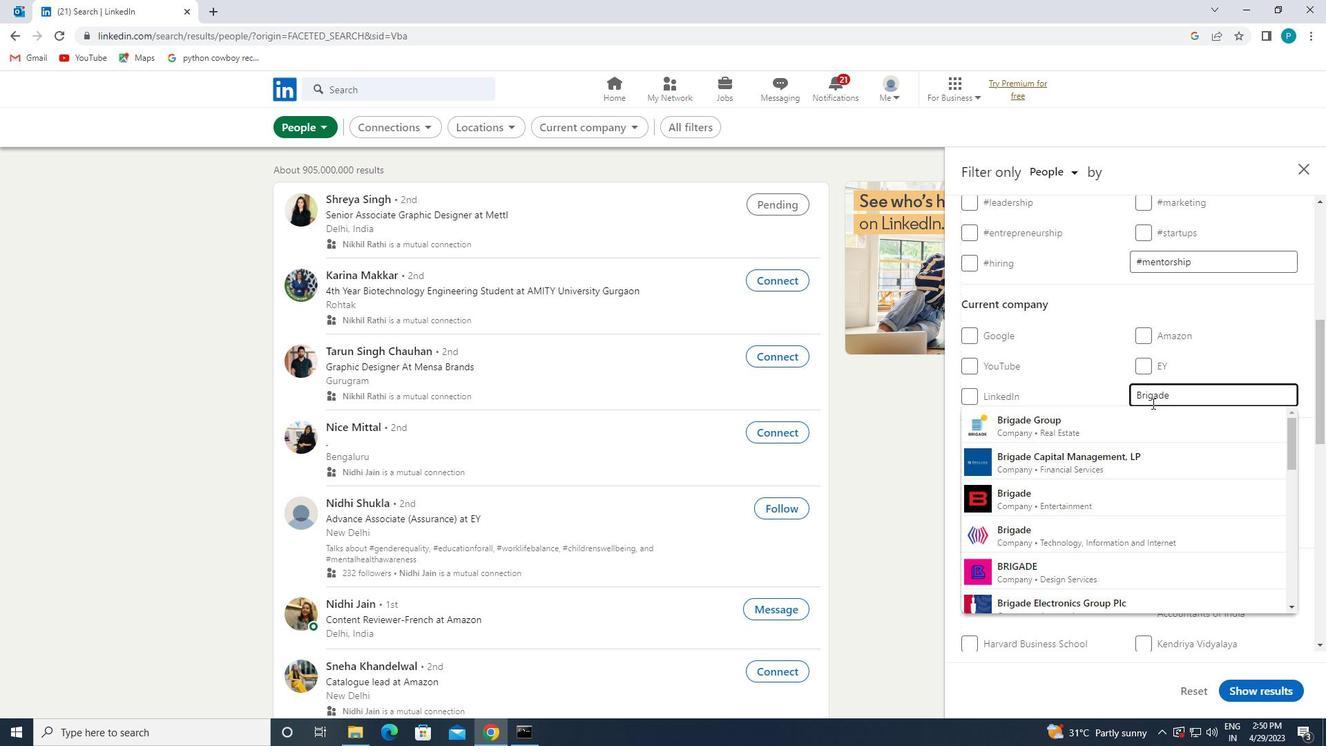 
Action: Mouse pressed left at (1142, 424)
Screenshot: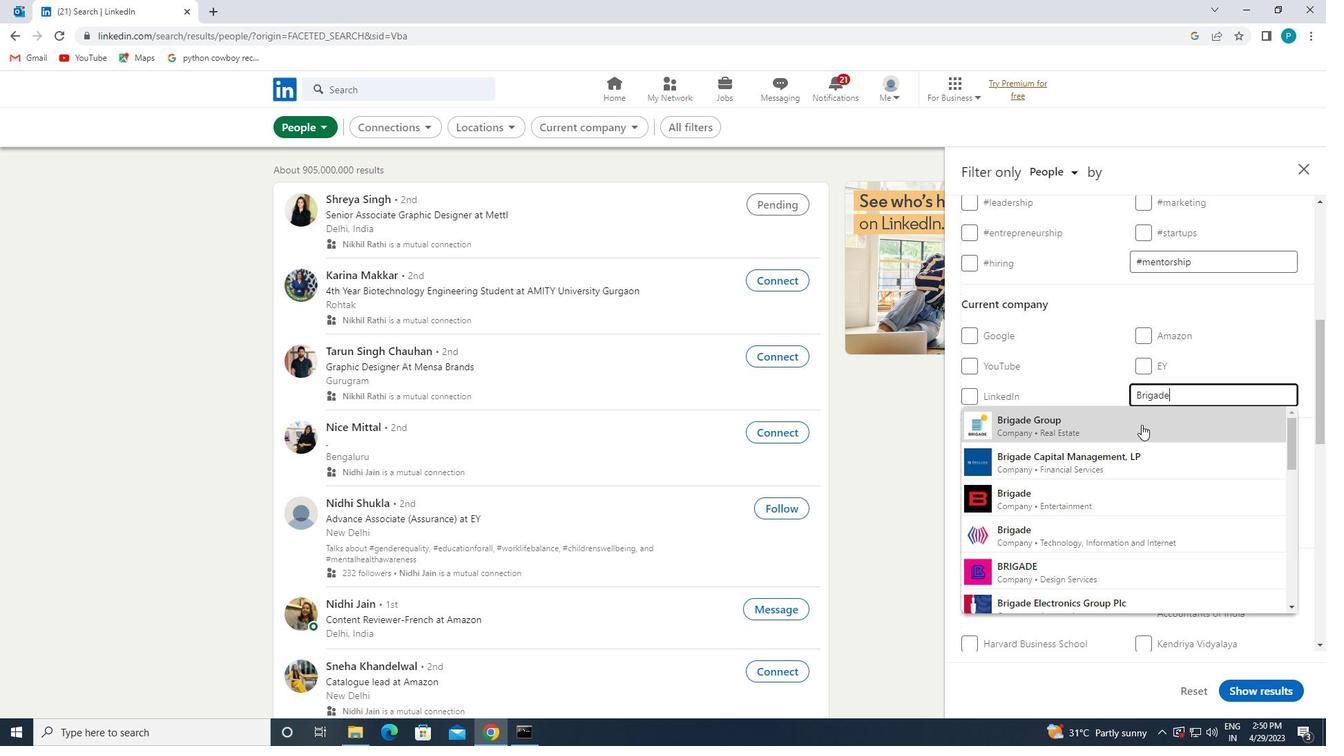 
Action: Mouse scrolled (1142, 424) with delta (0, 0)
Screenshot: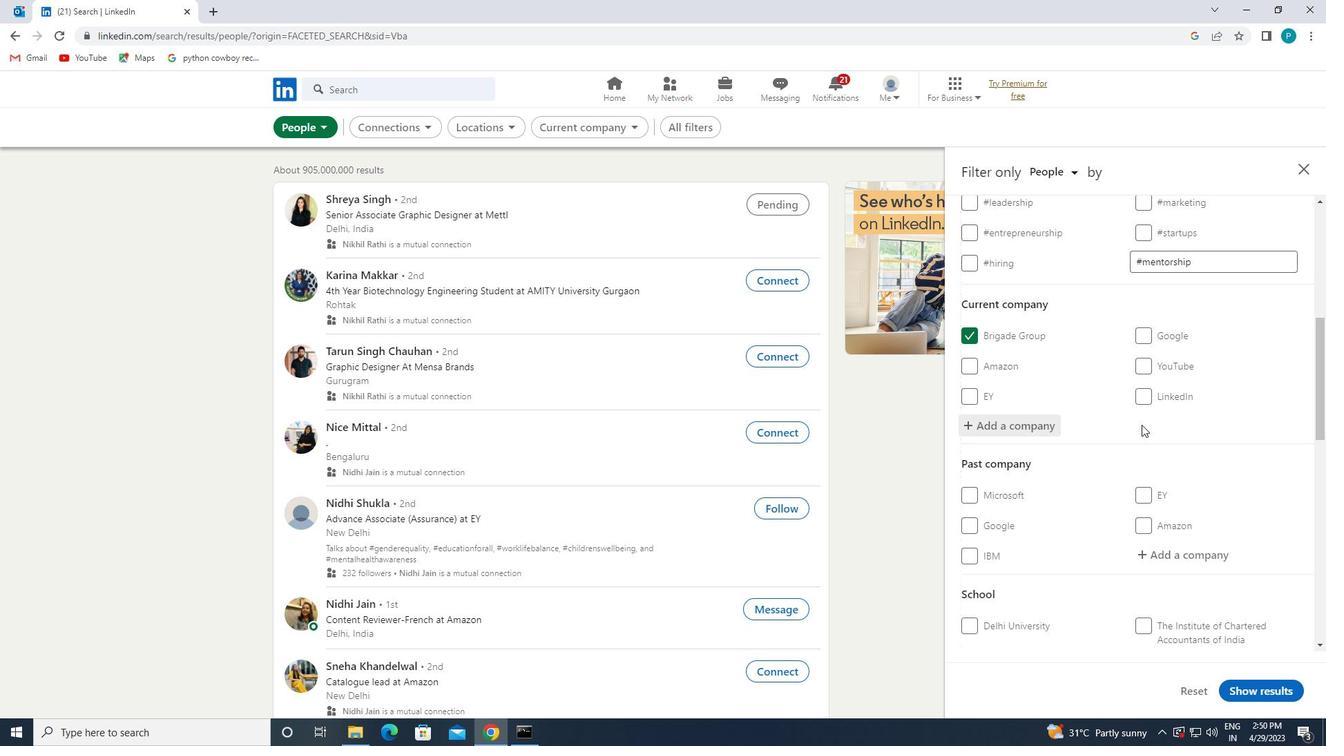 
Action: Mouse scrolled (1142, 424) with delta (0, 0)
Screenshot: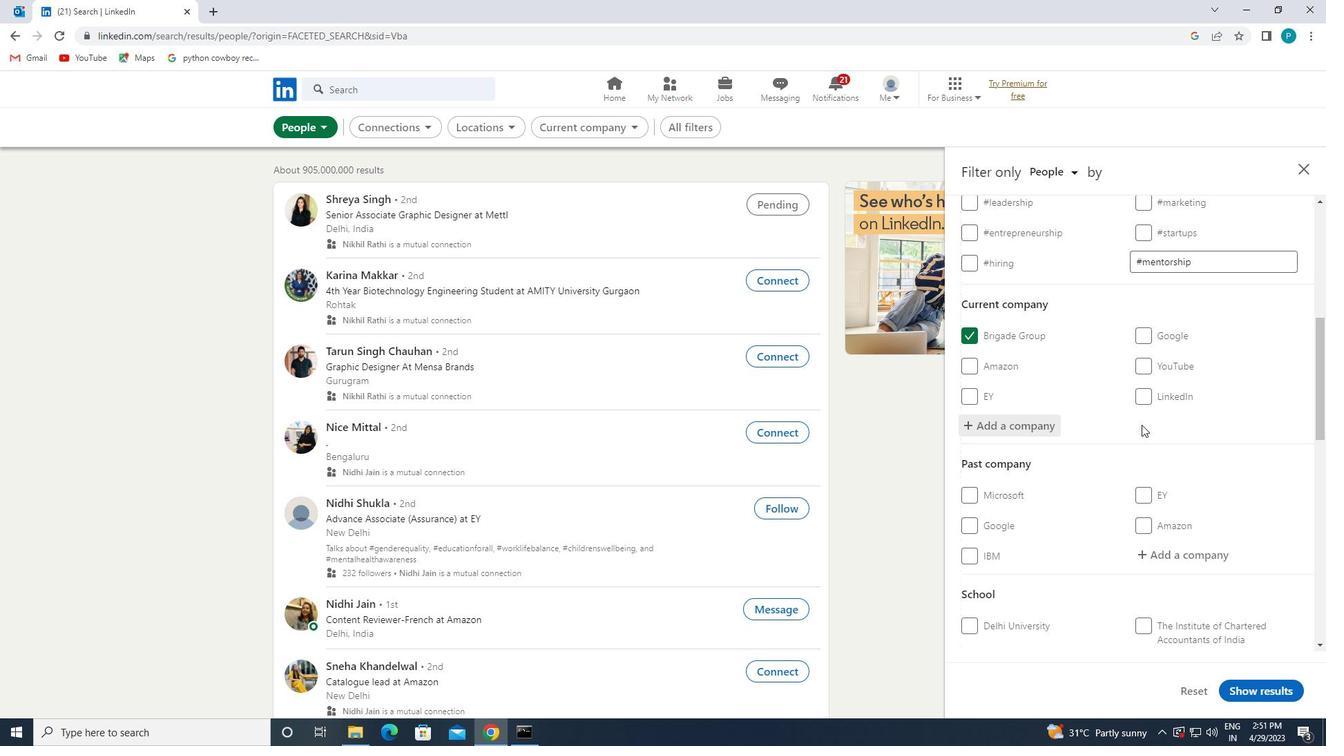 
Action: Mouse scrolled (1142, 424) with delta (0, 0)
Screenshot: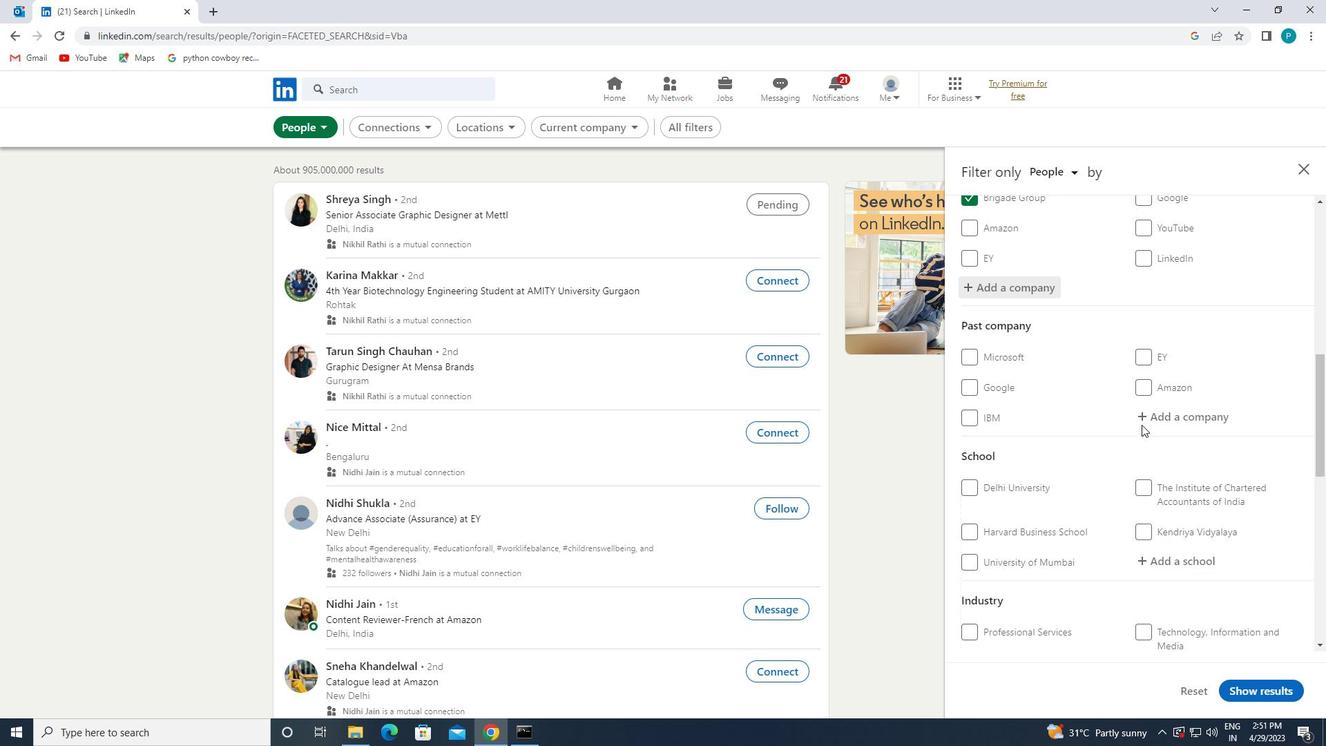
Action: Mouse moved to (1233, 491)
Screenshot: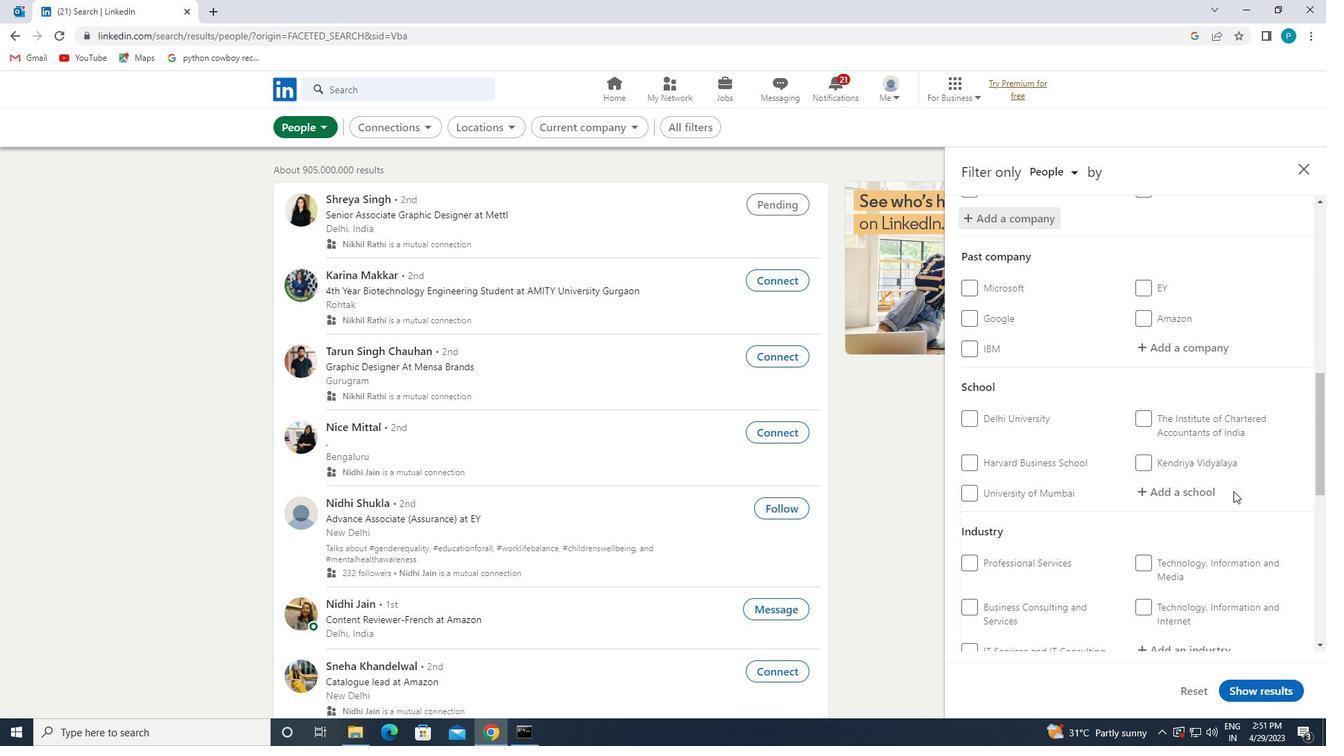 
Action: Mouse pressed left at (1233, 491)
Screenshot: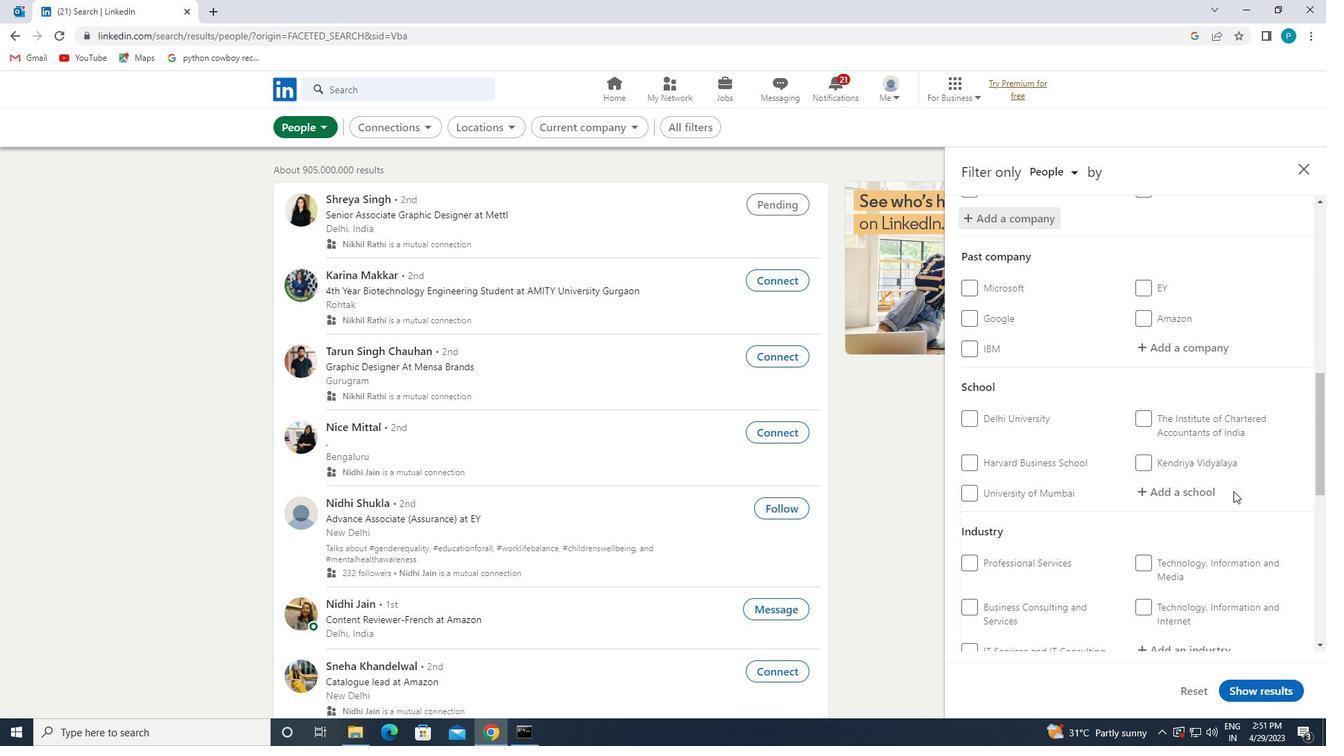 
Action: Mouse moved to (1219, 494)
Screenshot: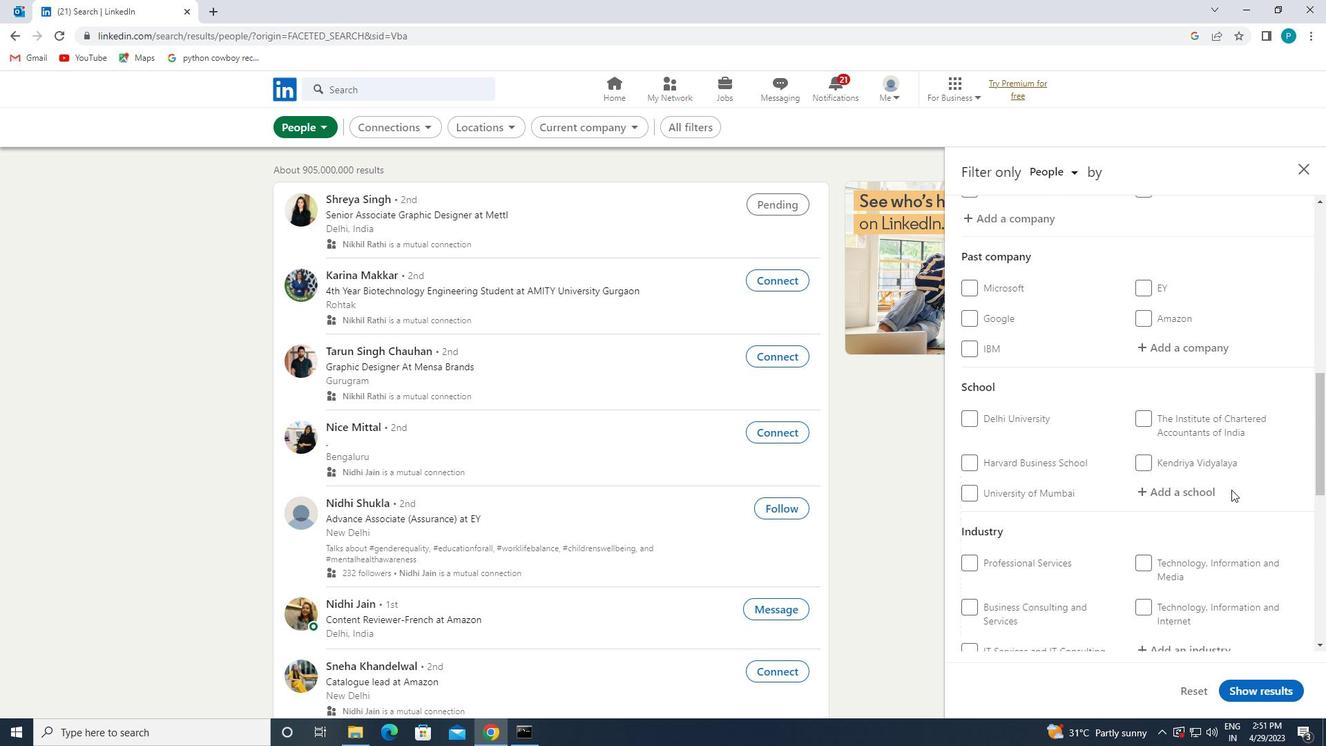 
Action: Mouse pressed left at (1219, 494)
Screenshot: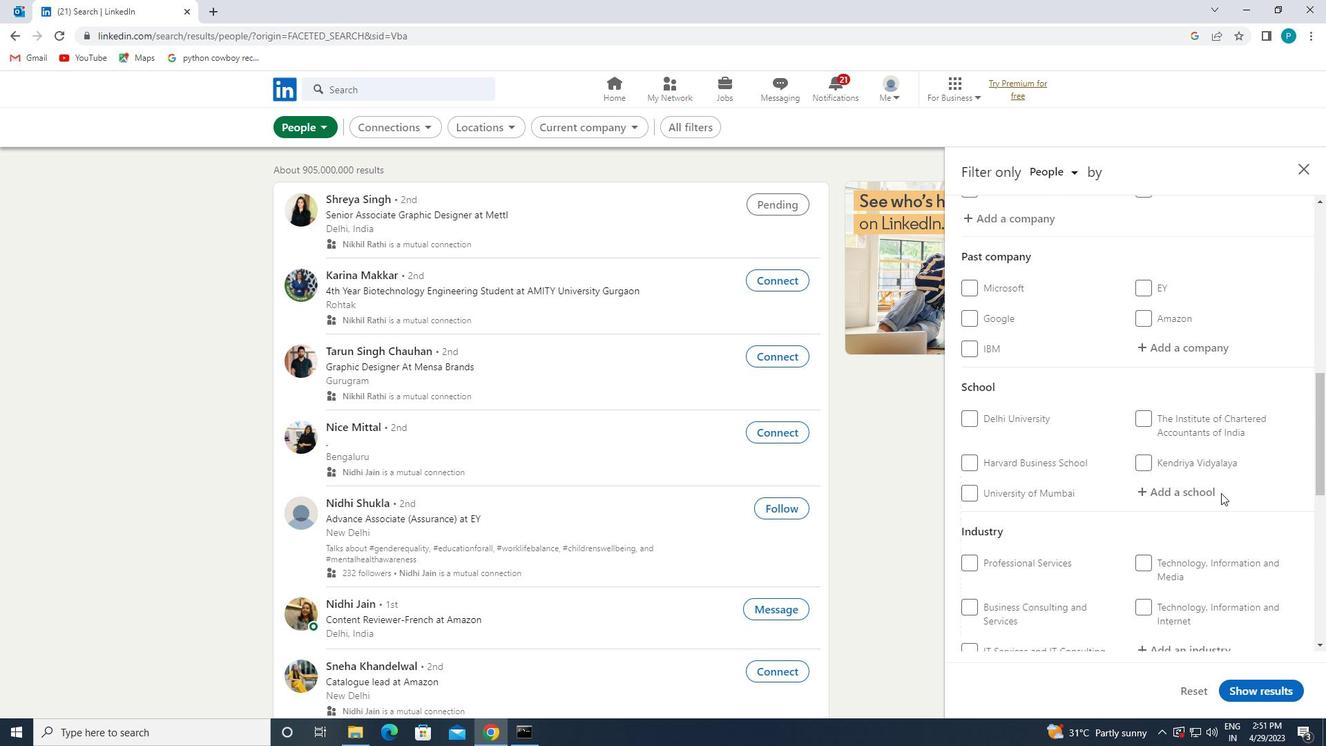 
Action: Mouse moved to (1098, 455)
Screenshot: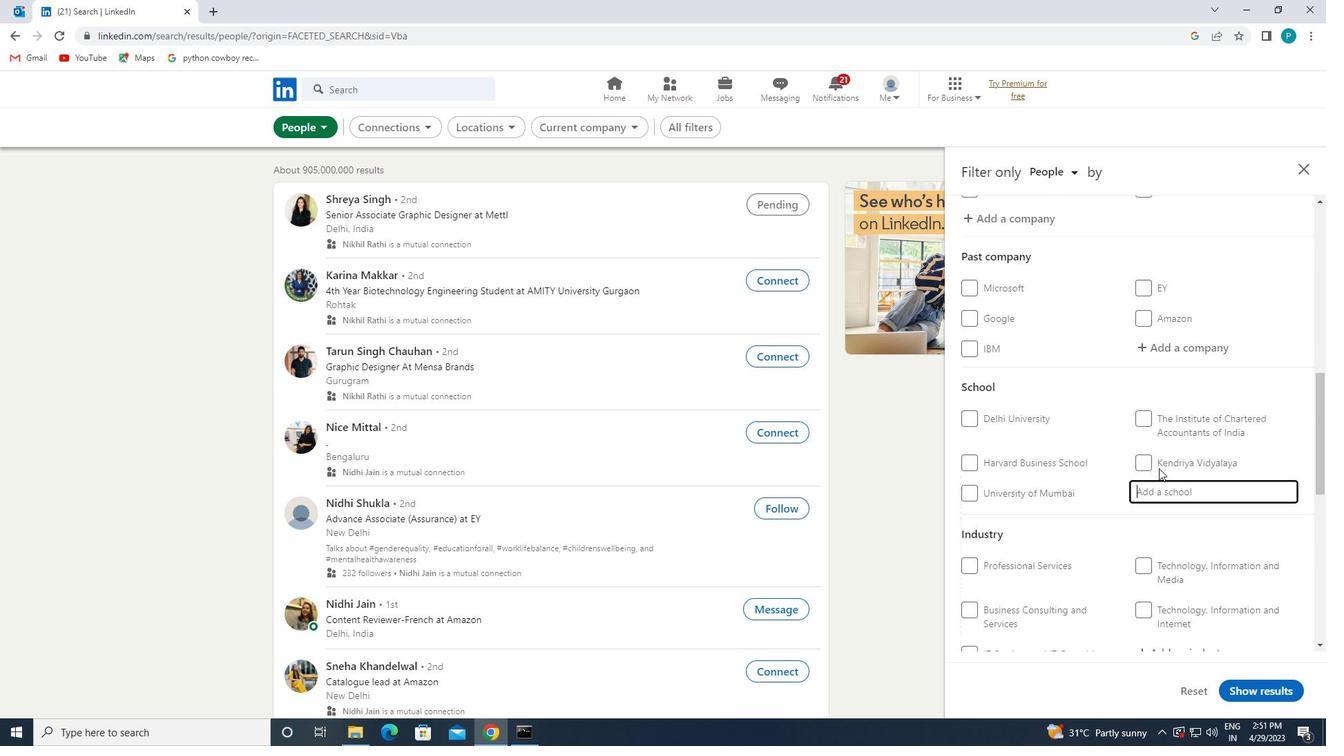 
Action: Key pressed <Key.caps_lock>G<Key.caps_lock>UJARAT<Key.space>
Screenshot: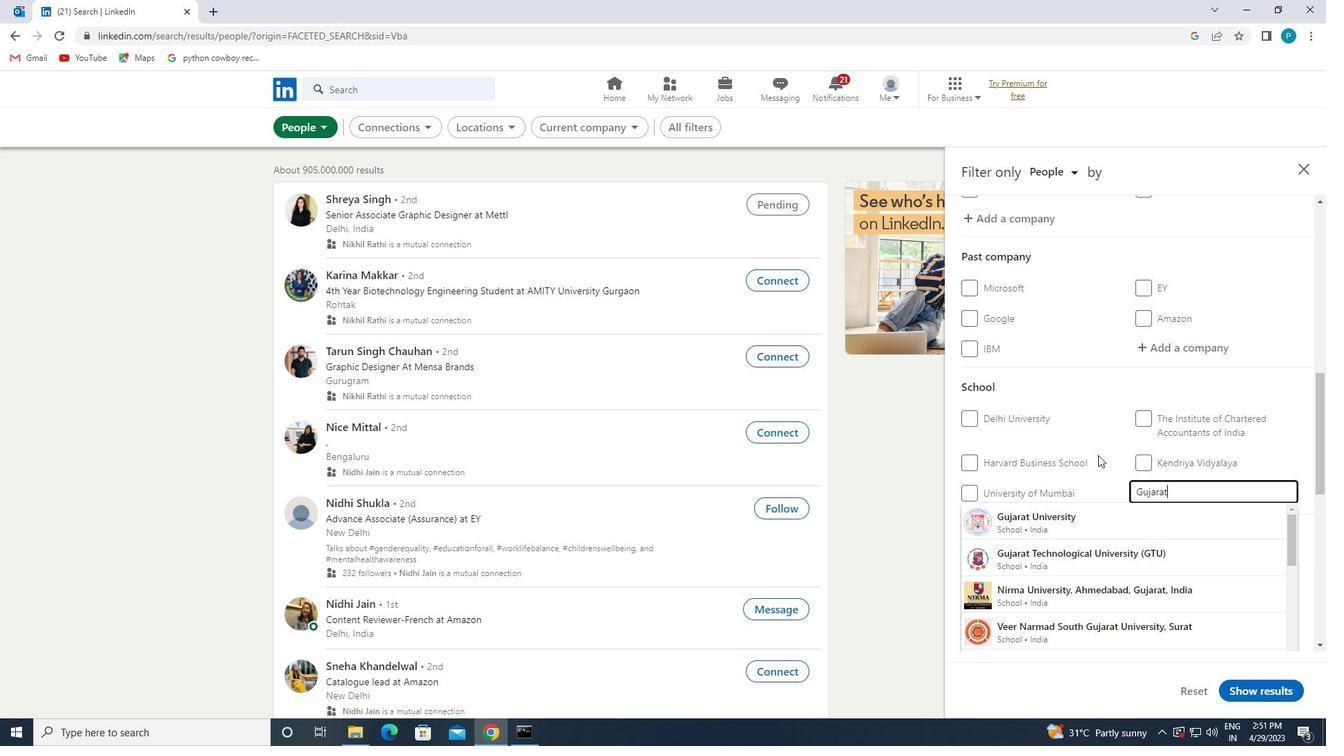 
Action: Mouse moved to (1124, 516)
Screenshot: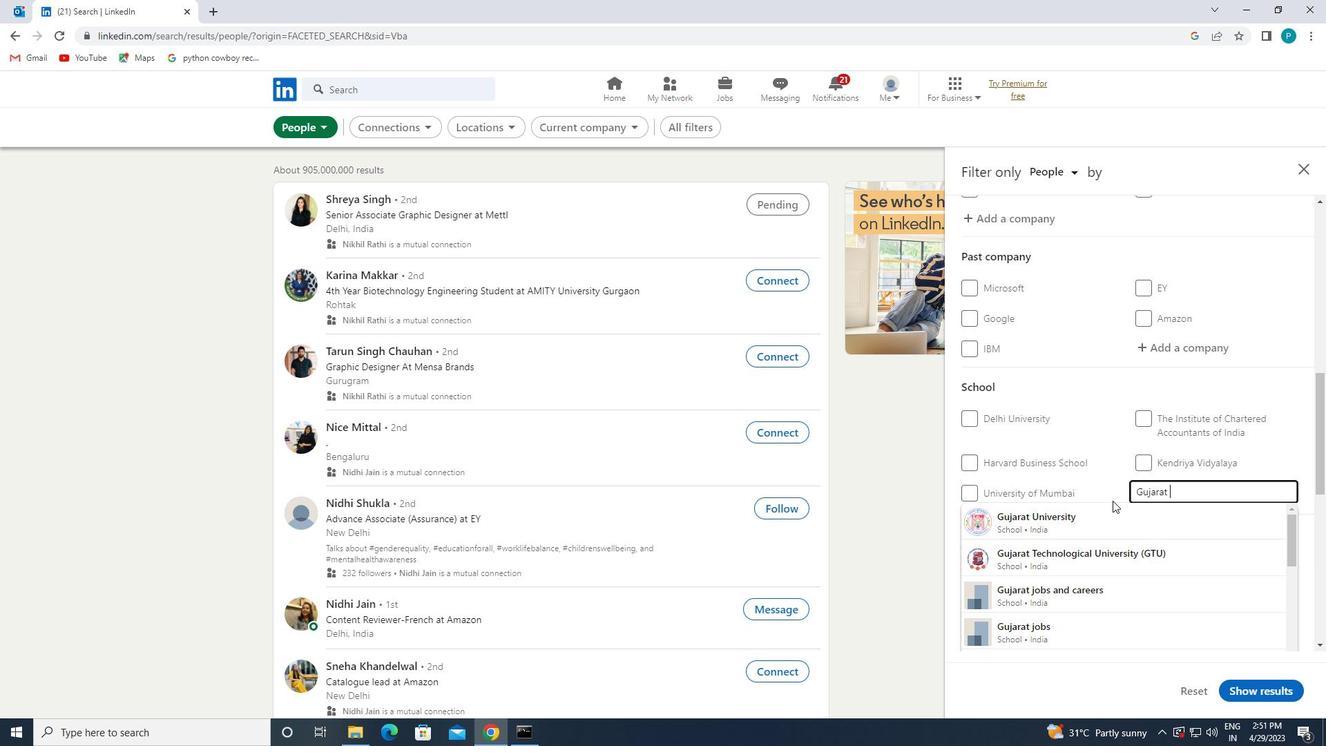 
Action: Mouse pressed left at (1124, 516)
Screenshot: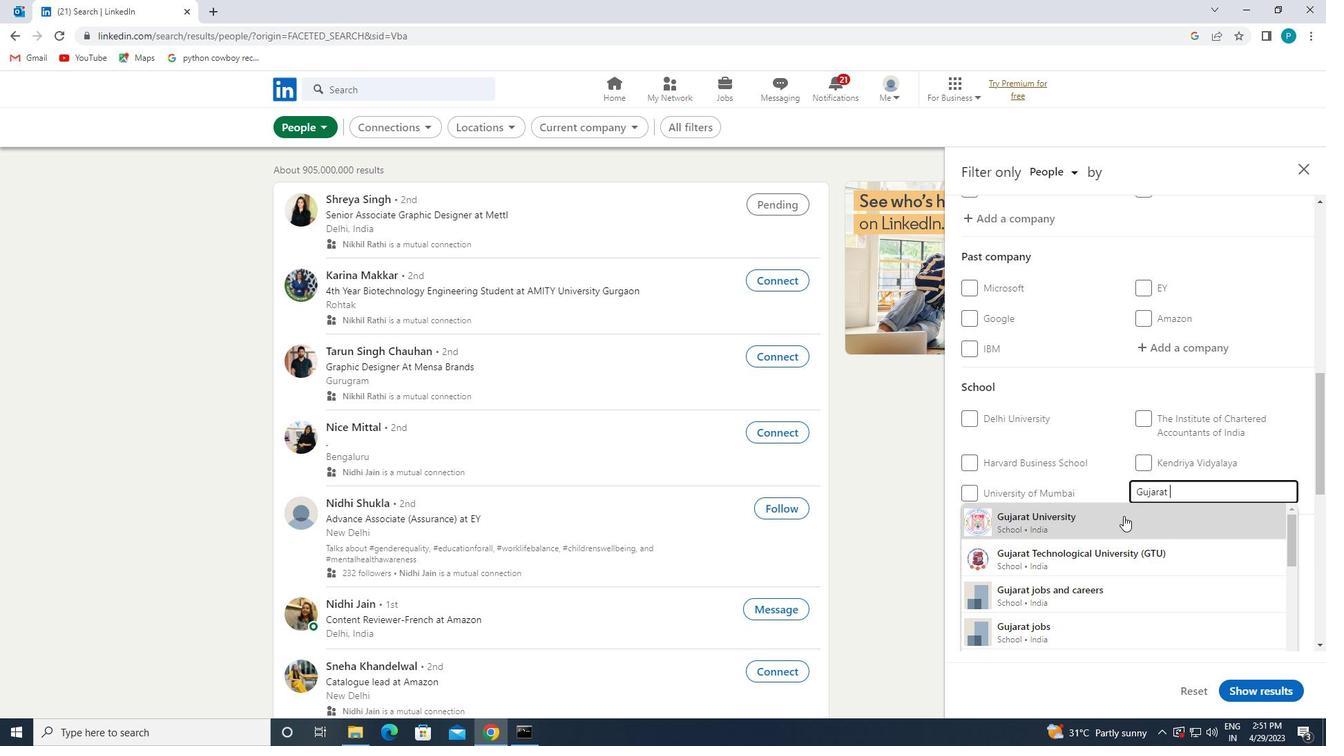 
Action: Mouse moved to (1115, 511)
Screenshot: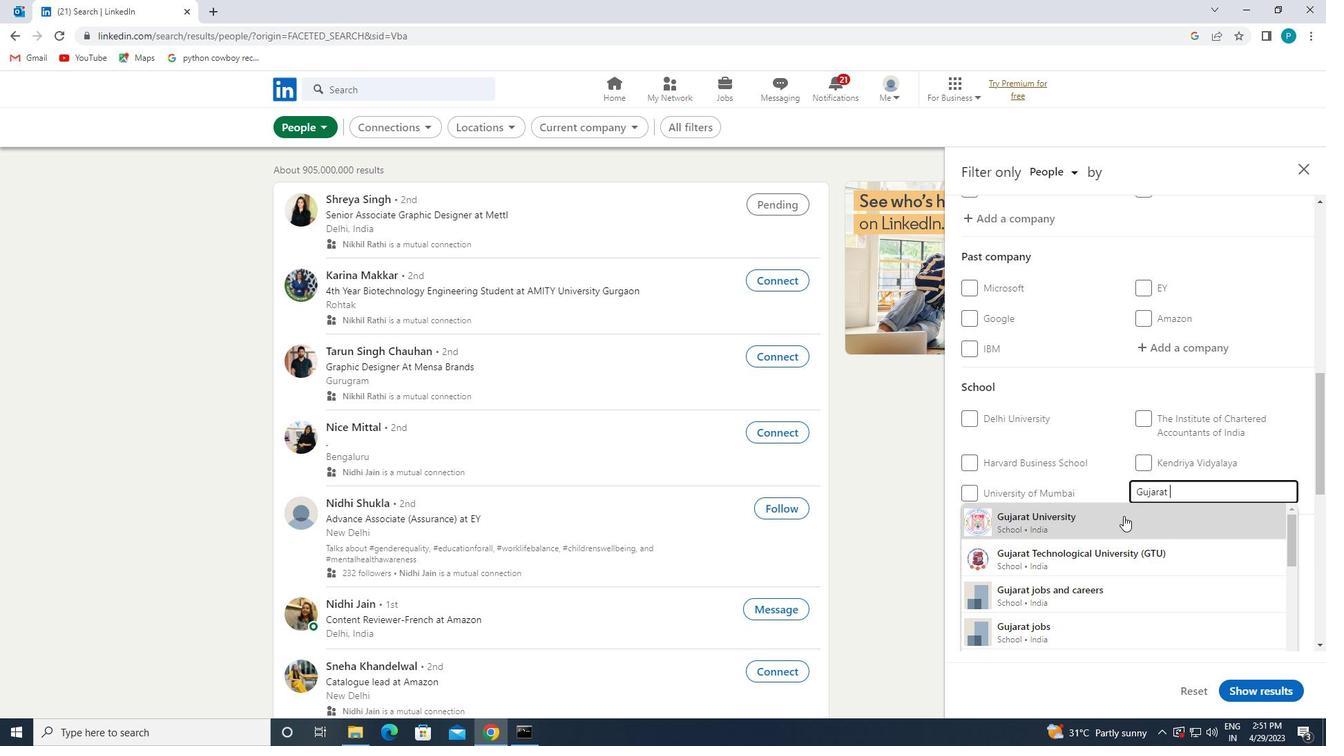 
Action: Mouse scrolled (1115, 510) with delta (0, 0)
Screenshot: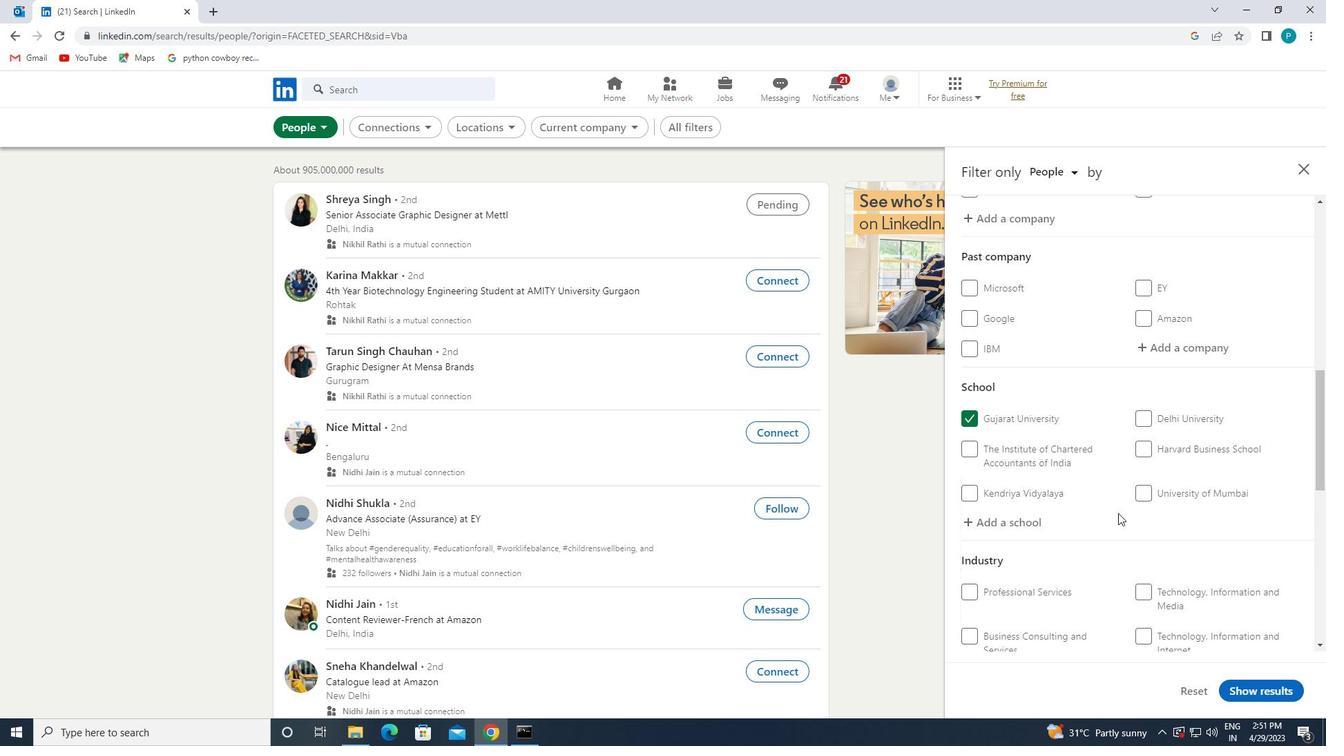 
Action: Mouse scrolled (1115, 510) with delta (0, 0)
Screenshot: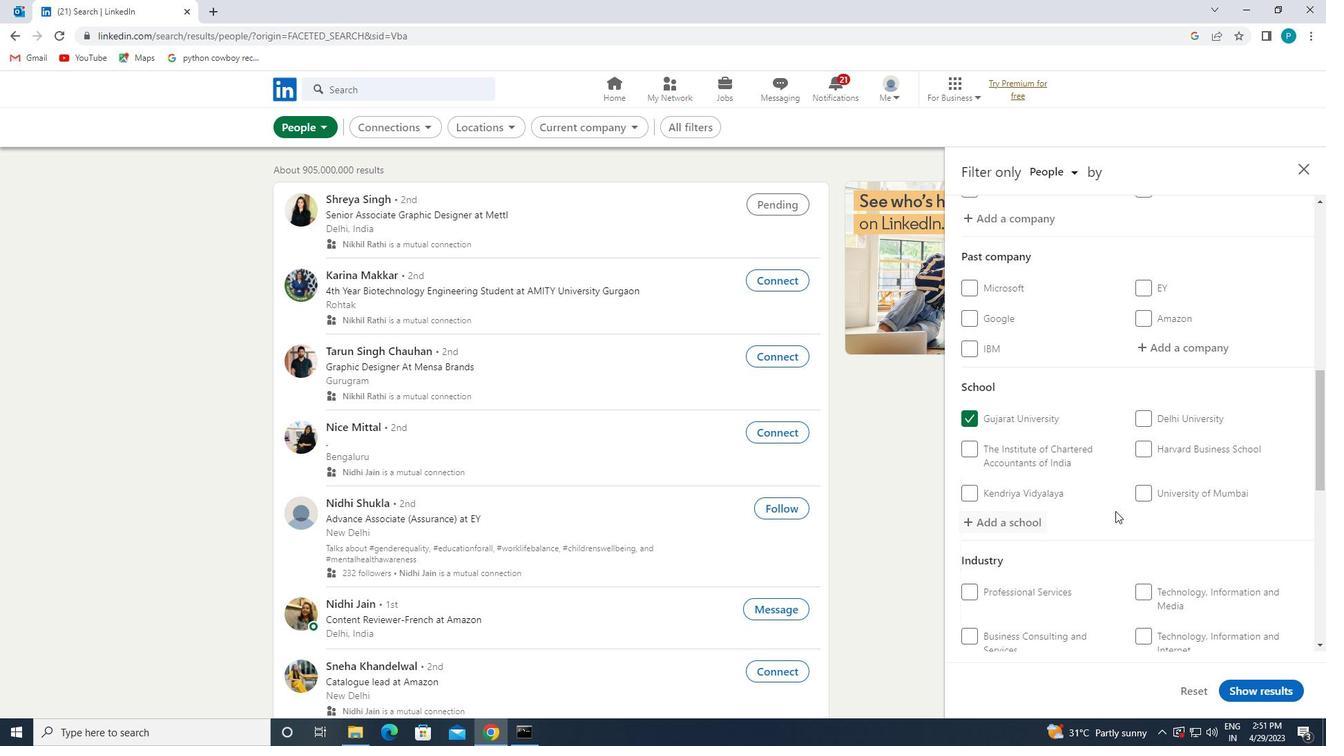 
Action: Mouse scrolled (1115, 510) with delta (0, 0)
Screenshot: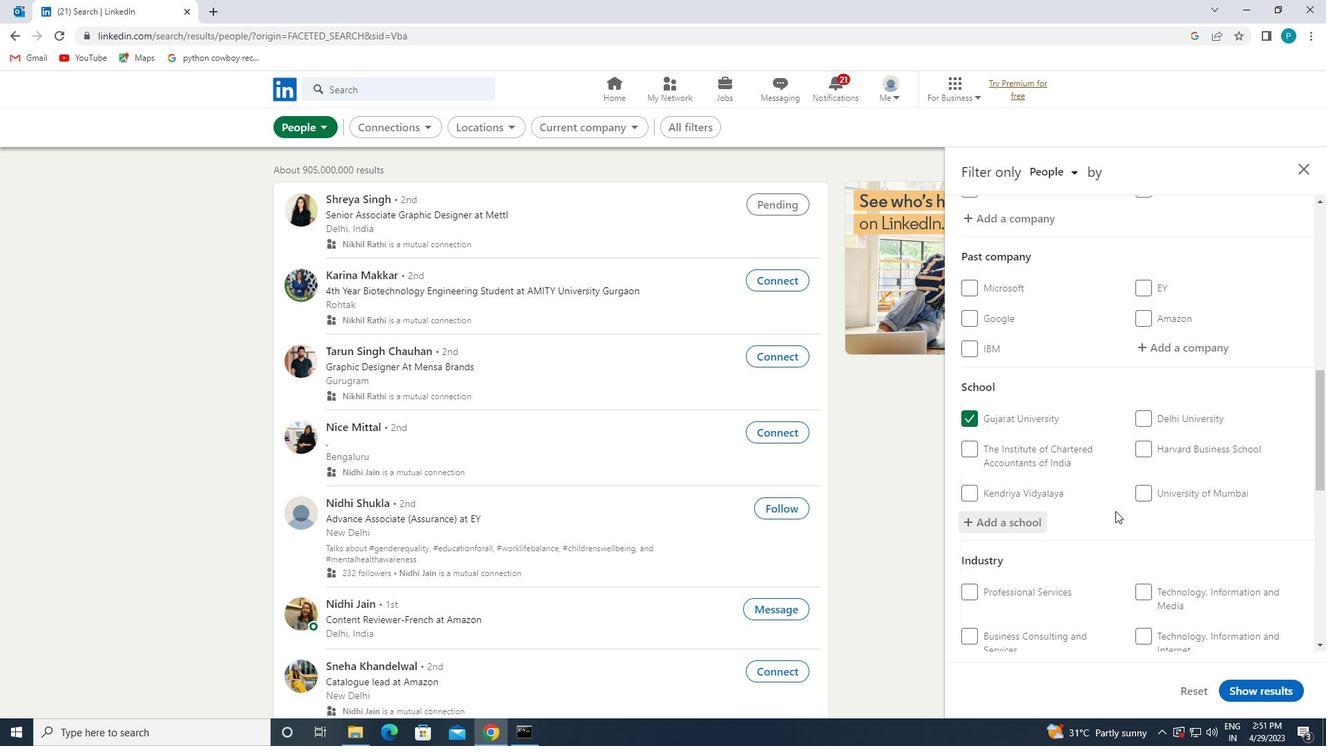 
Action: Mouse moved to (1176, 470)
Screenshot: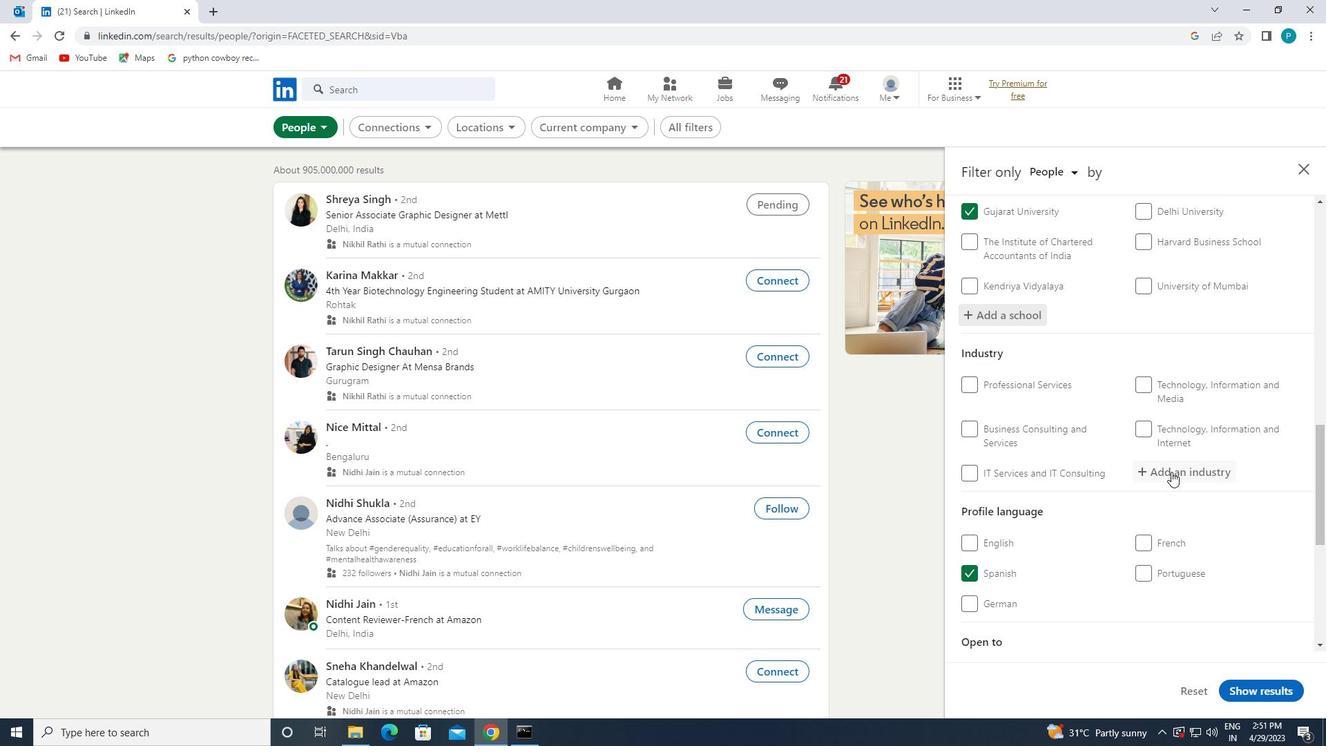 
Action: Mouse pressed left at (1176, 470)
Screenshot: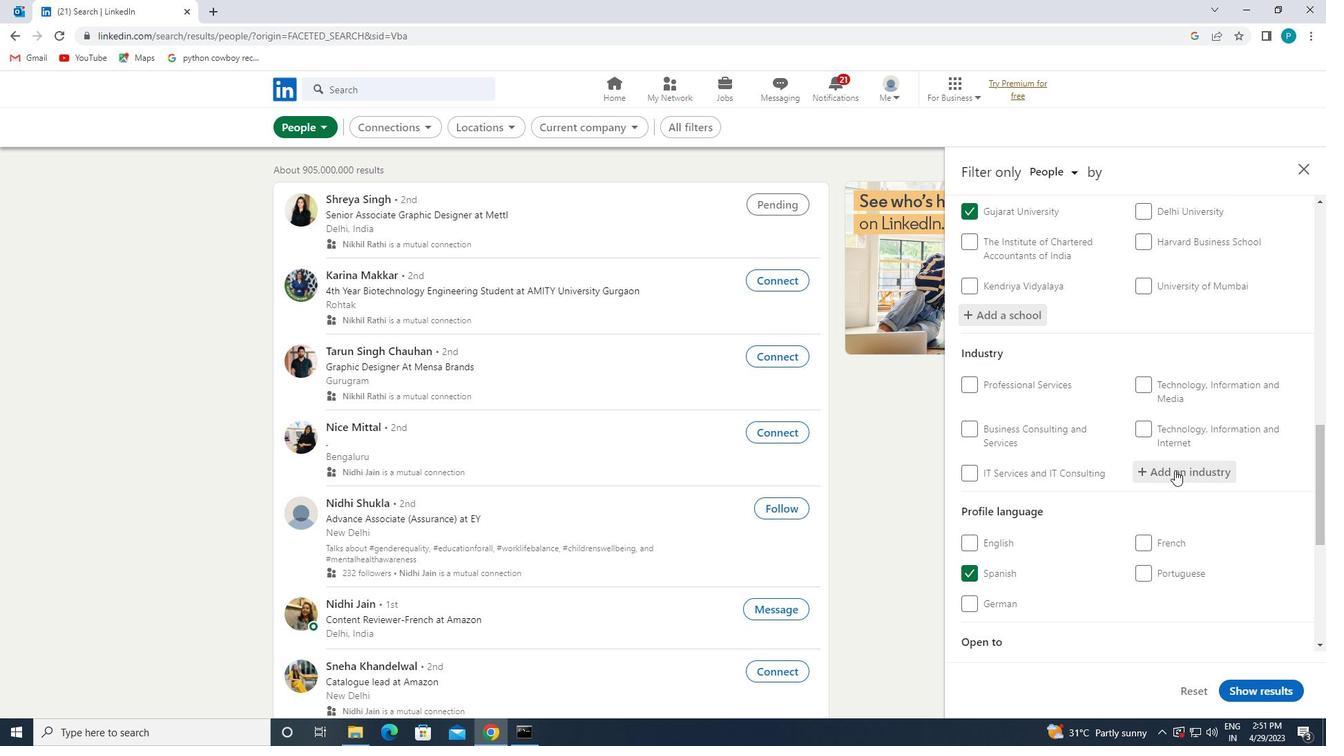 
Action: Mouse moved to (1201, 481)
Screenshot: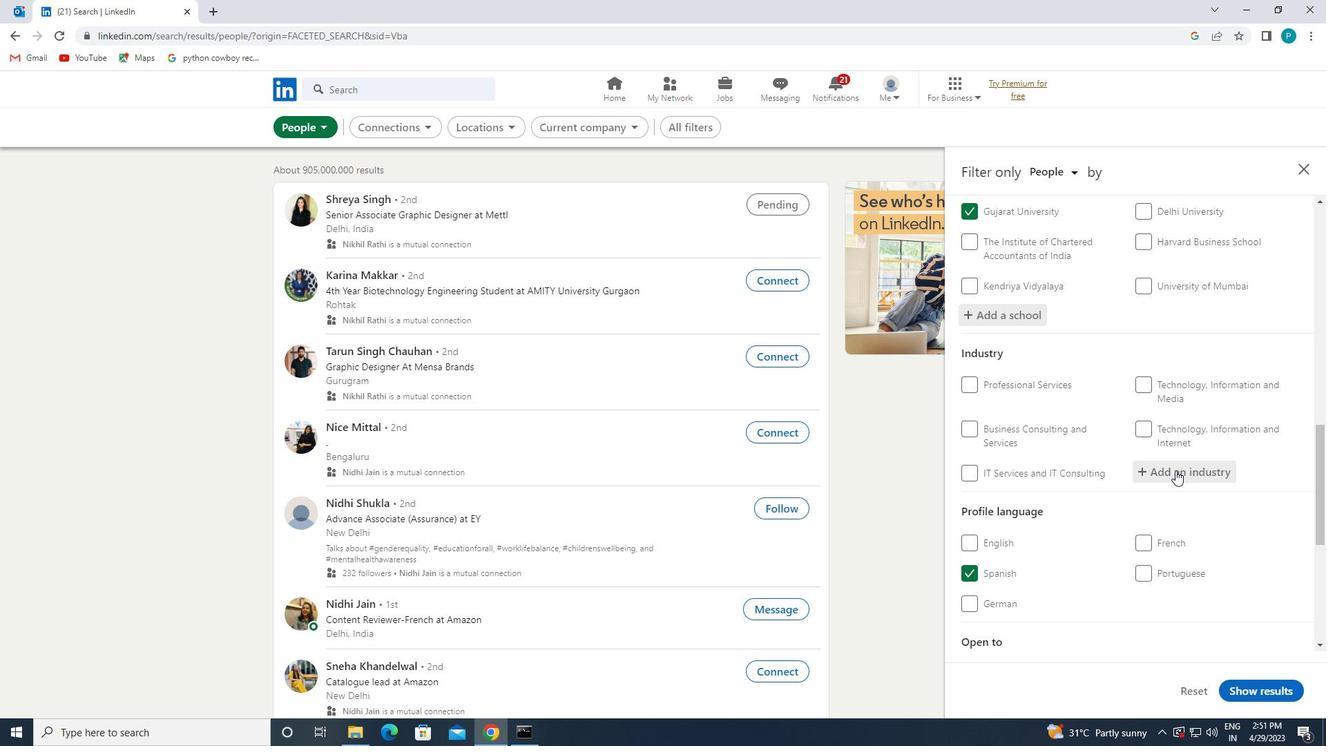 
Action: Key pressed <Key.caps_lock>F<Key.caps_lock>IRE
Screenshot: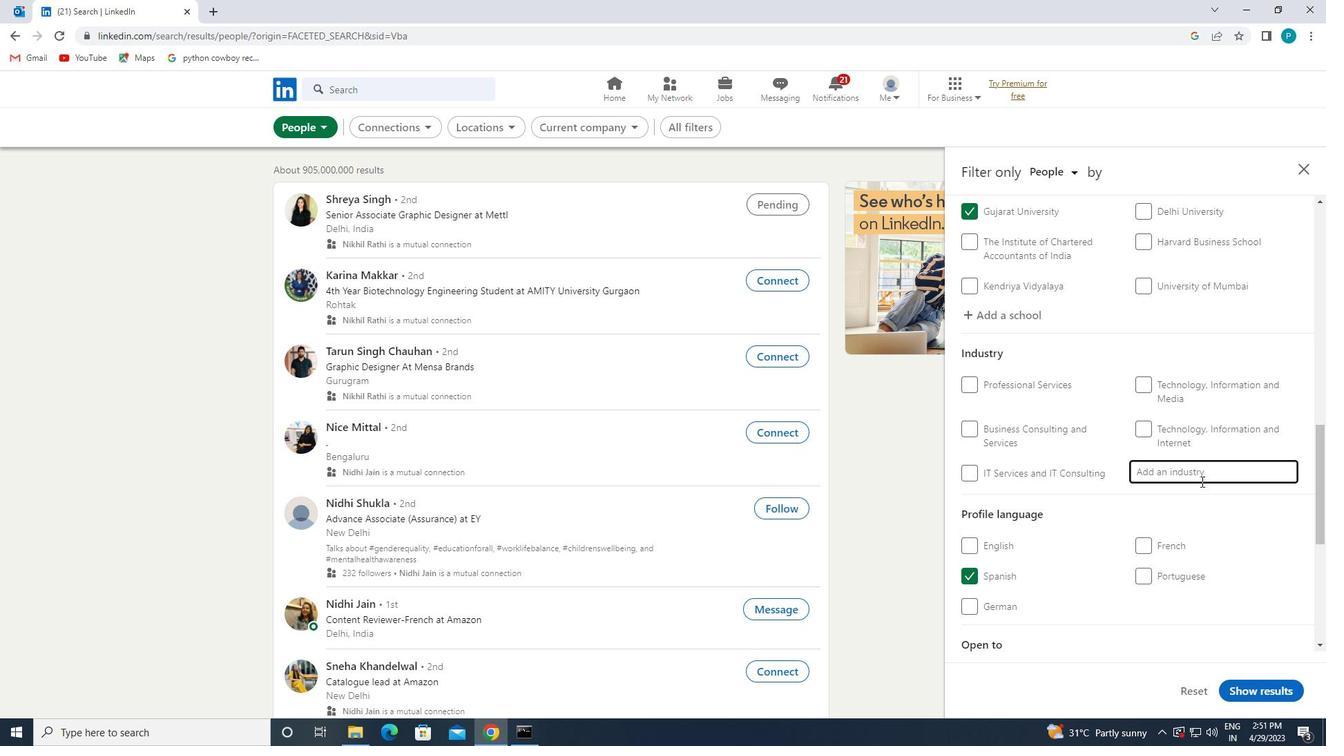 
Action: Mouse moved to (1180, 498)
Screenshot: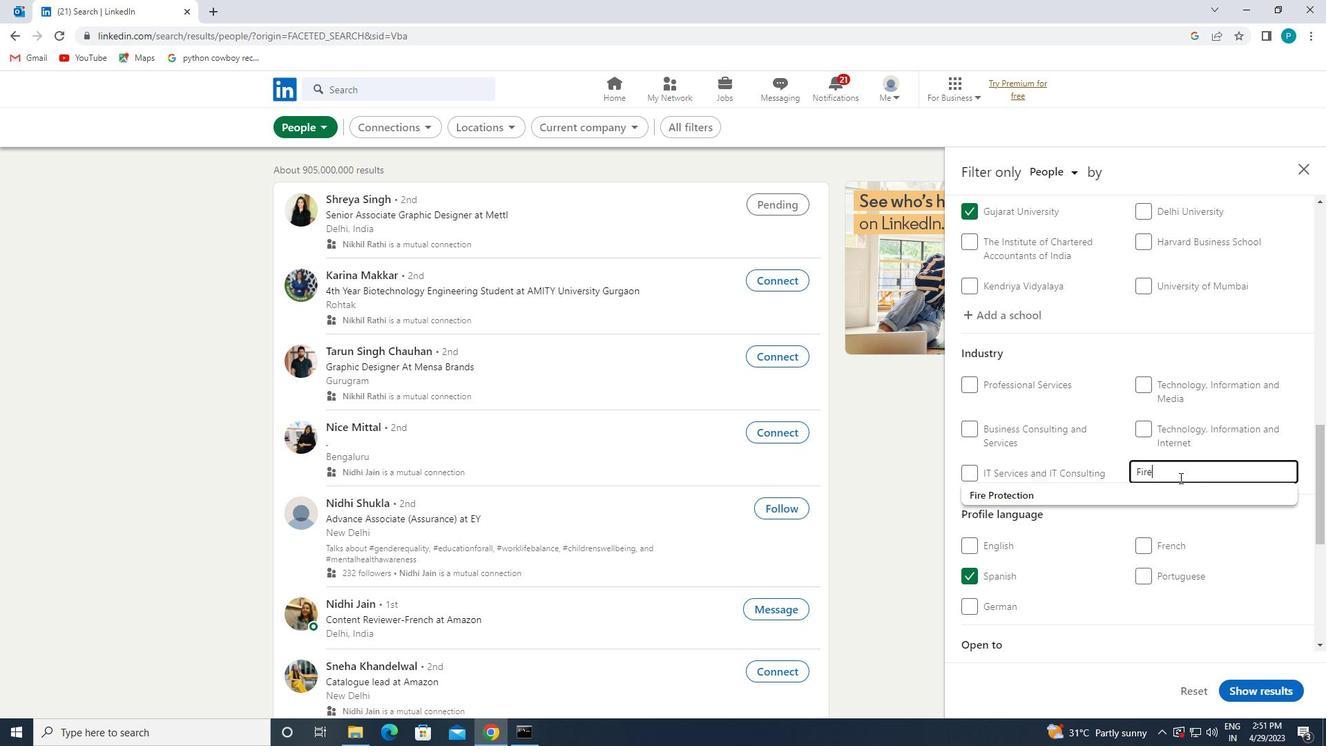 
Action: Mouse pressed left at (1180, 498)
Screenshot: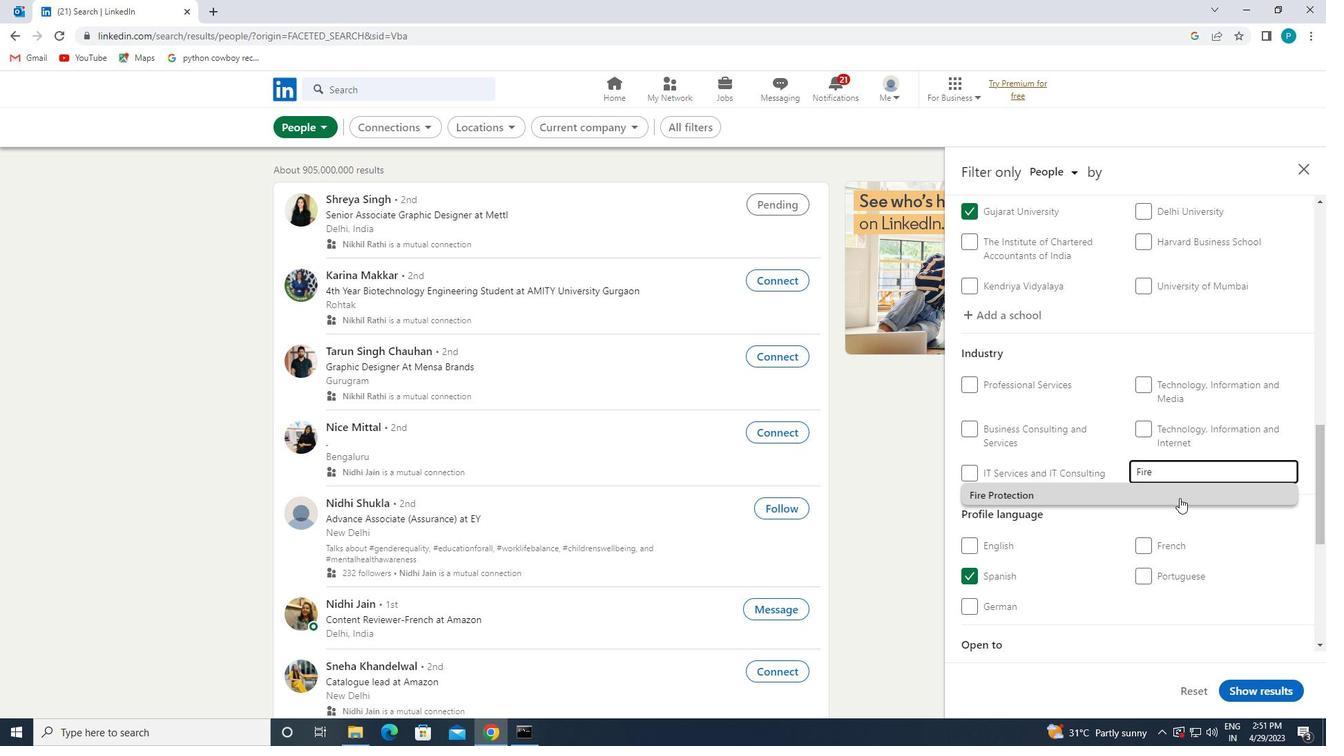 
Action: Mouse moved to (1170, 493)
Screenshot: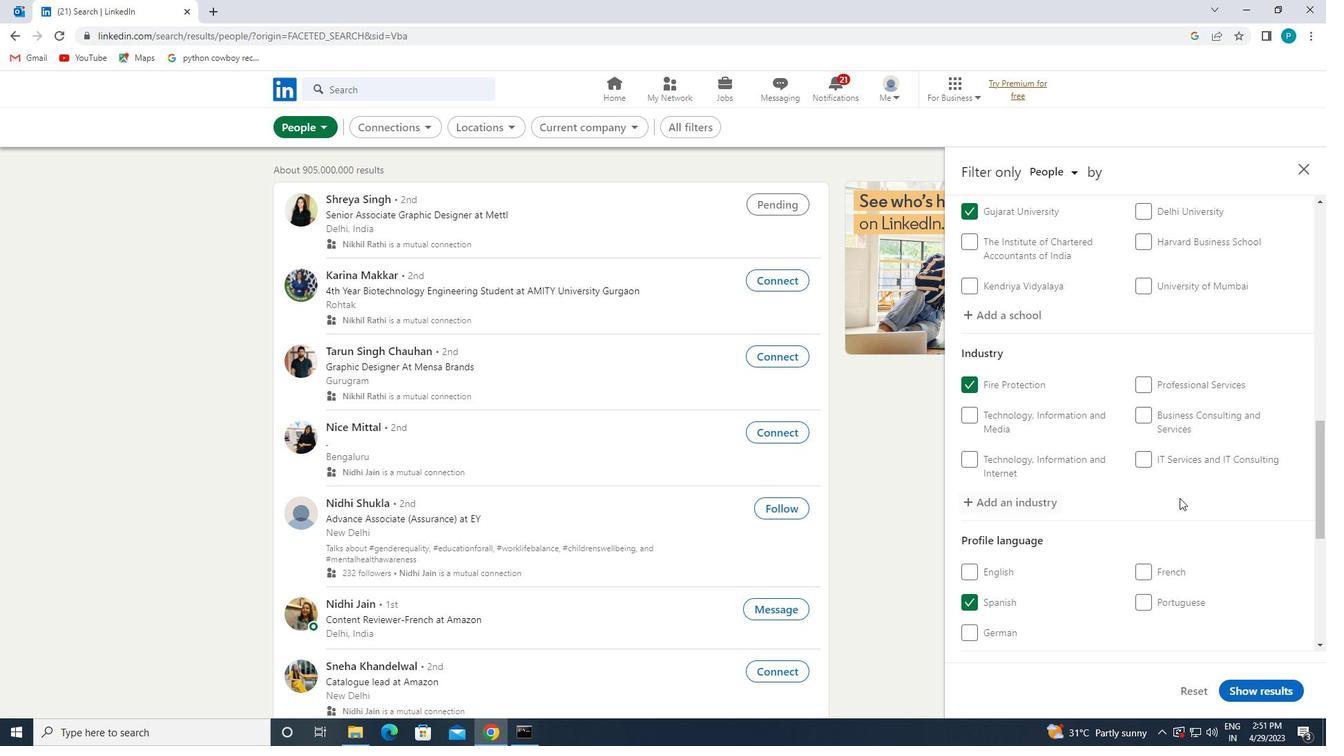 
Action: Mouse scrolled (1170, 492) with delta (0, 0)
Screenshot: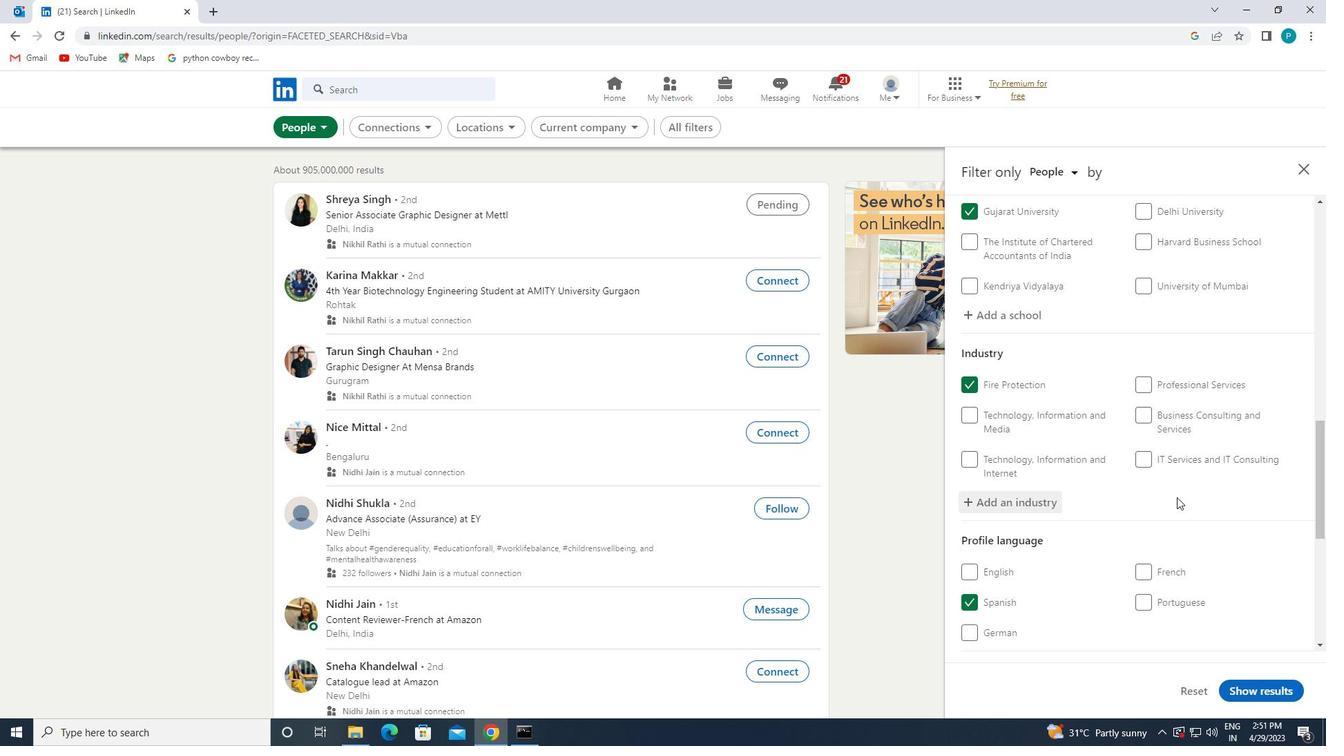 
Action: Mouse moved to (1167, 492)
Screenshot: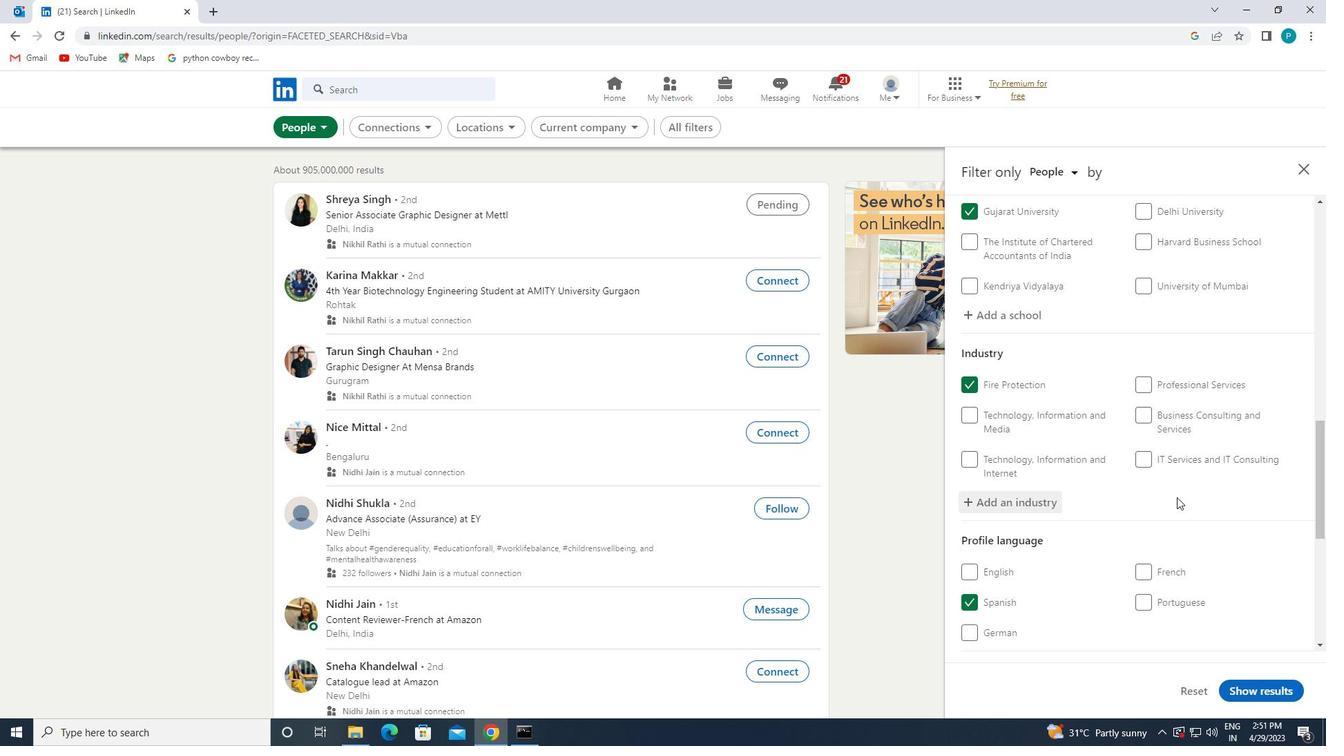 
Action: Mouse scrolled (1167, 491) with delta (0, 0)
Screenshot: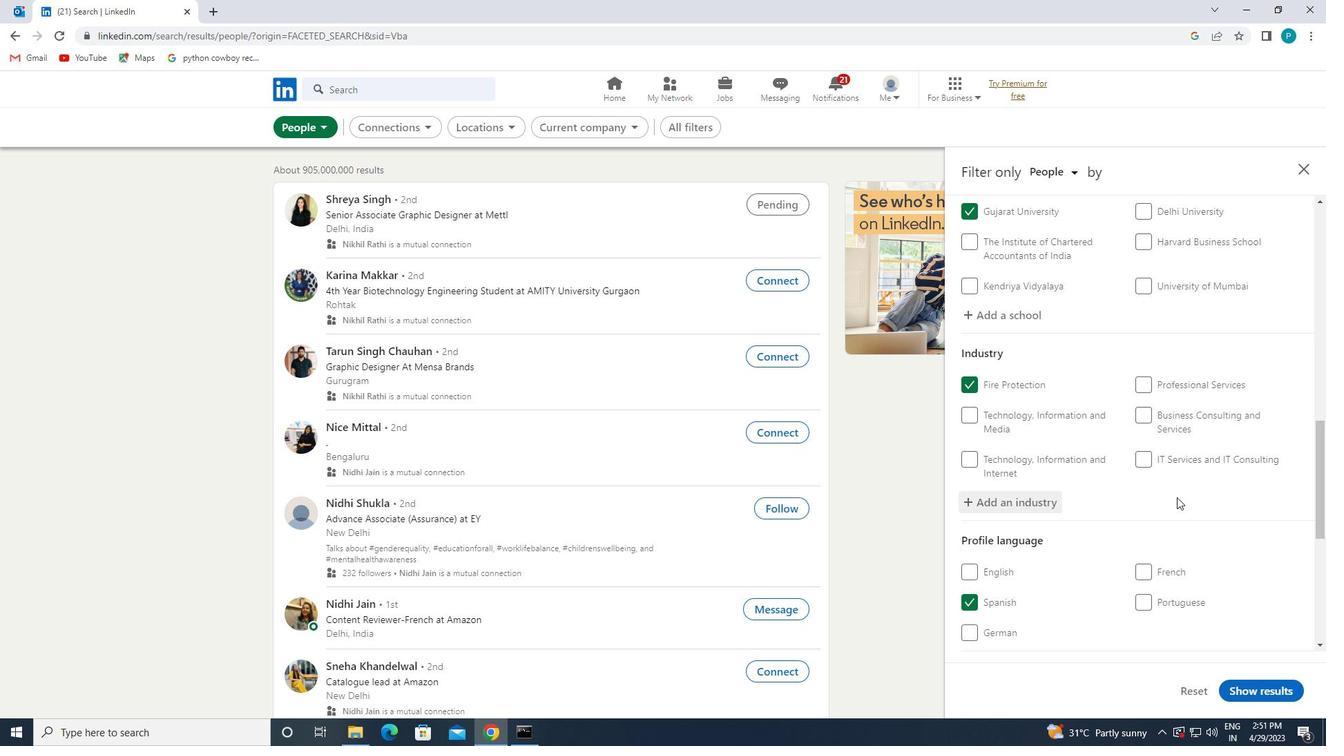 
Action: Mouse moved to (1167, 491)
Screenshot: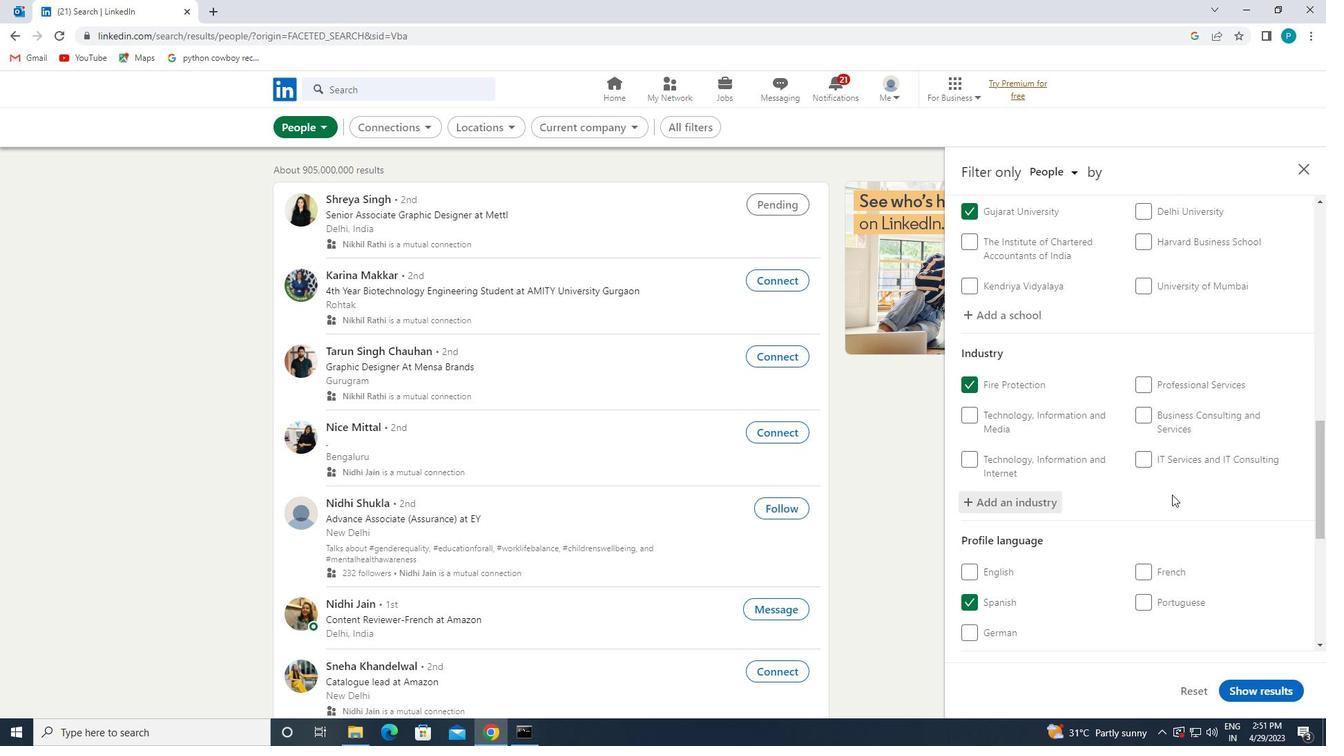 
Action: Mouse scrolled (1167, 491) with delta (0, 0)
Screenshot: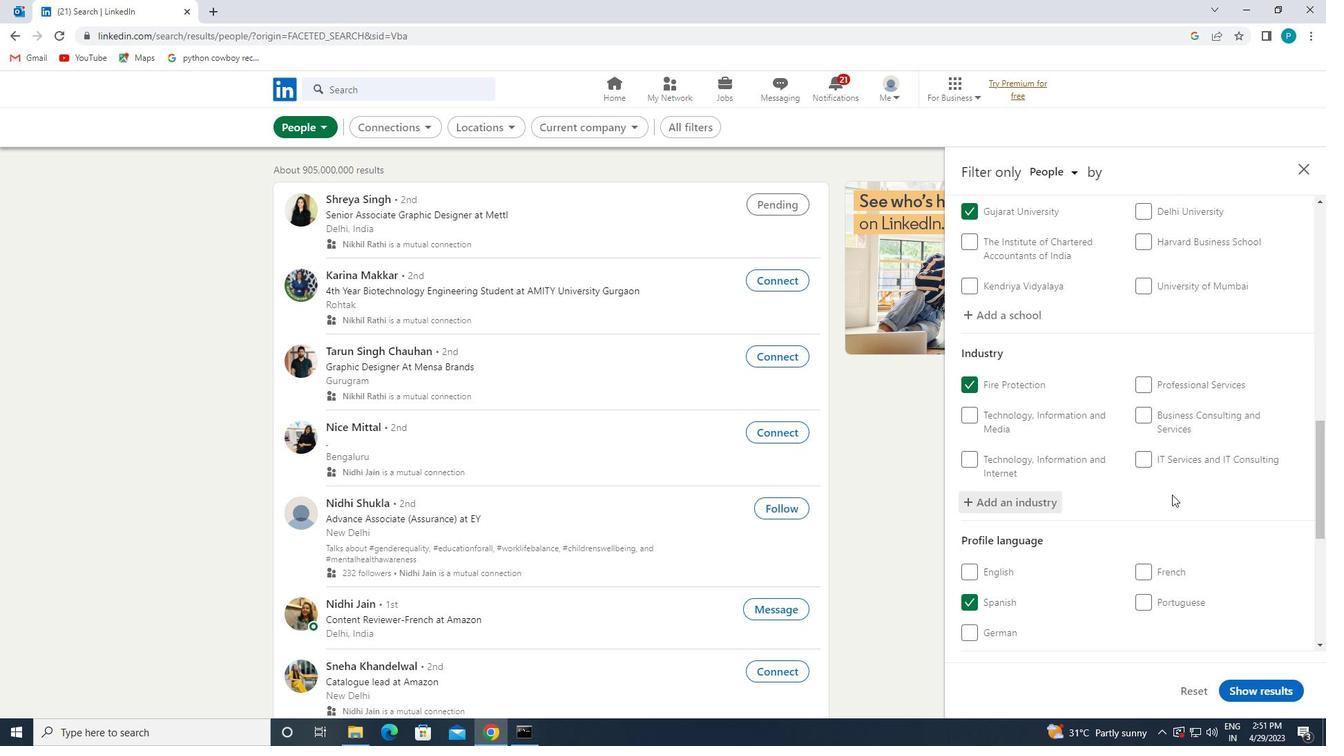 
Action: Mouse scrolled (1167, 491) with delta (0, 0)
Screenshot: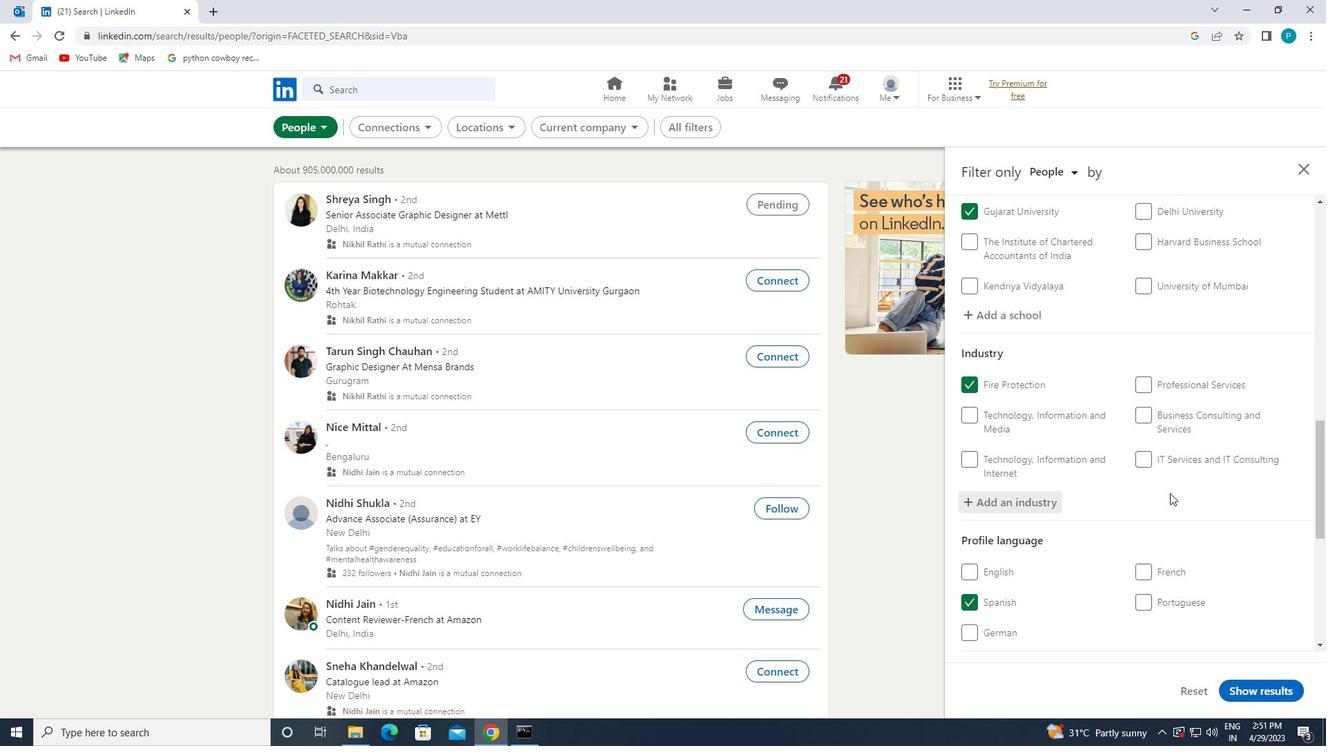
Action: Mouse moved to (1156, 444)
Screenshot: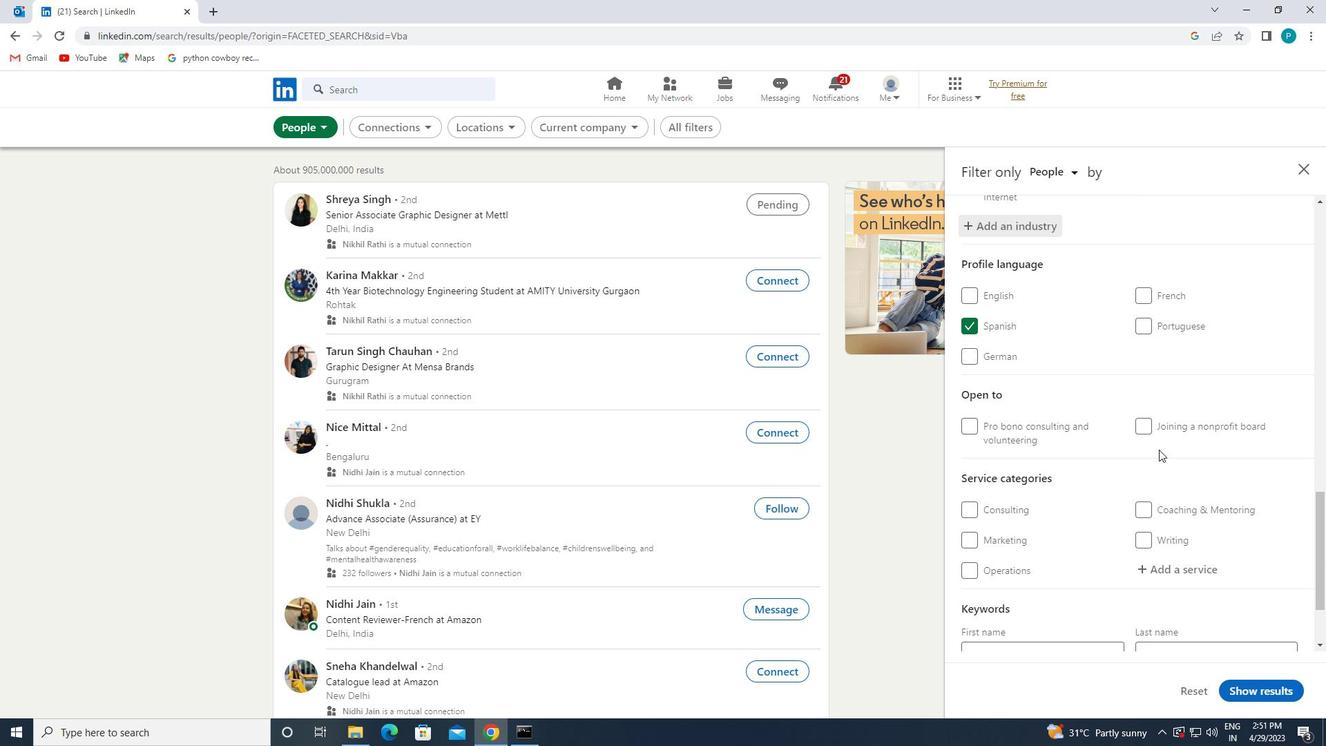 
Action: Mouse scrolled (1156, 443) with delta (0, 0)
Screenshot: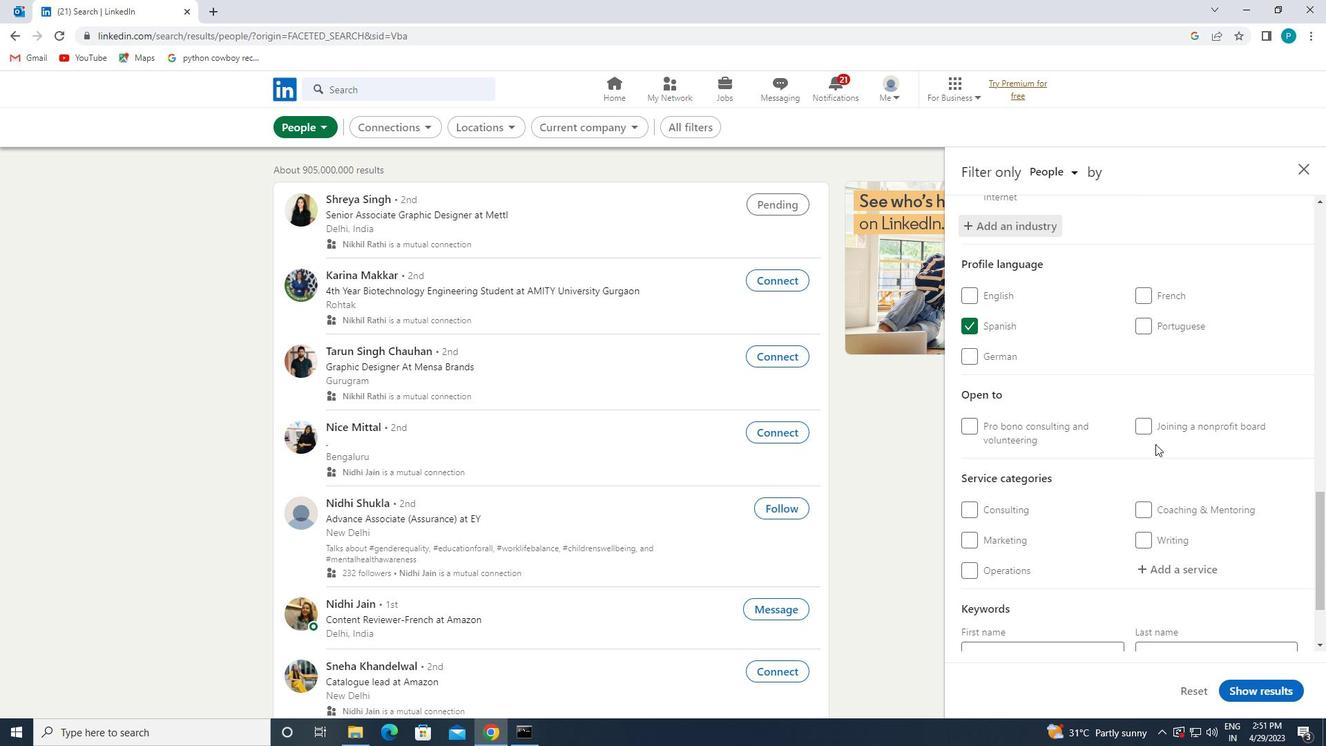 
Action: Mouse moved to (1178, 500)
Screenshot: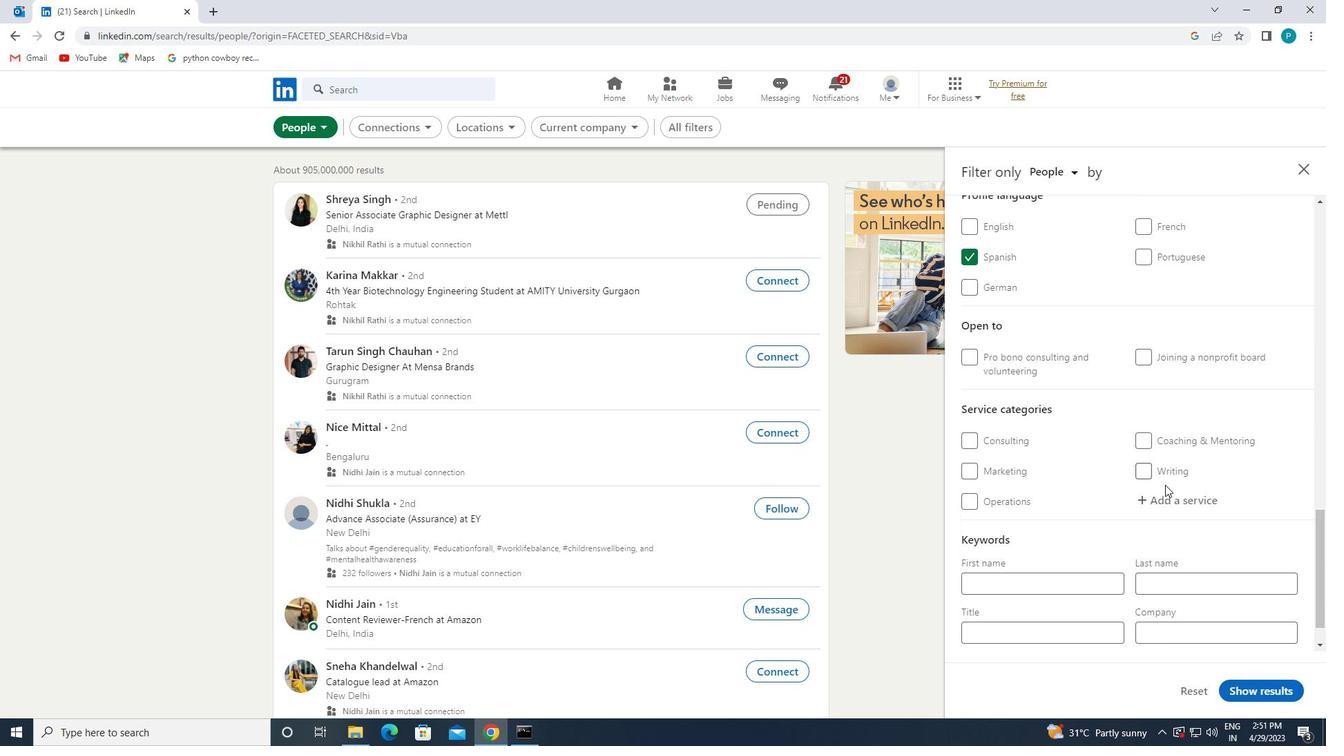 
Action: Mouse pressed left at (1178, 500)
Screenshot: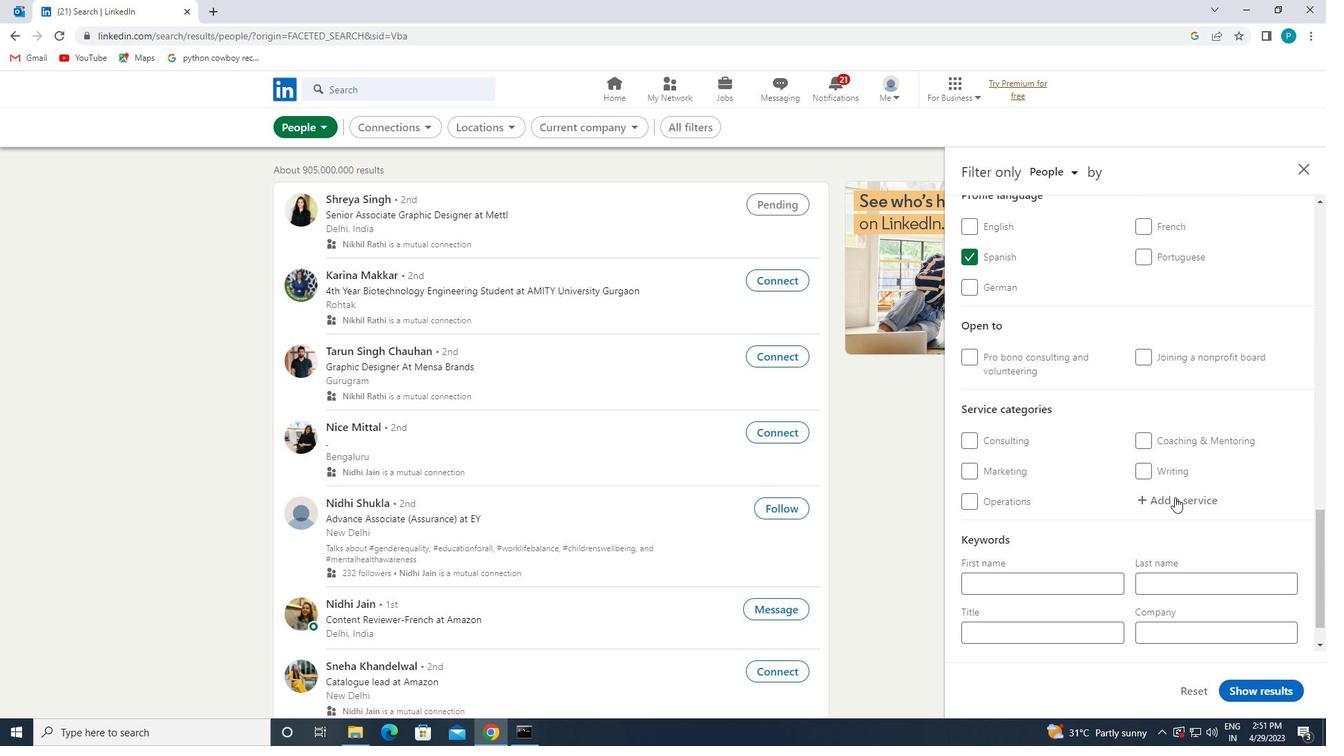 
Action: Key pressed <Key.caps_lock>M<Key.caps_lock>ANAGEMENT
Screenshot: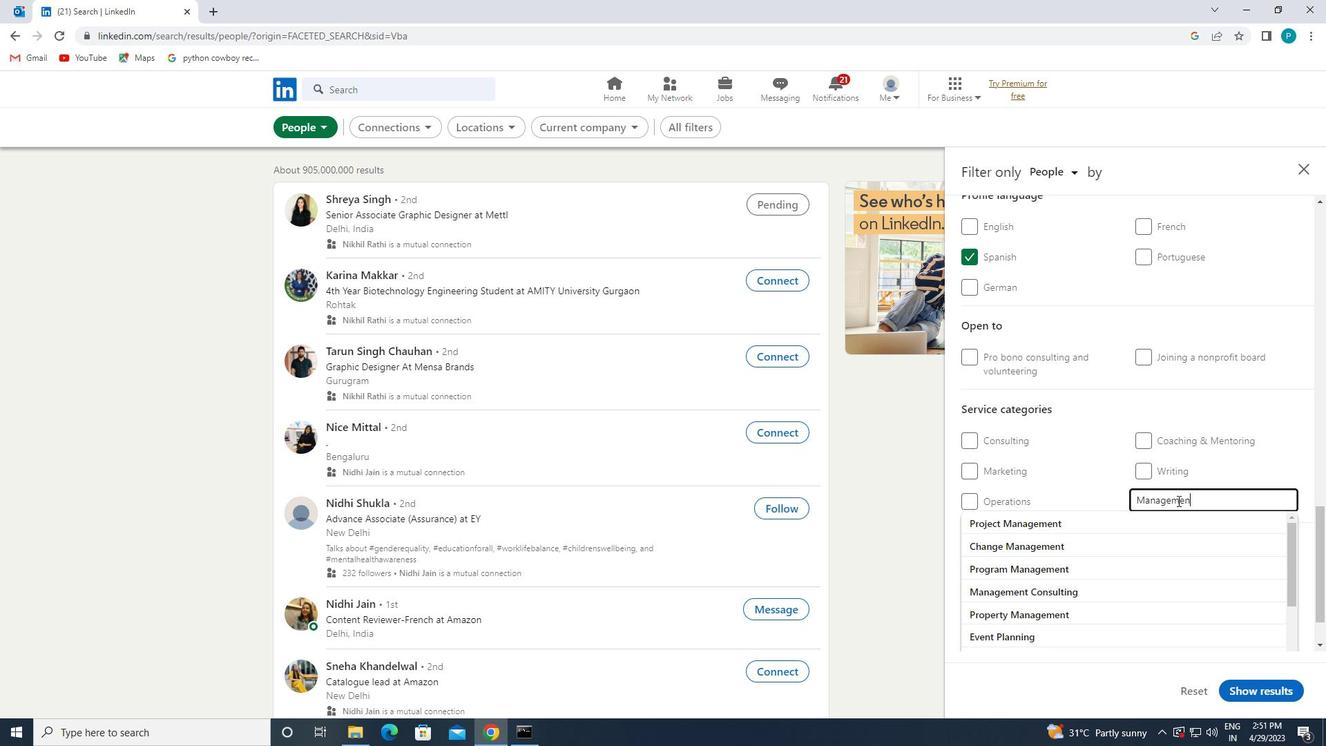 
Action: Mouse moved to (1105, 561)
Screenshot: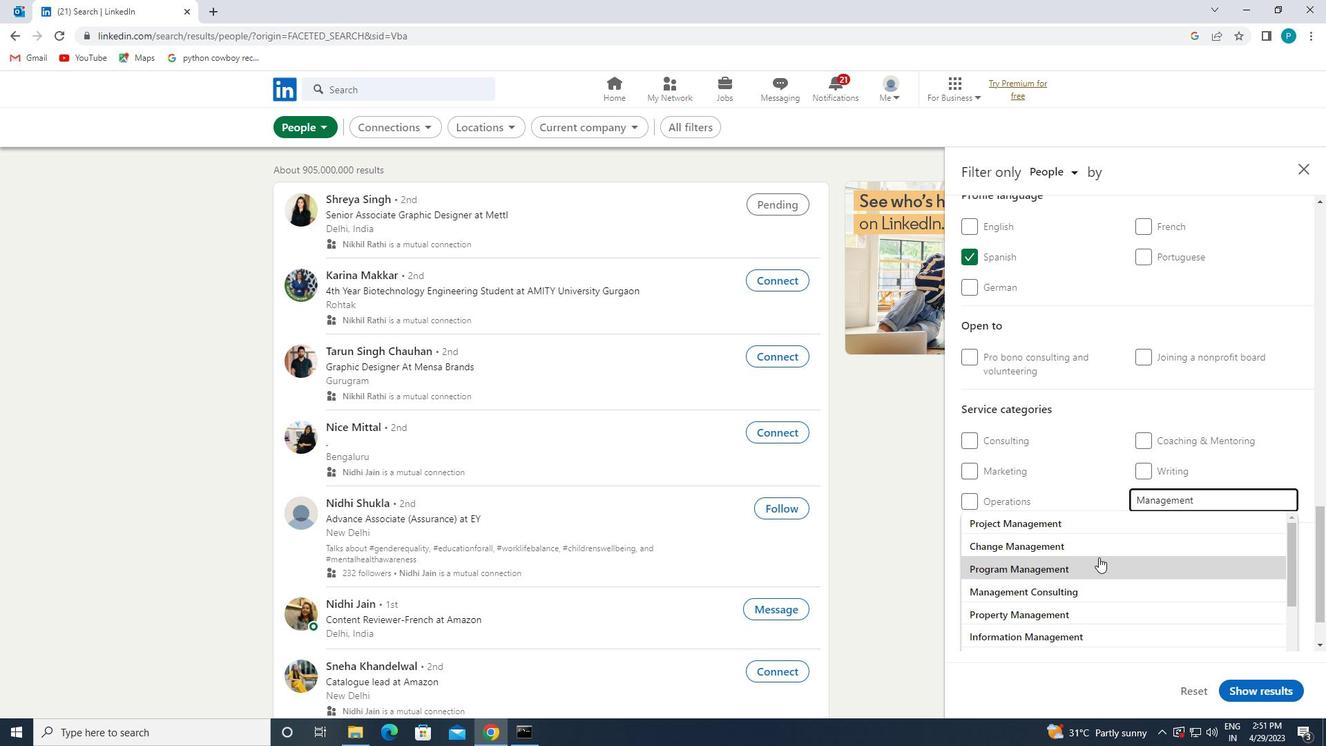 
Action: Mouse scrolled (1105, 561) with delta (0, 0)
Screenshot: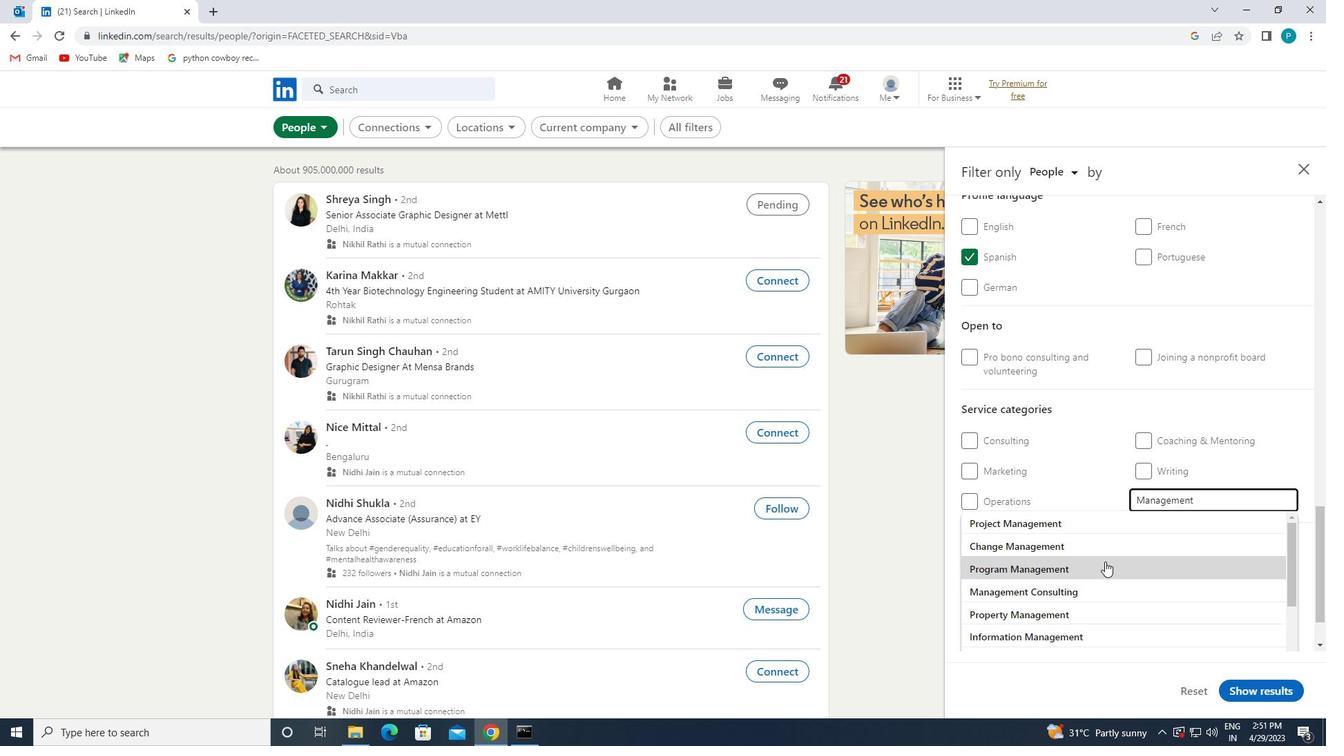 
Action: Mouse moved to (1090, 530)
Screenshot: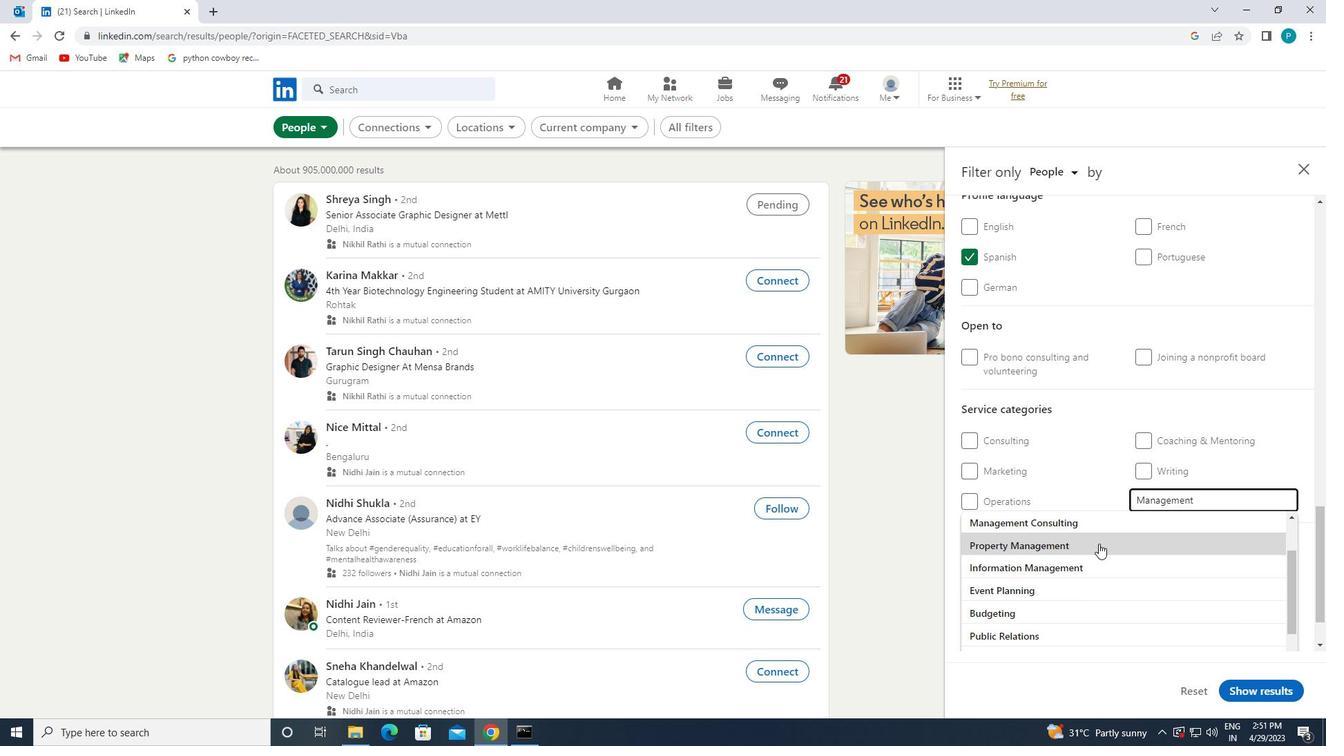 
Action: Mouse pressed left at (1090, 530)
Screenshot: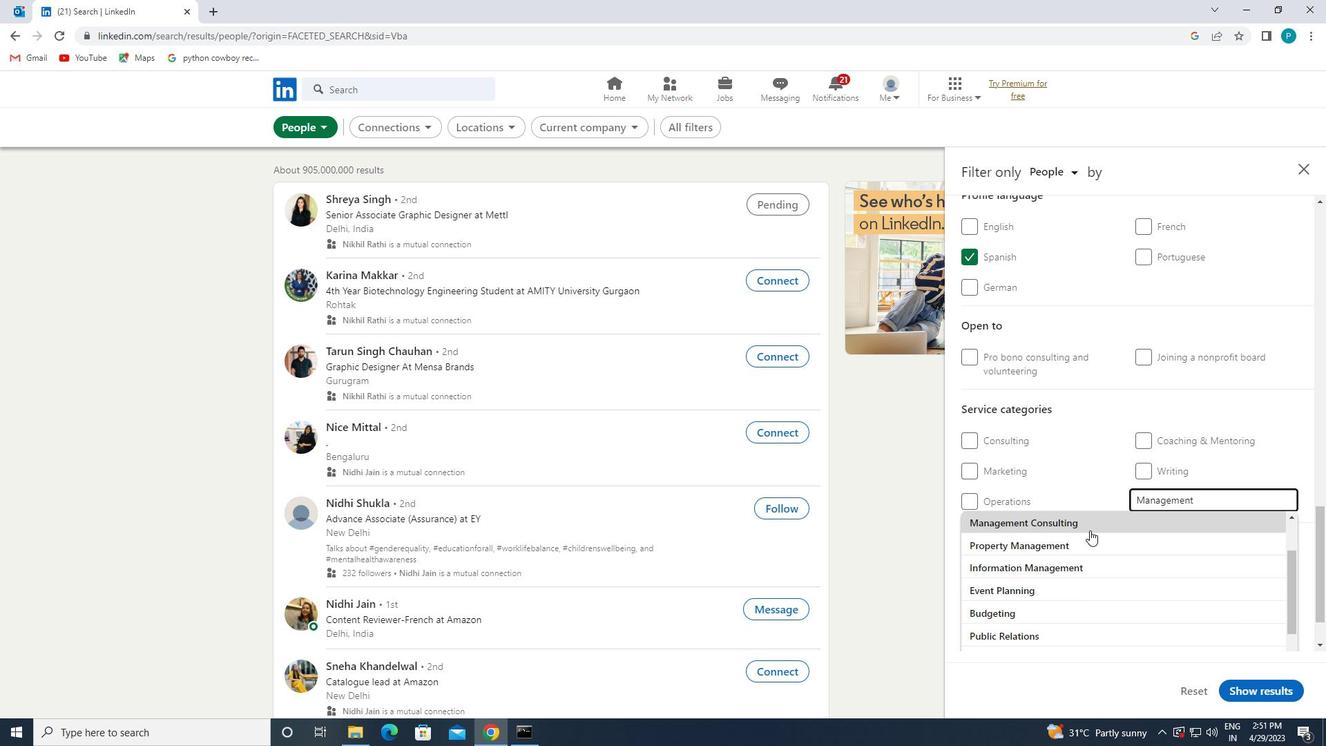 
Action: Mouse scrolled (1090, 530) with delta (0, 0)
Screenshot: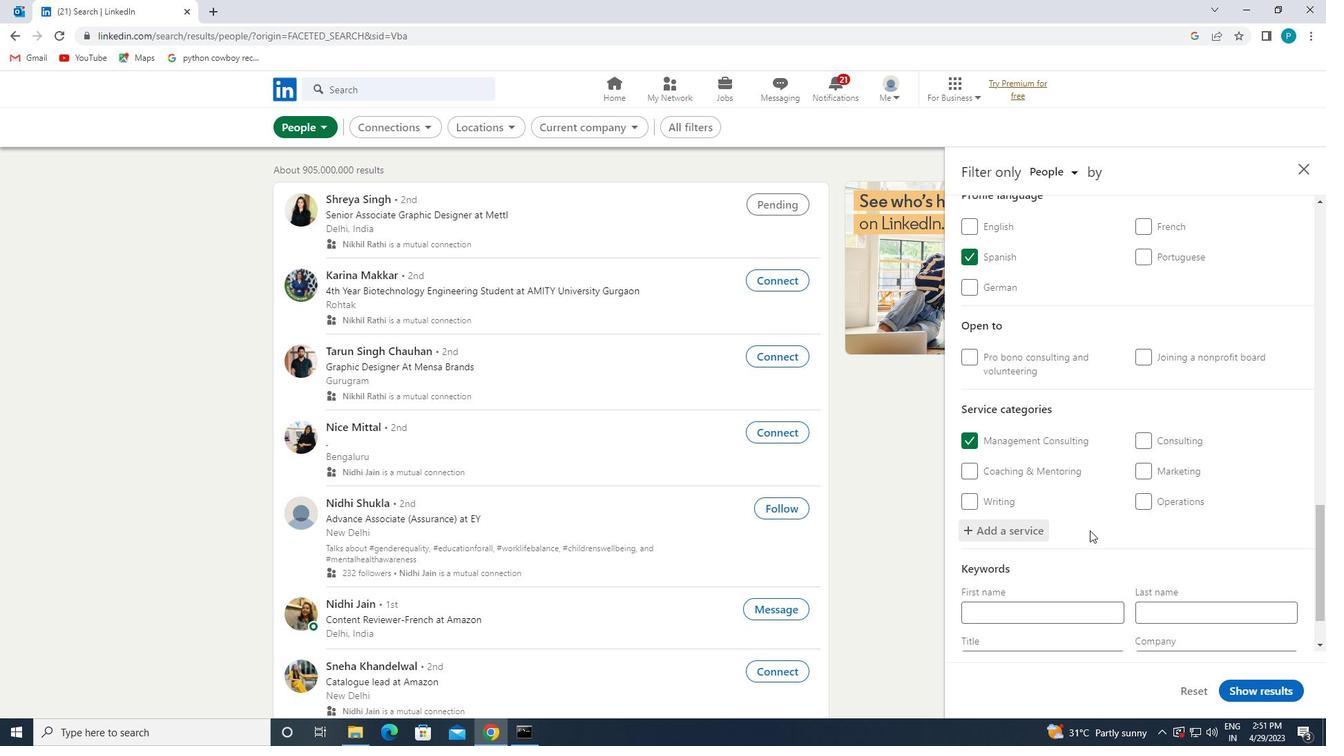 
Action: Mouse scrolled (1090, 530) with delta (0, 0)
Screenshot: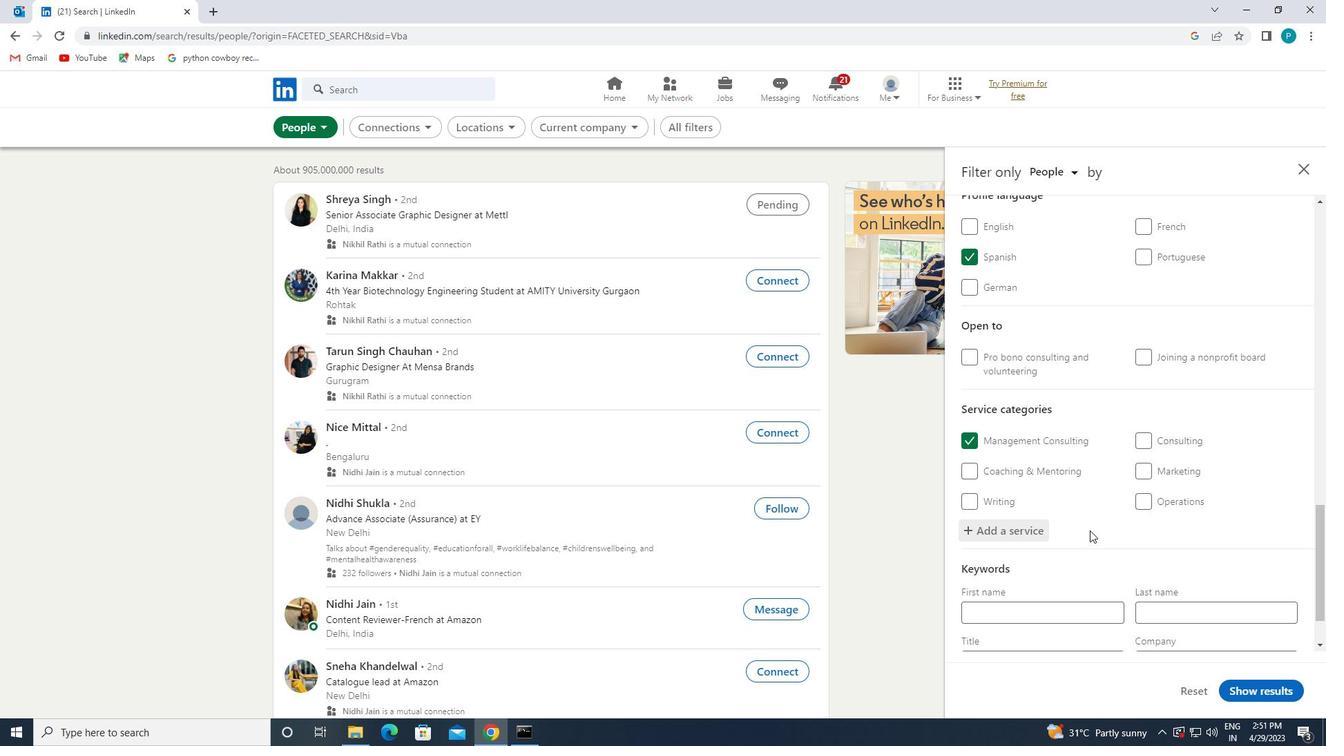 
Action: Mouse moved to (1081, 573)
Screenshot: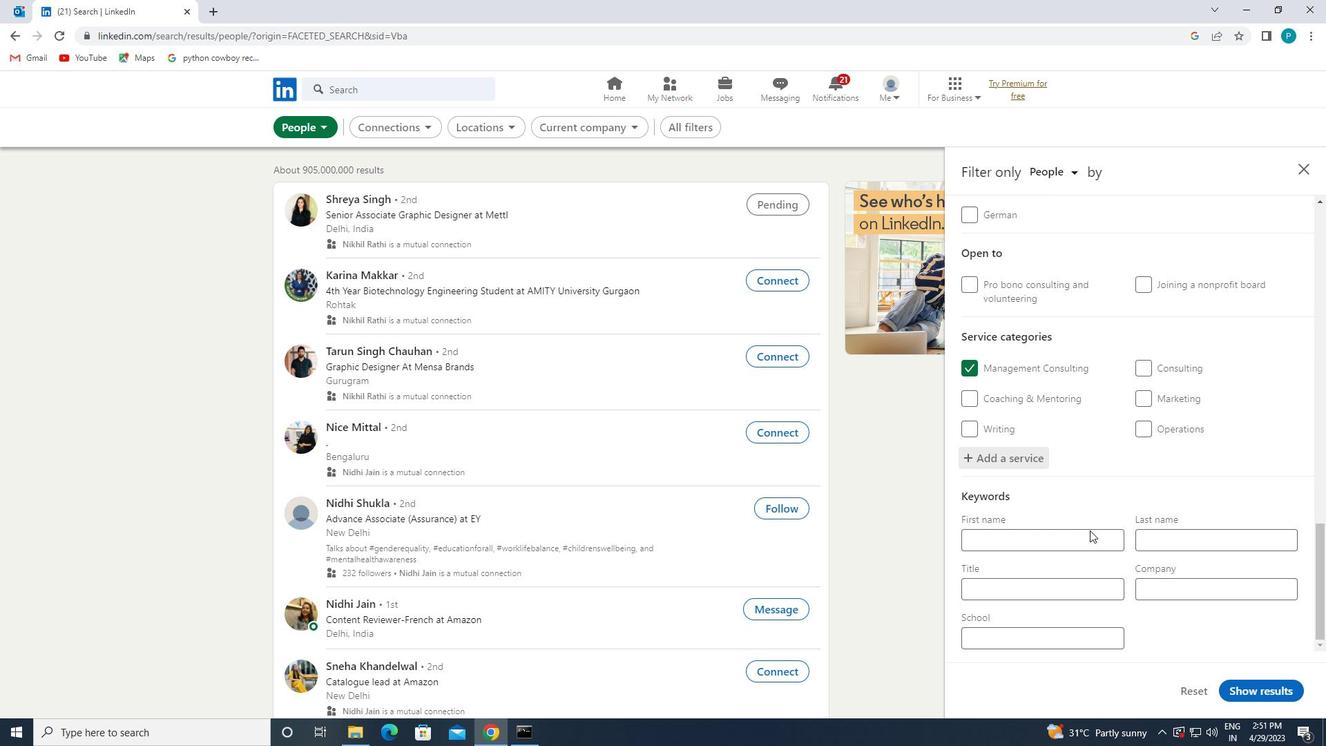 
Action: Mouse pressed left at (1081, 573)
Screenshot: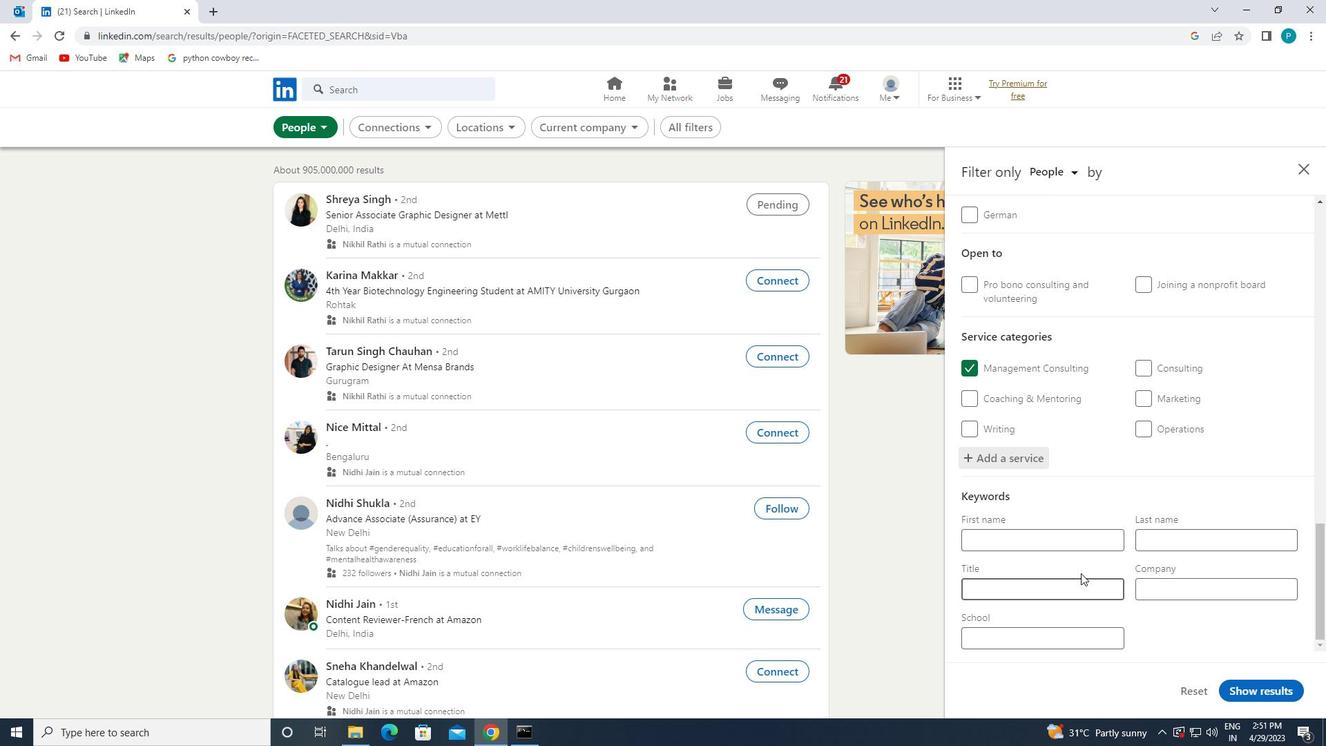 
Action: Mouse moved to (1081, 594)
Screenshot: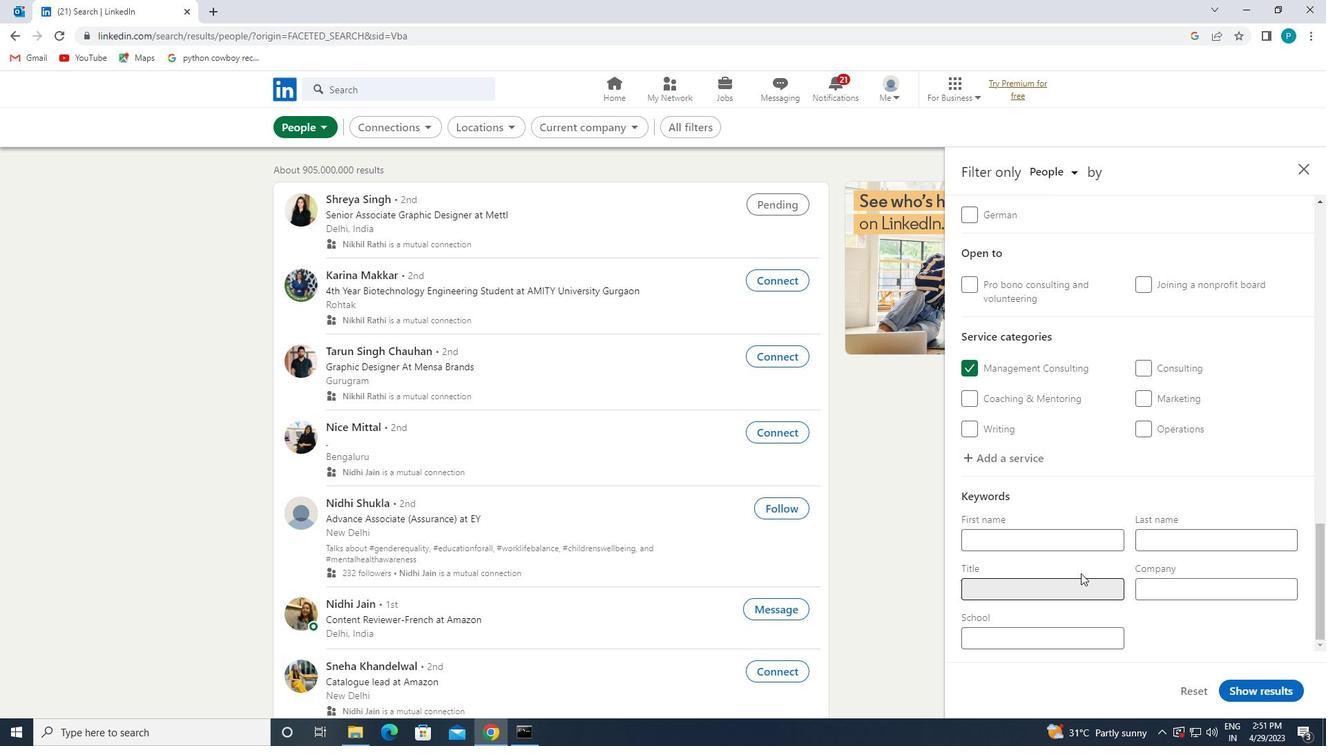 
Action: Key pressed <Key.caps_lock>A<Key.caps_lock>RCHITECT
Screenshot: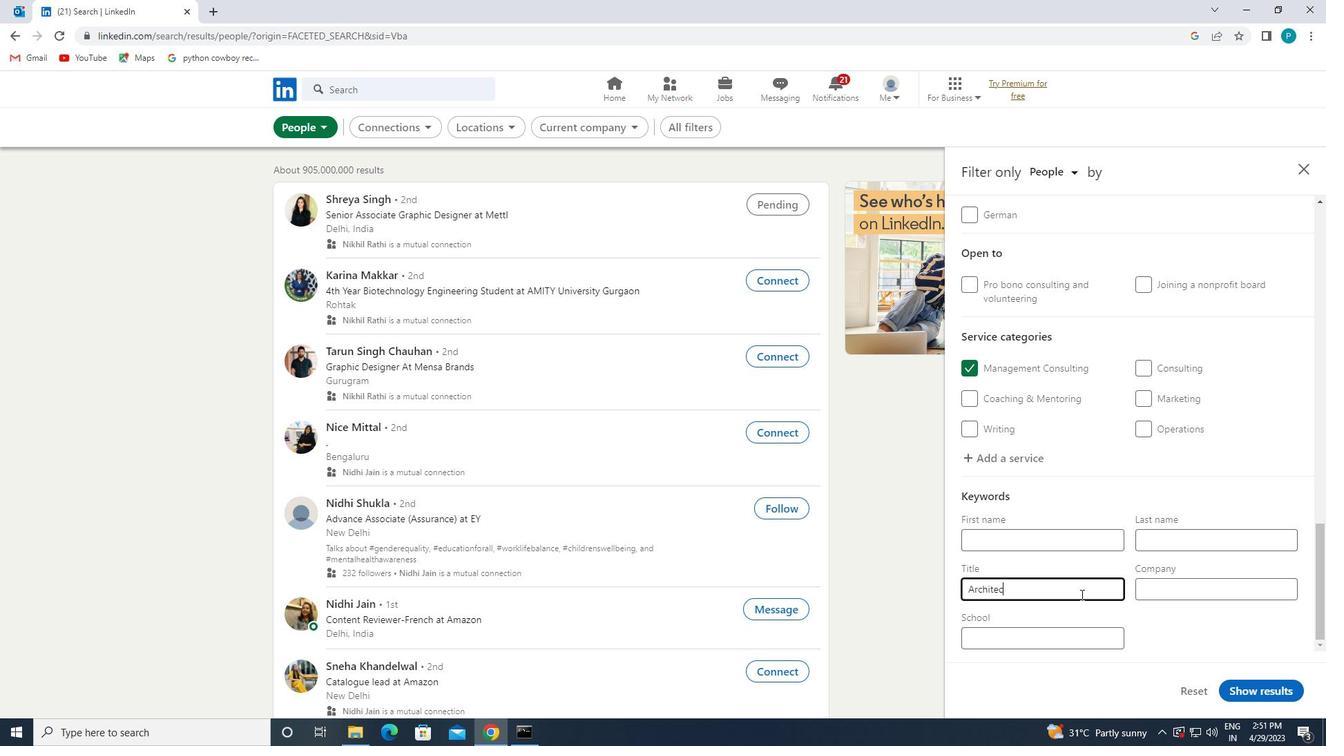 
Action: Mouse moved to (1268, 699)
Screenshot: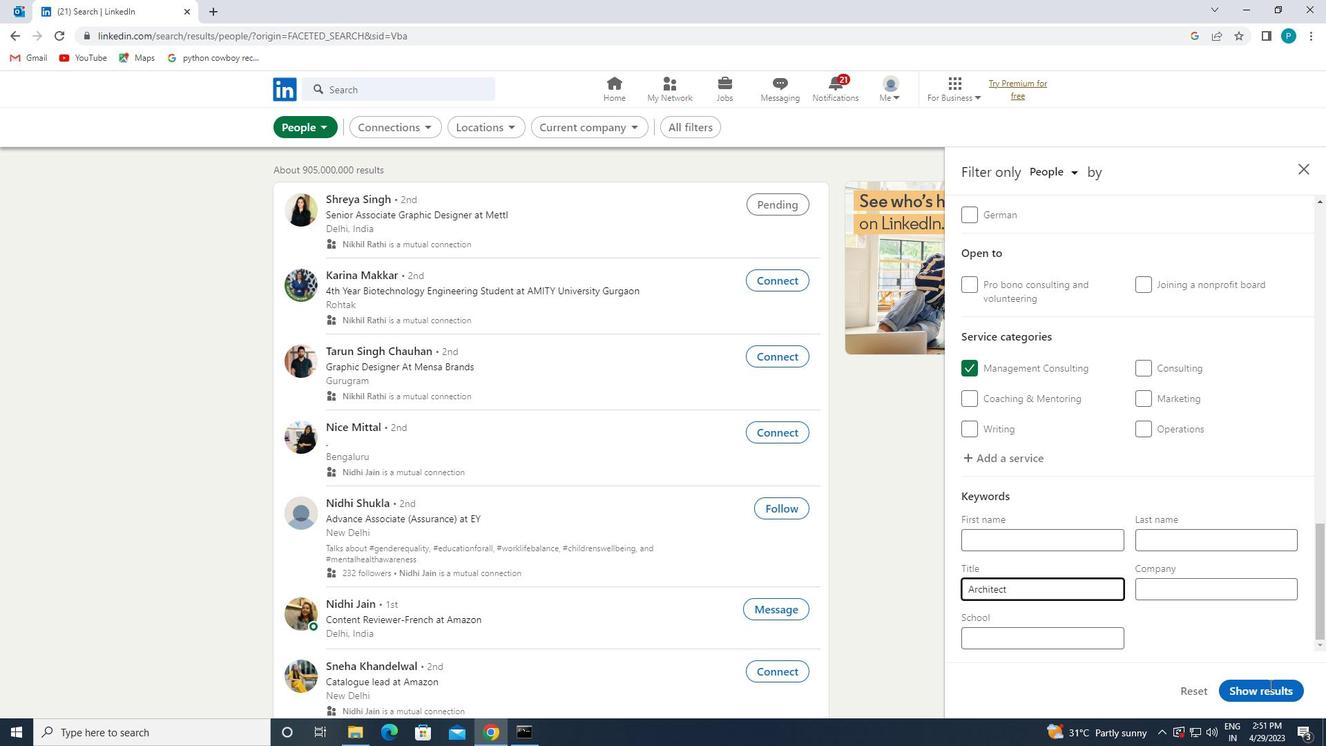 
Action: Mouse pressed left at (1268, 699)
Screenshot: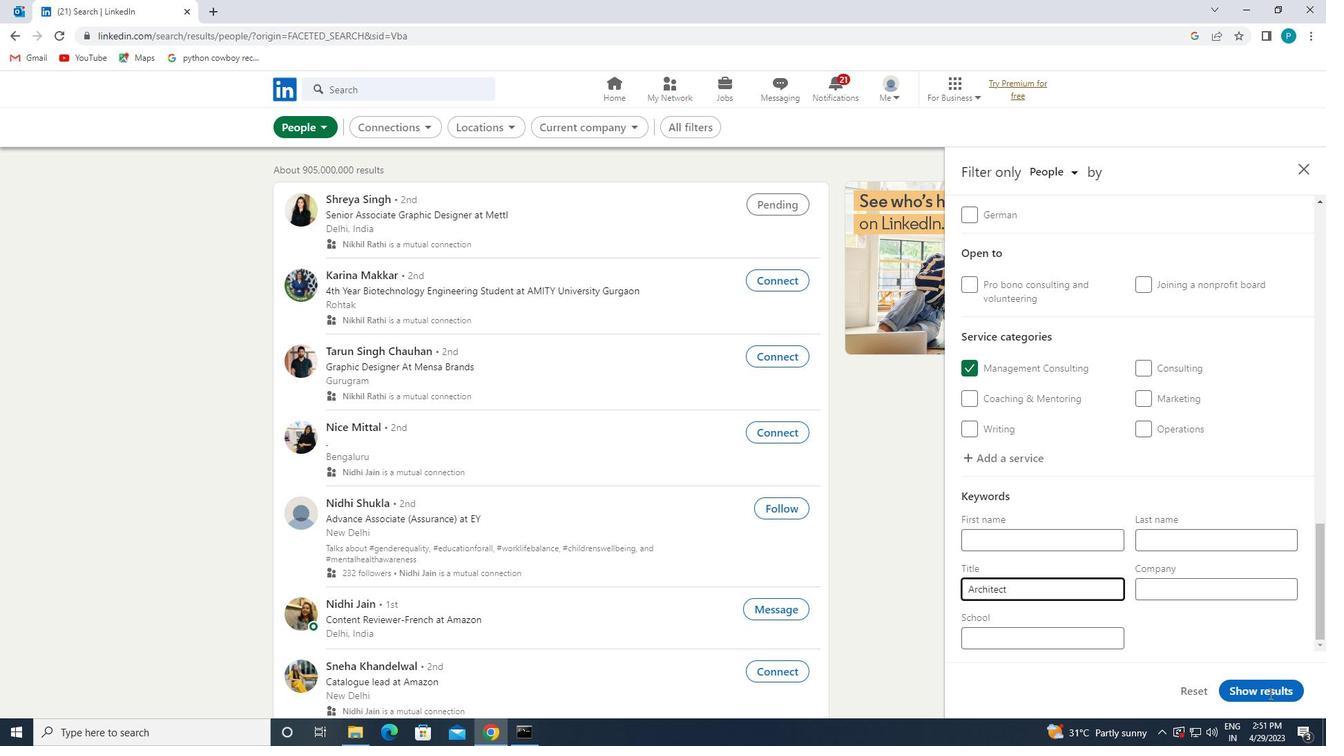 
